 Task: Find connections with filter location Villa Canales with filter topic #Mentoringwith filter profile language Spanish with filter current company HCLTech with filter school LDRP Institute of Technology & Research, Gujarat Technological University with filter industry Digital Accessibility Services with filter service category Ghostwriting with filter keywords title Communications Director
Action: Mouse moved to (631, 104)
Screenshot: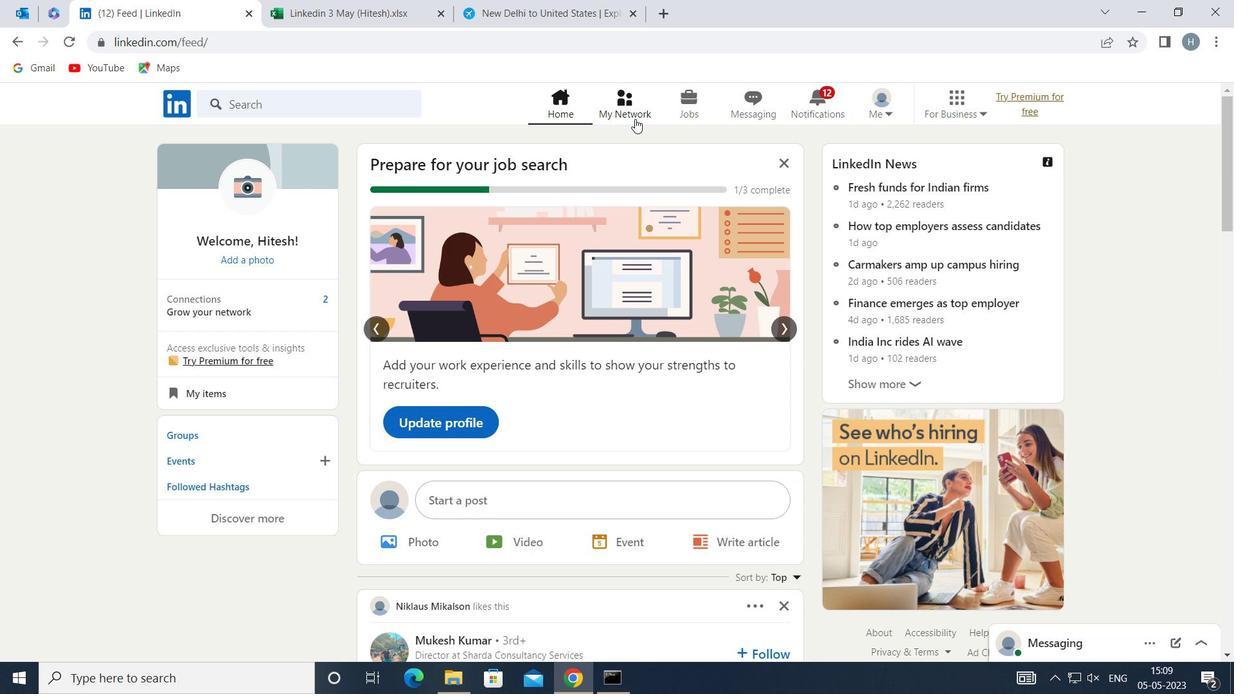 
Action: Mouse pressed left at (631, 104)
Screenshot: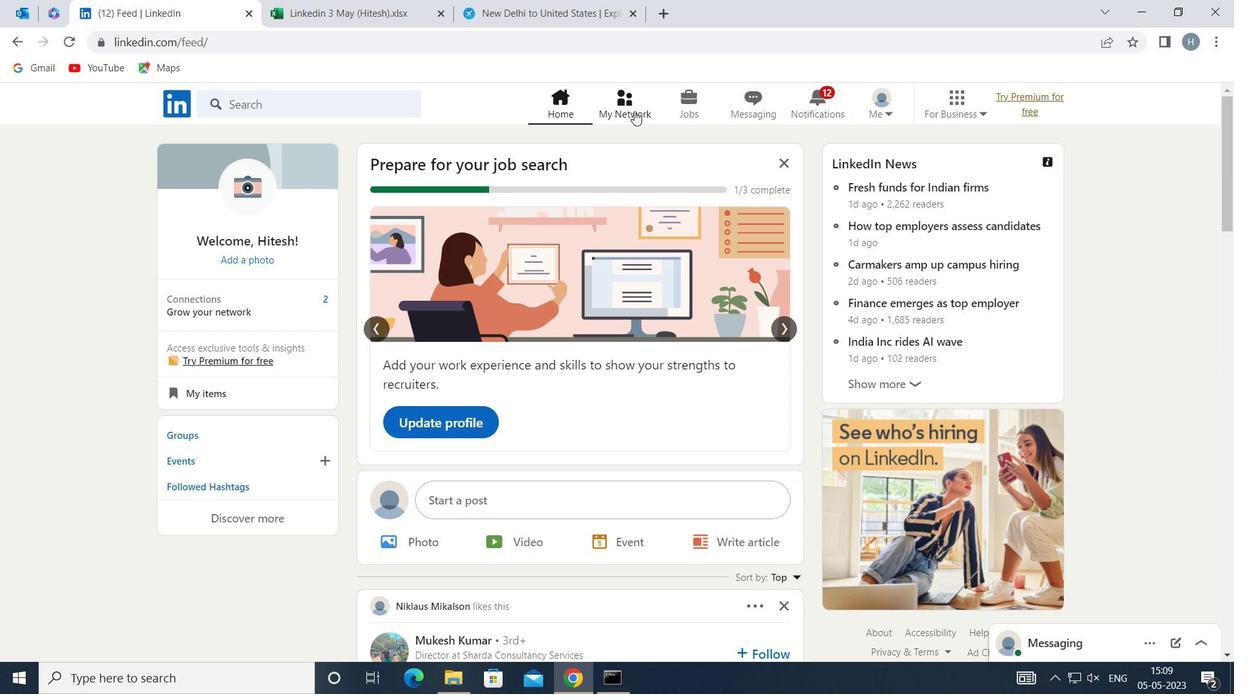 
Action: Mouse moved to (374, 187)
Screenshot: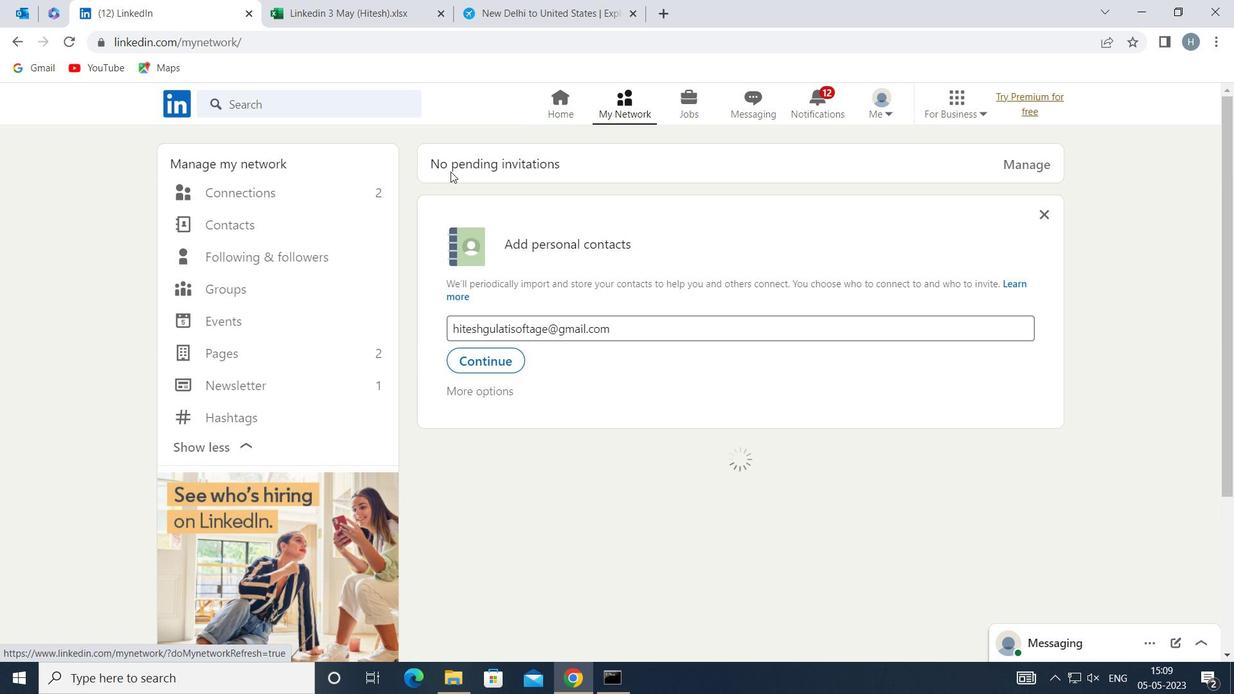 
Action: Mouse pressed left at (374, 187)
Screenshot: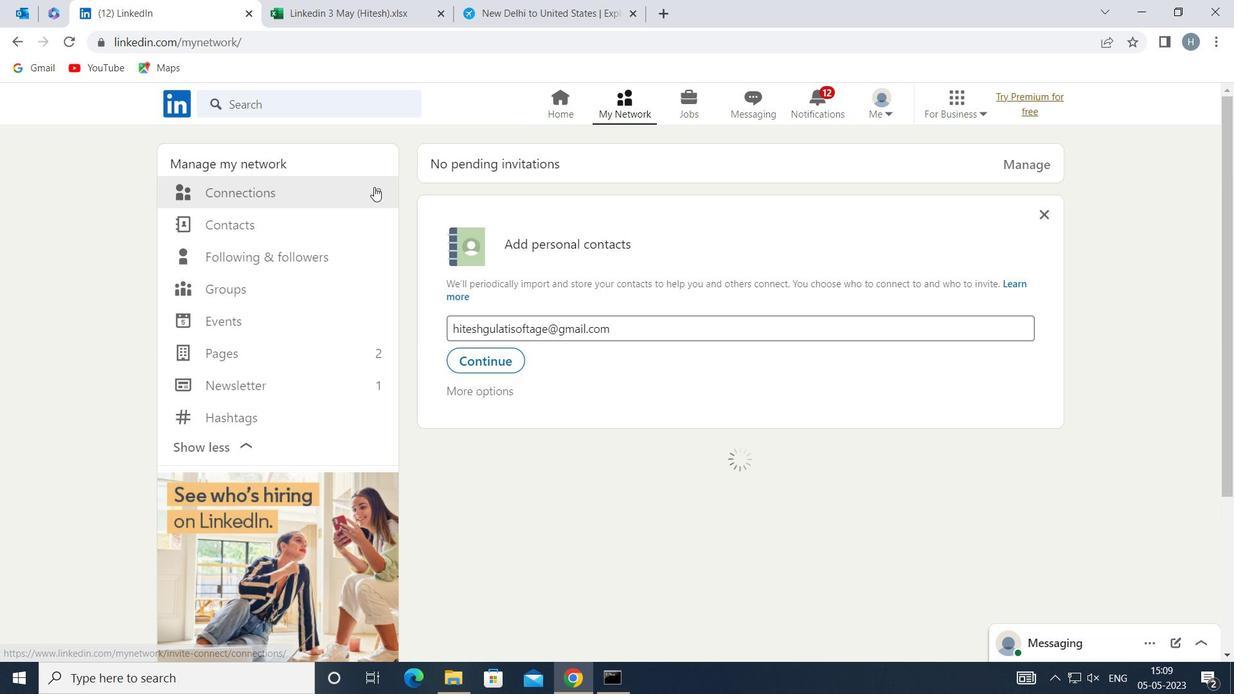 
Action: Mouse moved to (721, 193)
Screenshot: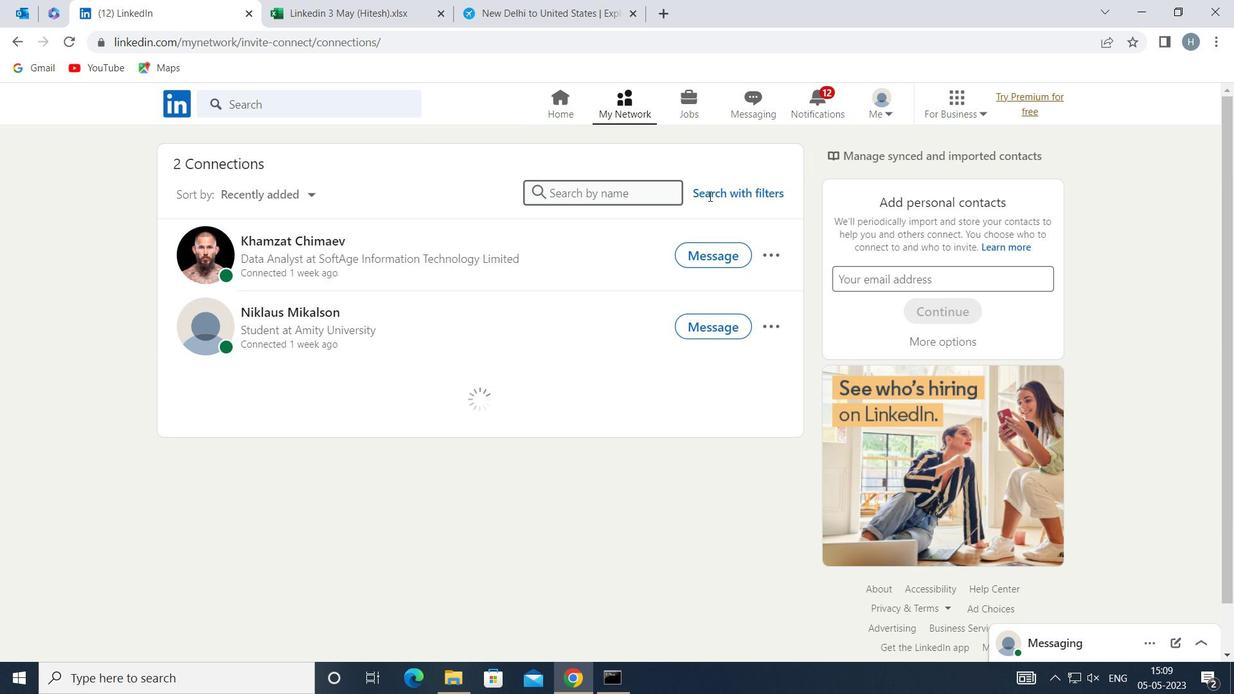 
Action: Mouse pressed left at (721, 193)
Screenshot: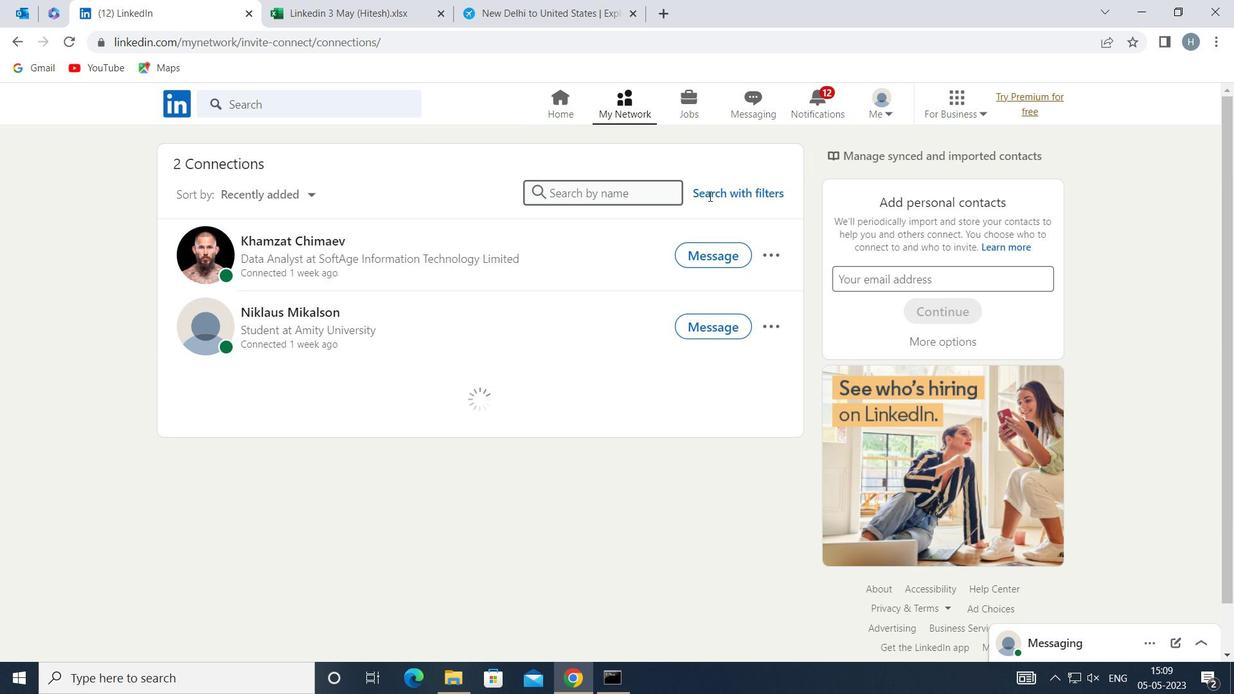 
Action: Mouse moved to (669, 151)
Screenshot: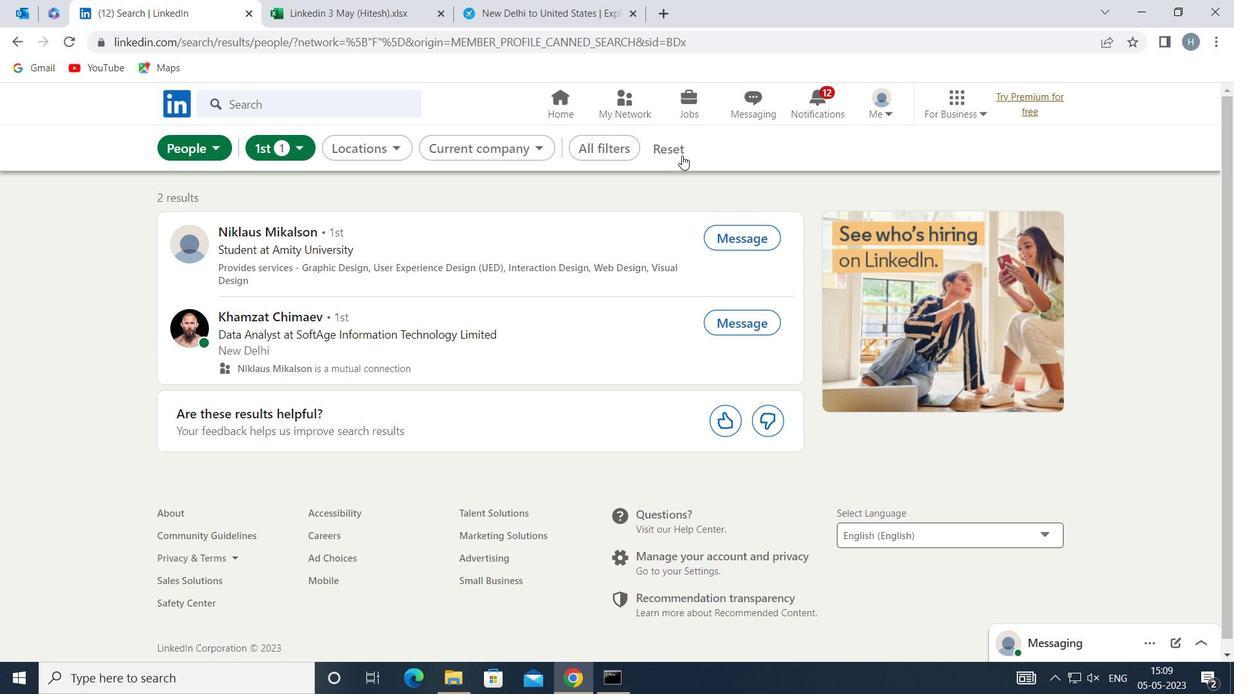 
Action: Mouse pressed left at (669, 151)
Screenshot: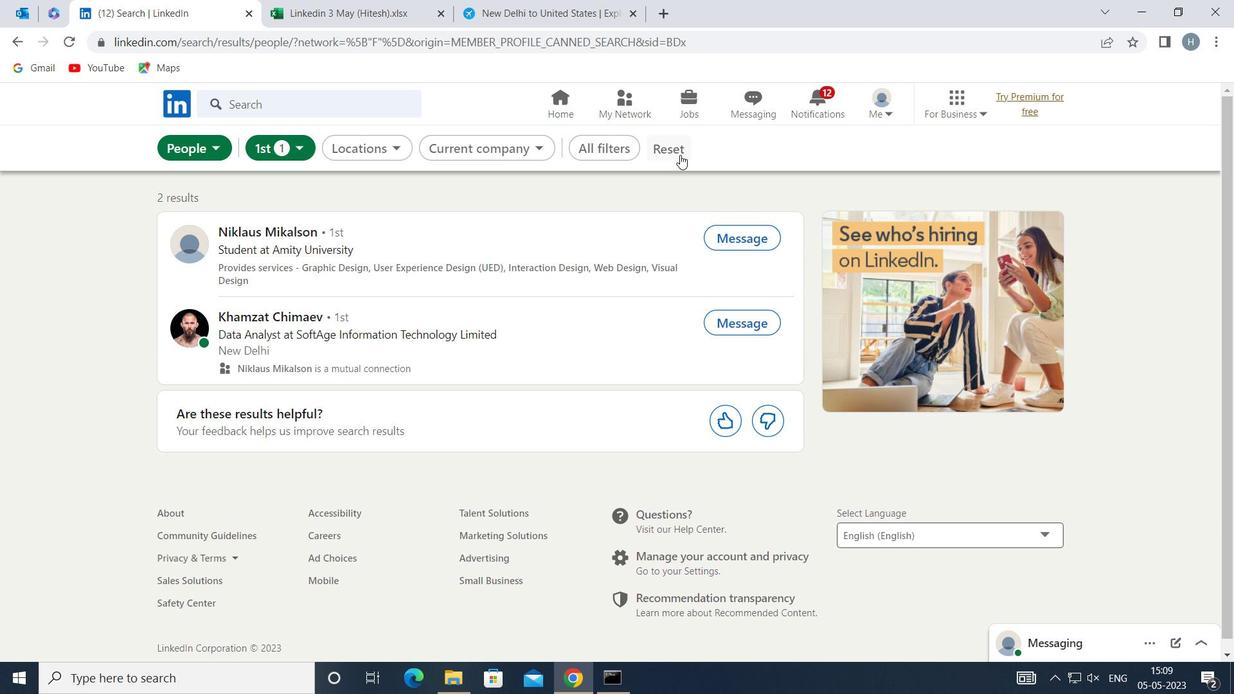 
Action: Mouse moved to (656, 151)
Screenshot: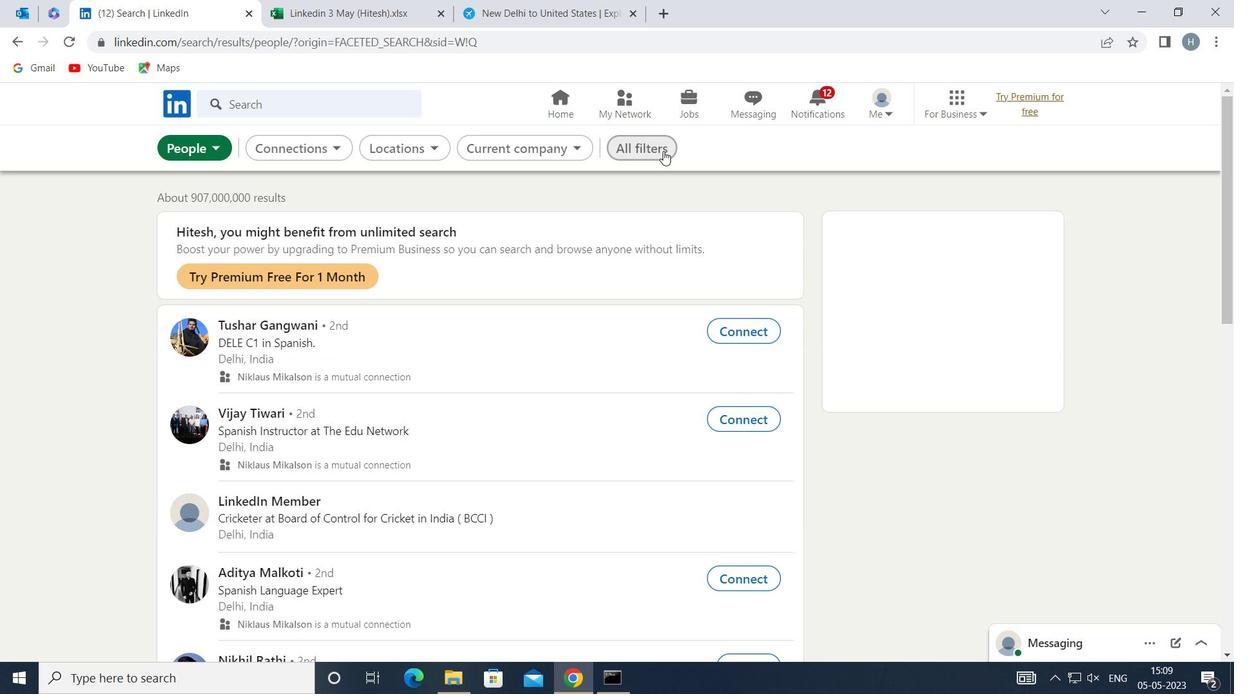 
Action: Mouse pressed left at (656, 151)
Screenshot: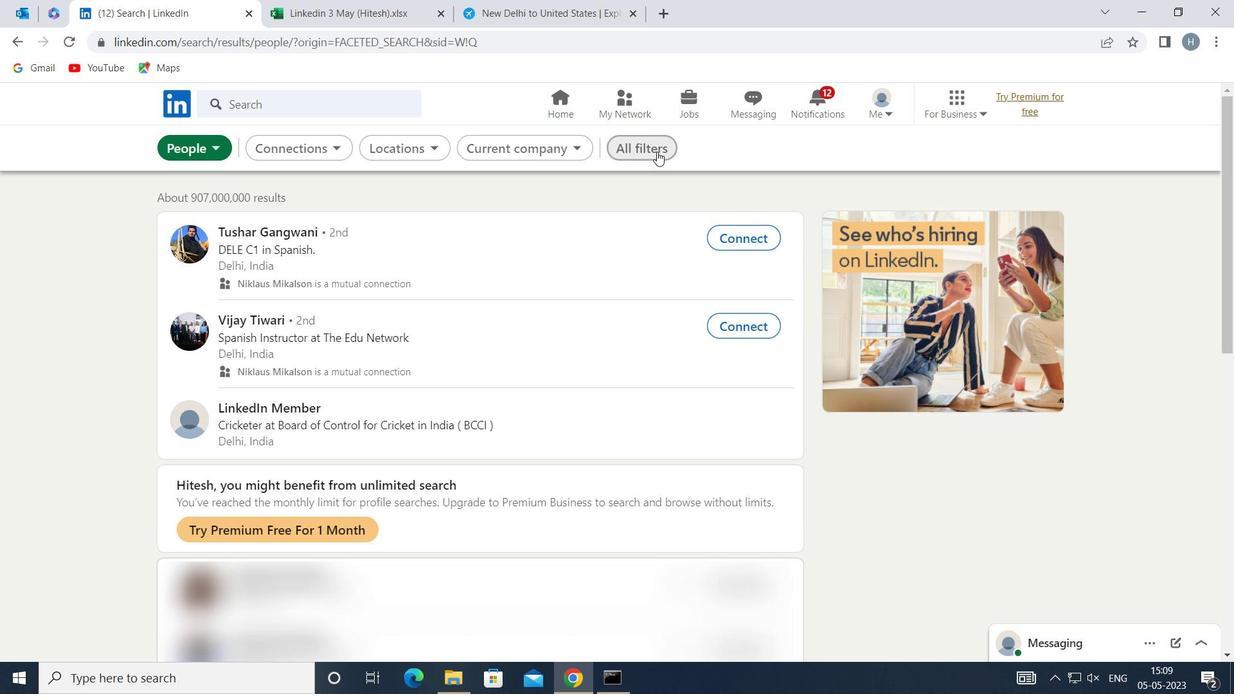 
Action: Mouse moved to (1002, 535)
Screenshot: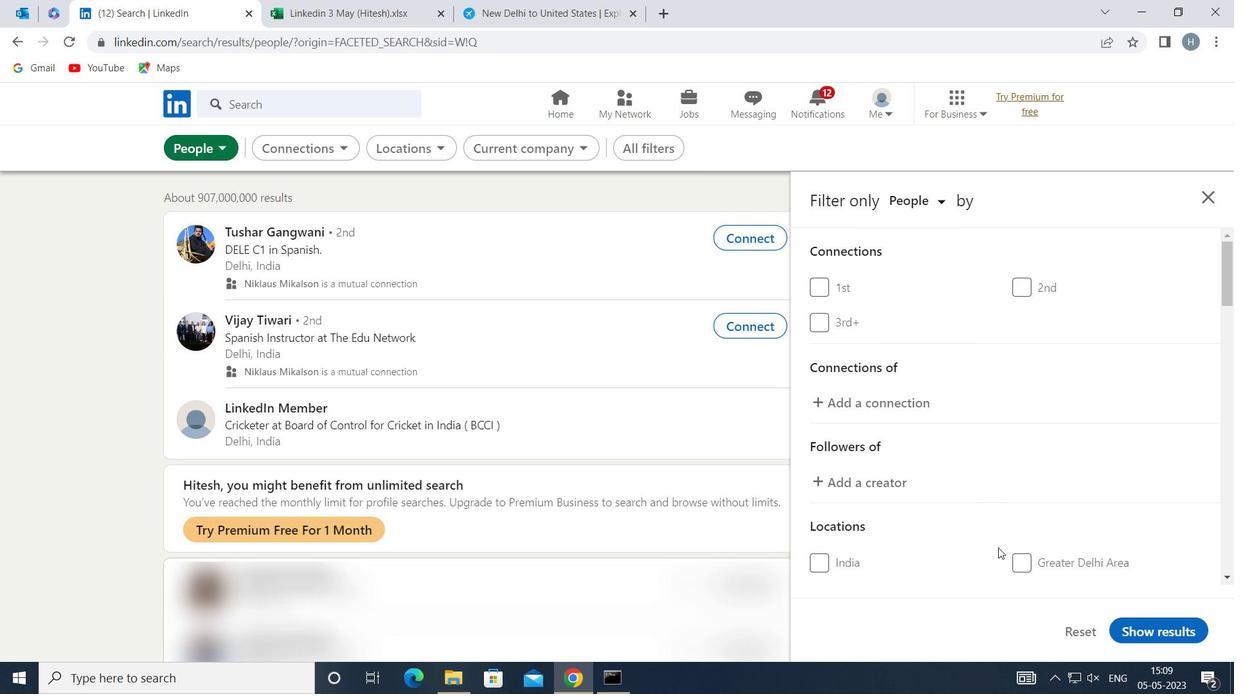 
Action: Mouse scrolled (1002, 534) with delta (0, 0)
Screenshot: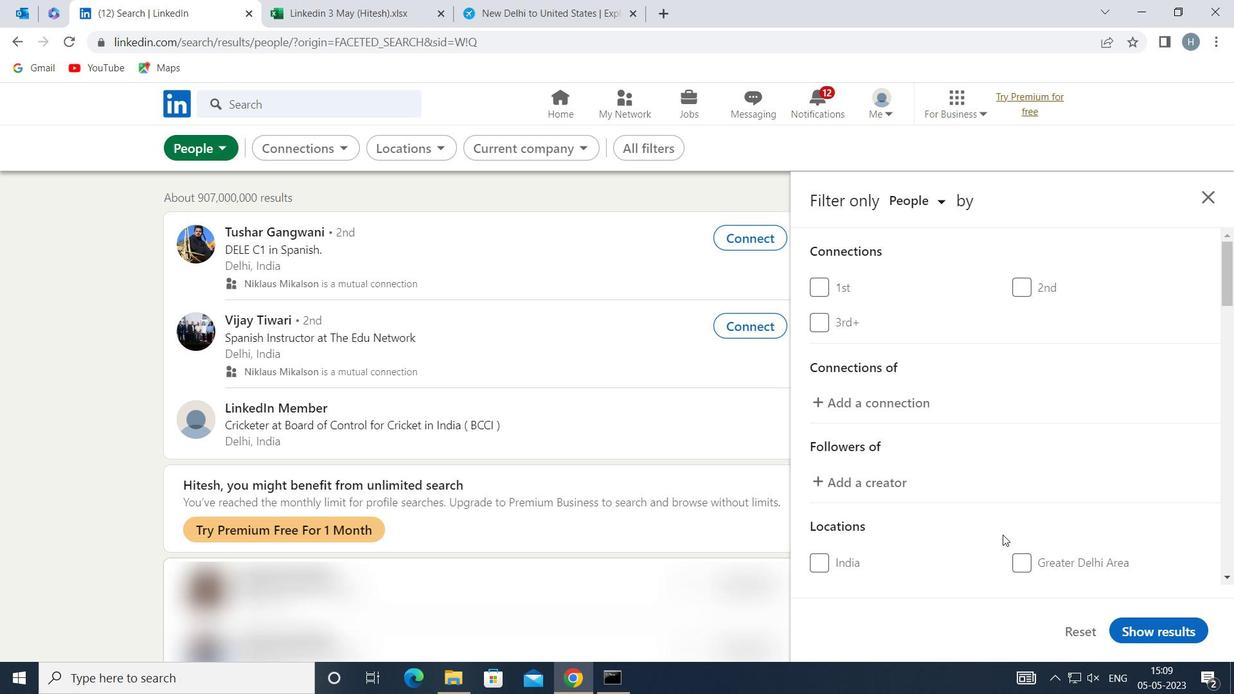 
Action: Mouse moved to (996, 492)
Screenshot: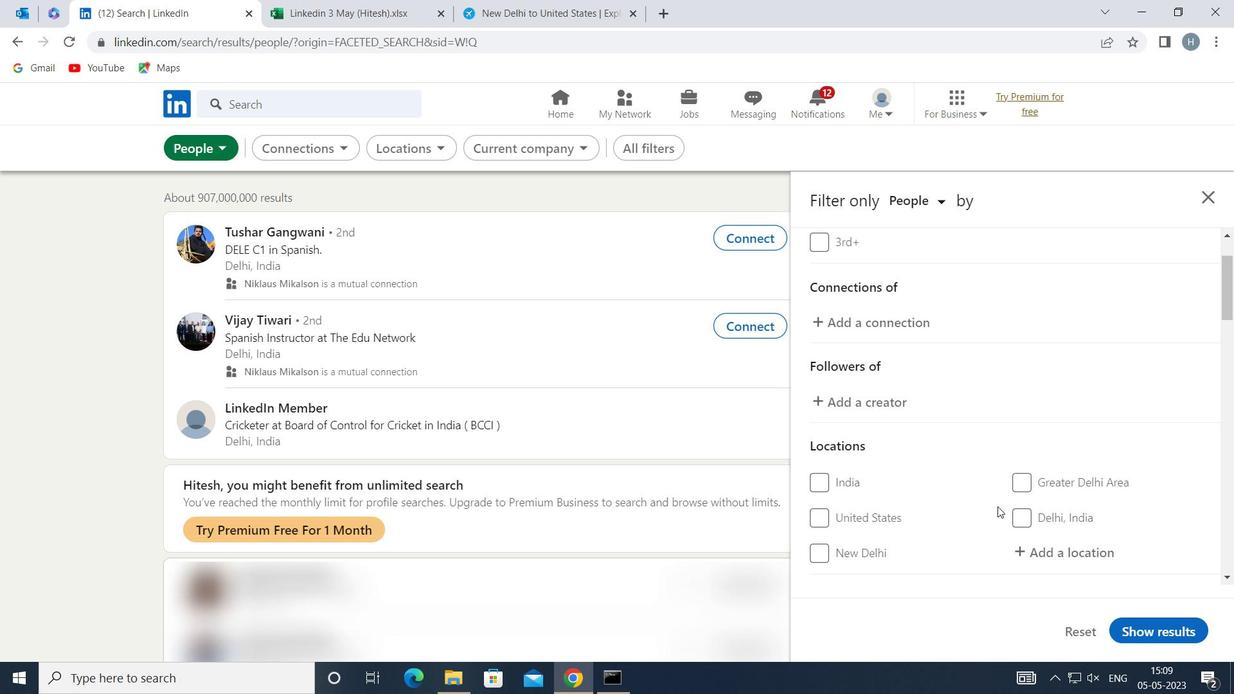 
Action: Mouse scrolled (996, 491) with delta (0, 0)
Screenshot: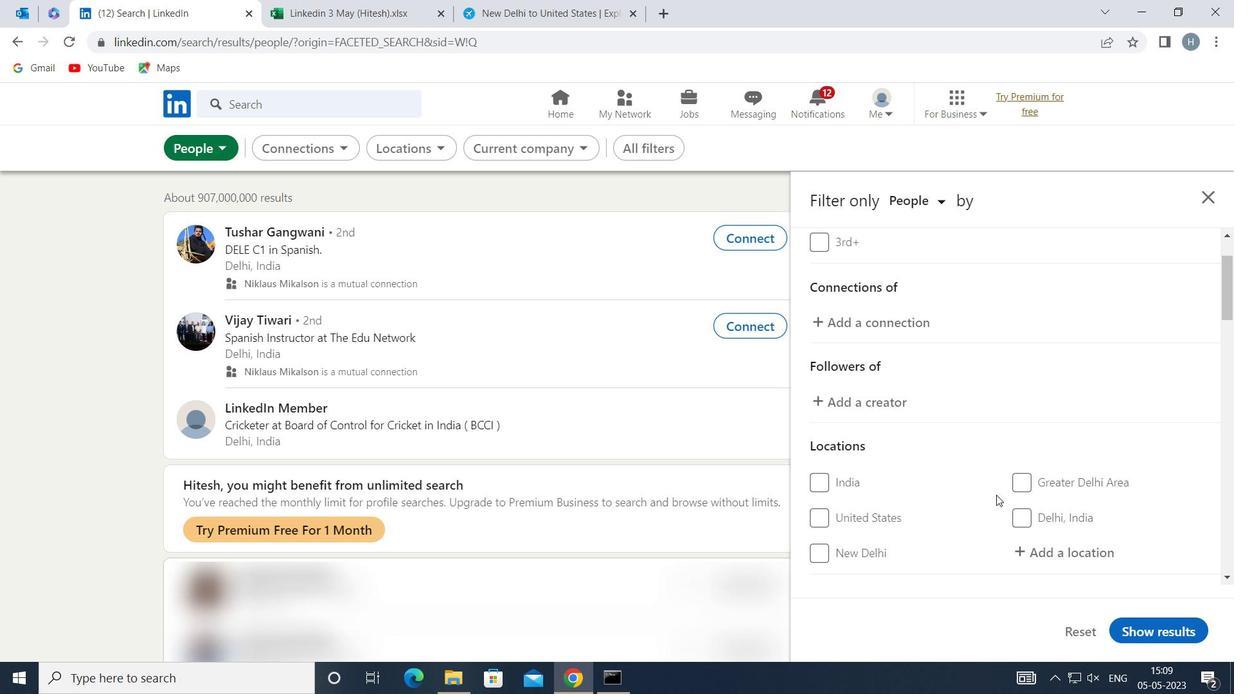 
Action: Mouse moved to (1065, 473)
Screenshot: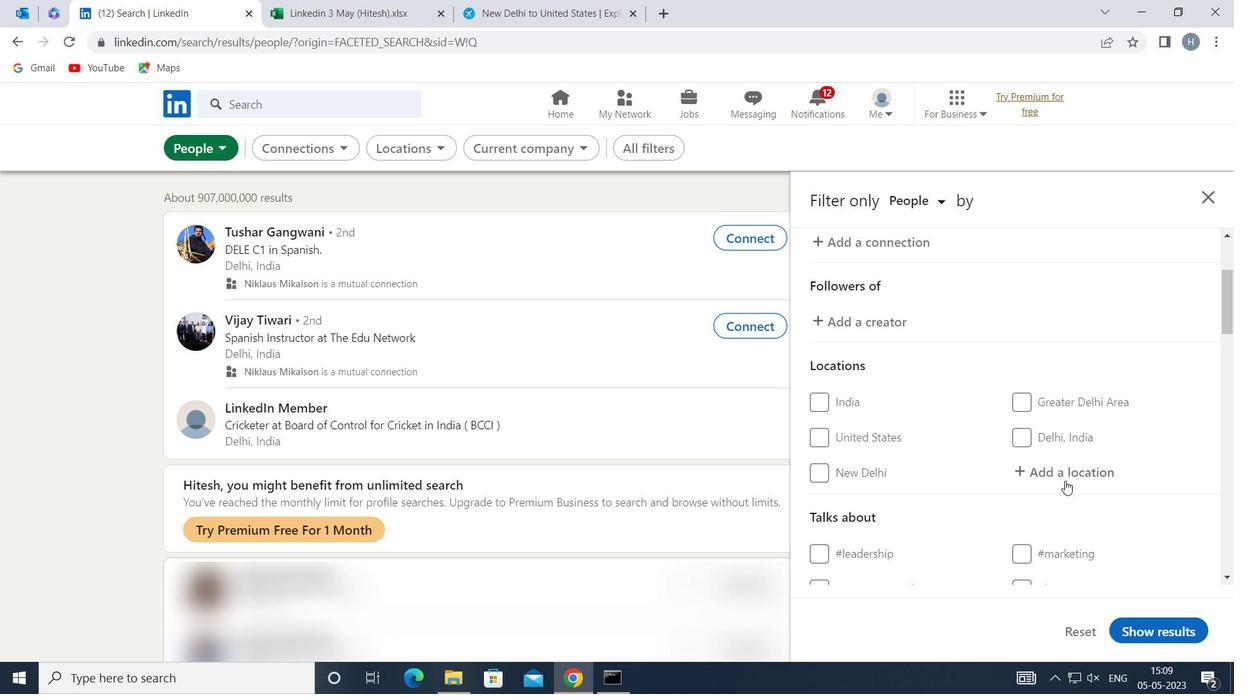 
Action: Mouse pressed left at (1065, 473)
Screenshot: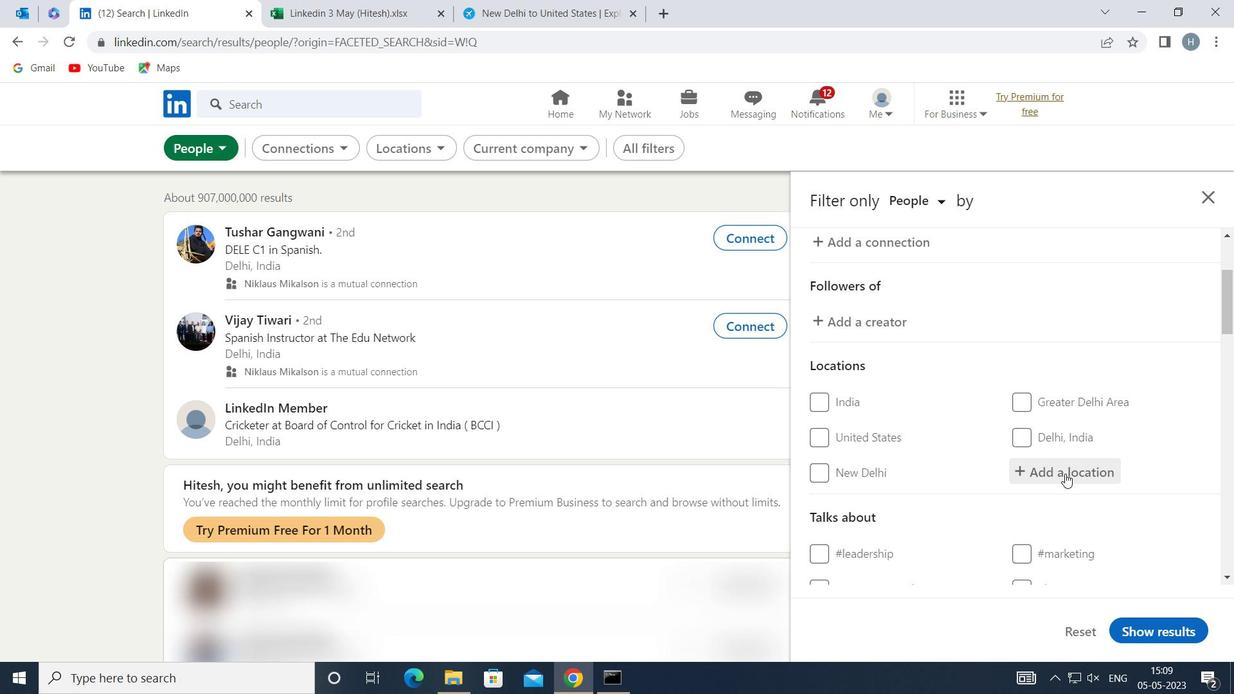 
Action: Key pressed <Key.shift>VILLA<Key.space><Key.shift>C
Screenshot: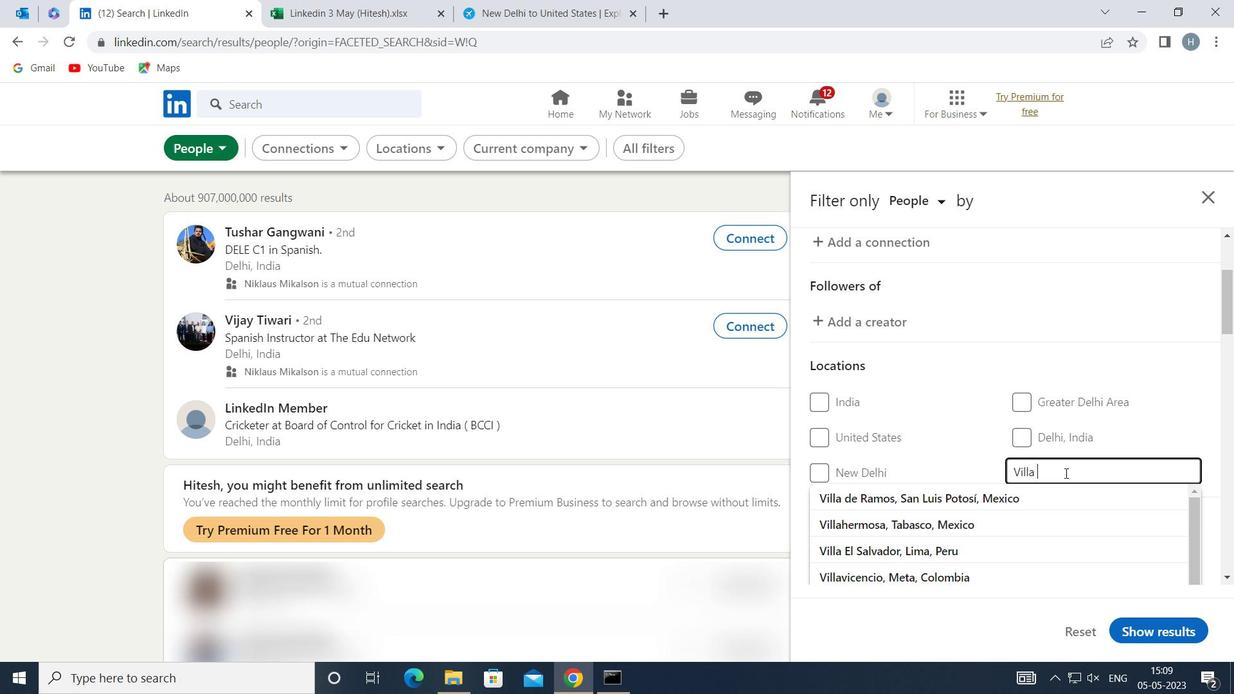 
Action: Mouse moved to (1066, 495)
Screenshot: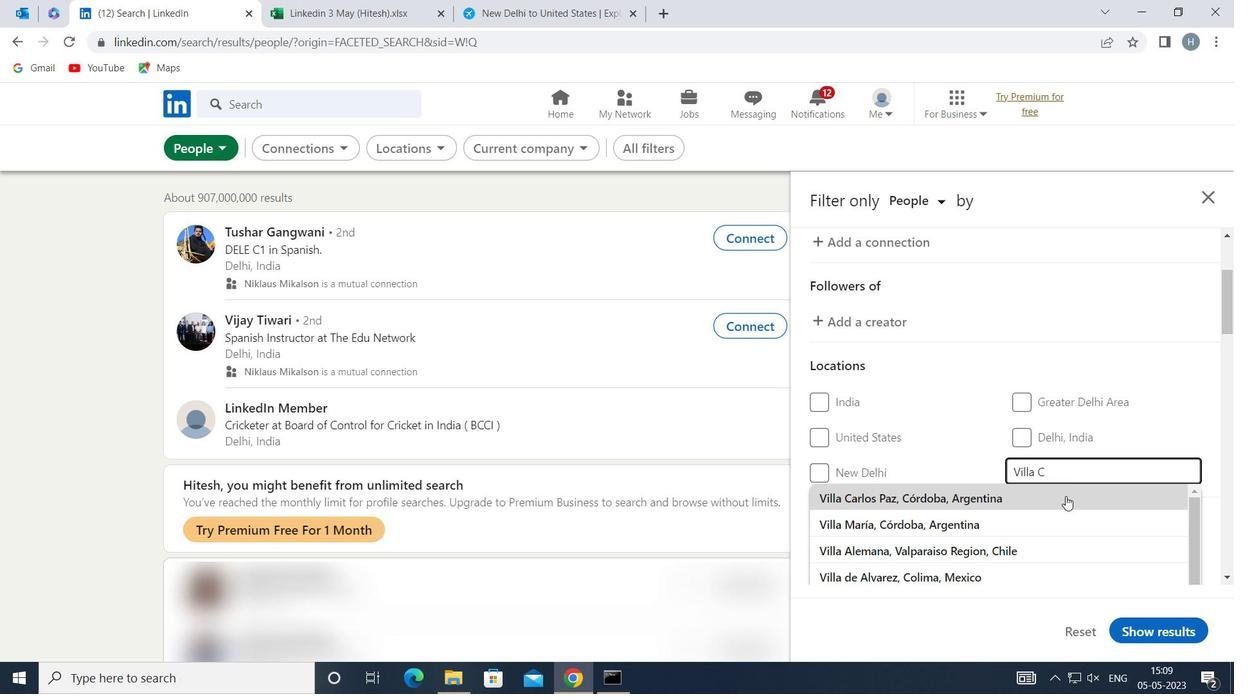 
Action: Key pressed A
Screenshot: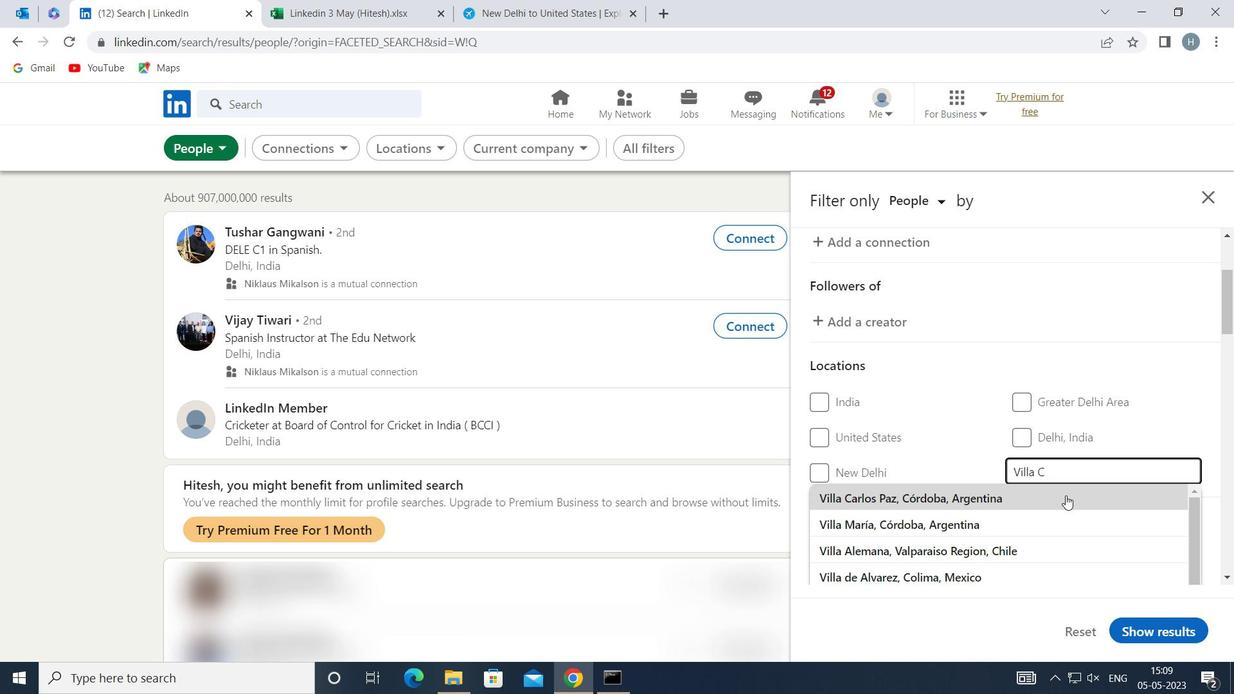 
Action: Mouse moved to (1067, 490)
Screenshot: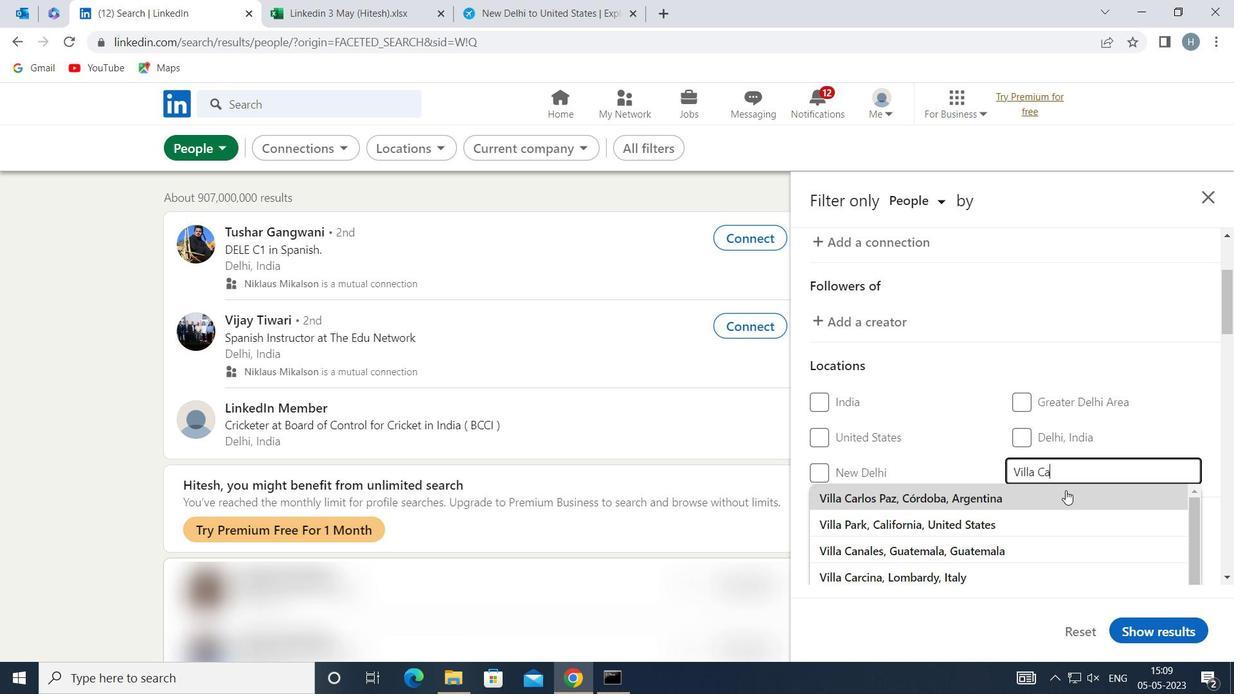 
Action: Key pressed N
Screenshot: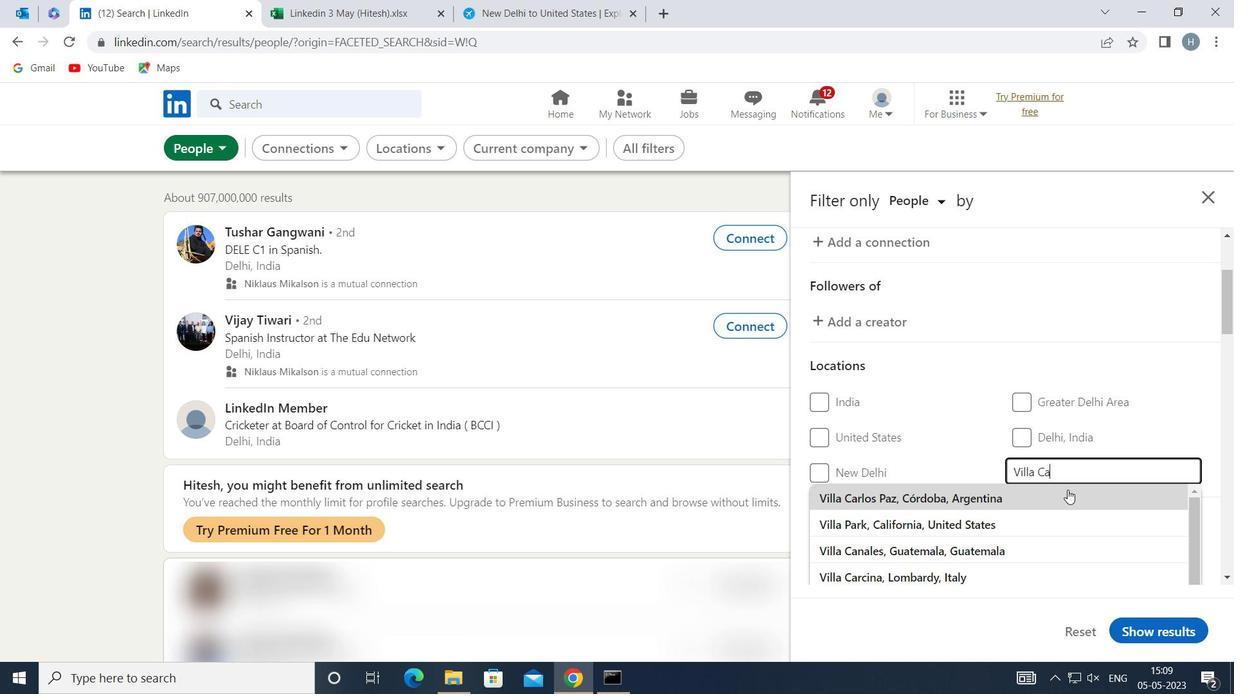 
Action: Mouse moved to (1034, 494)
Screenshot: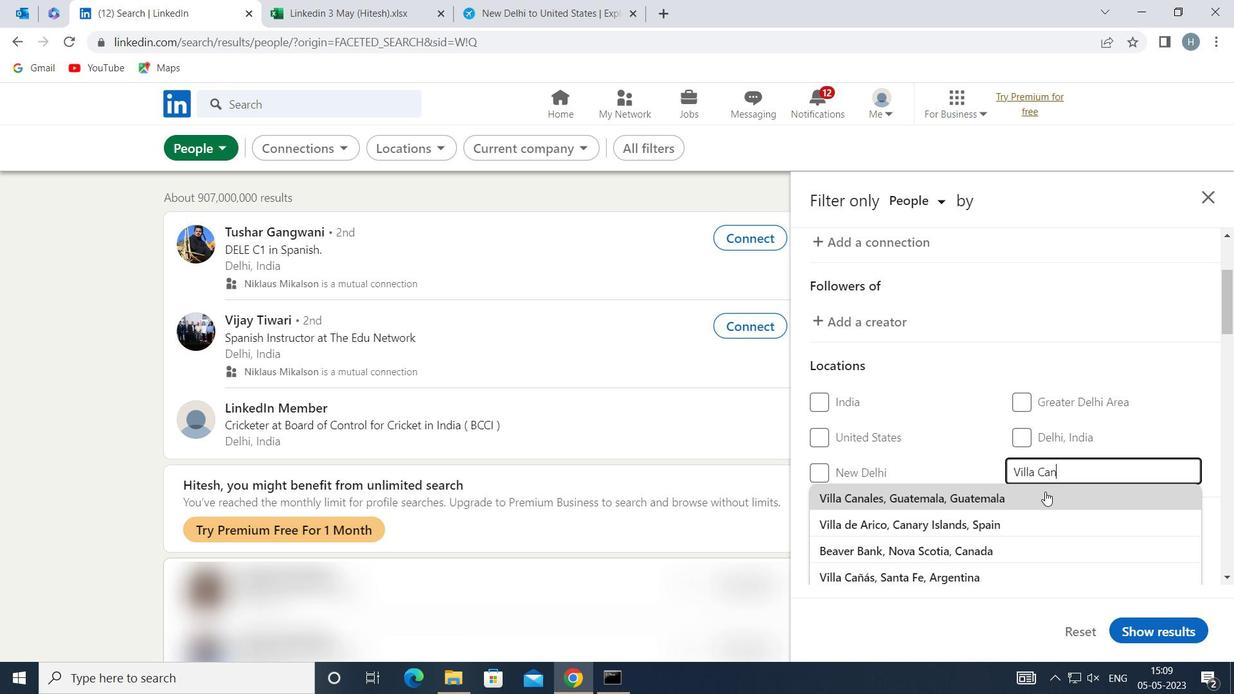 
Action: Mouse pressed left at (1034, 494)
Screenshot: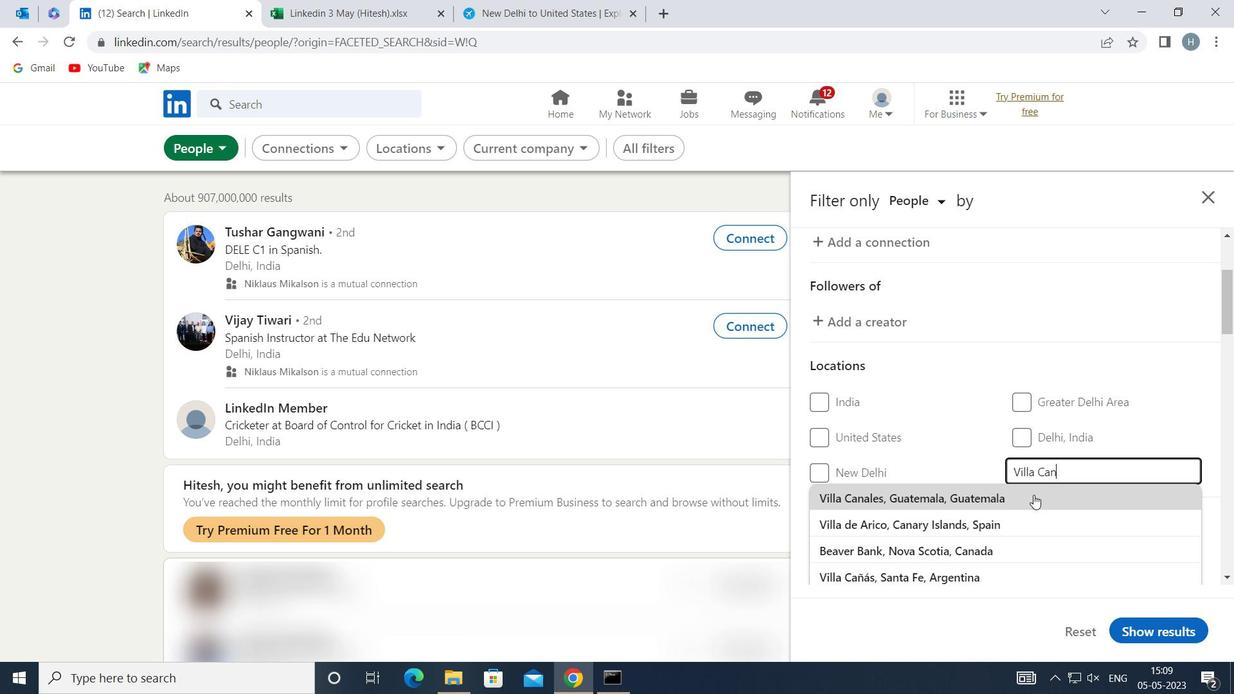 
Action: Mouse moved to (967, 481)
Screenshot: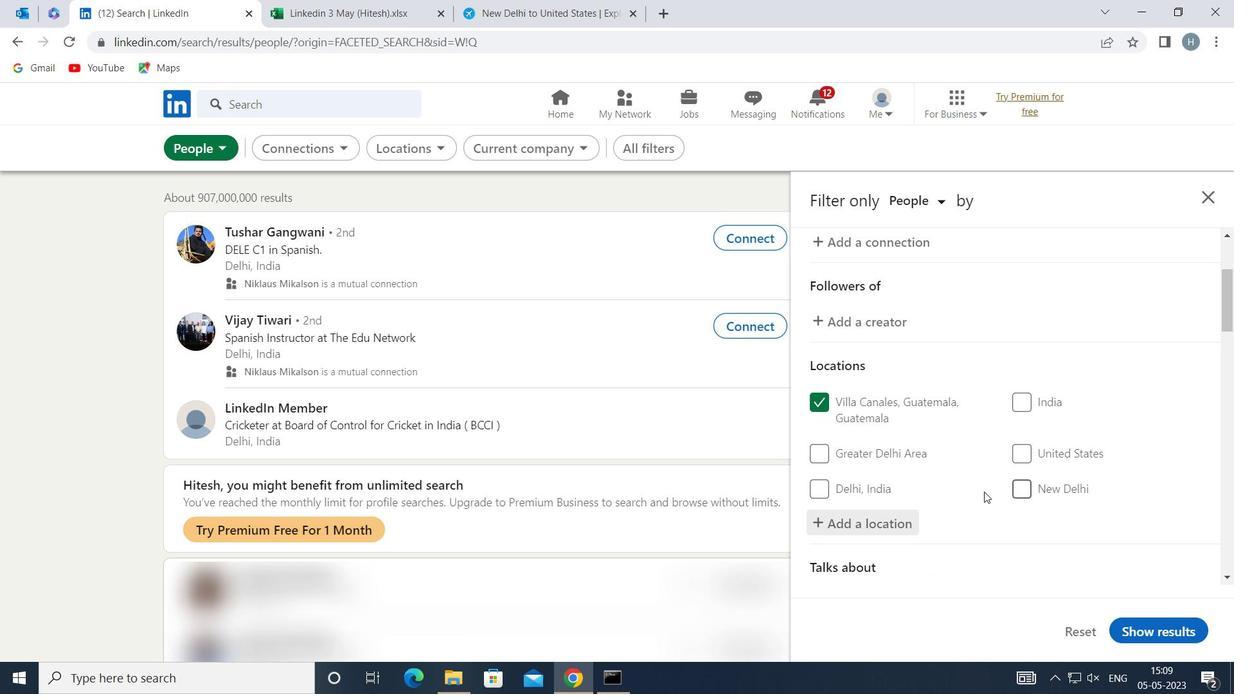 
Action: Mouse scrolled (967, 480) with delta (0, 0)
Screenshot: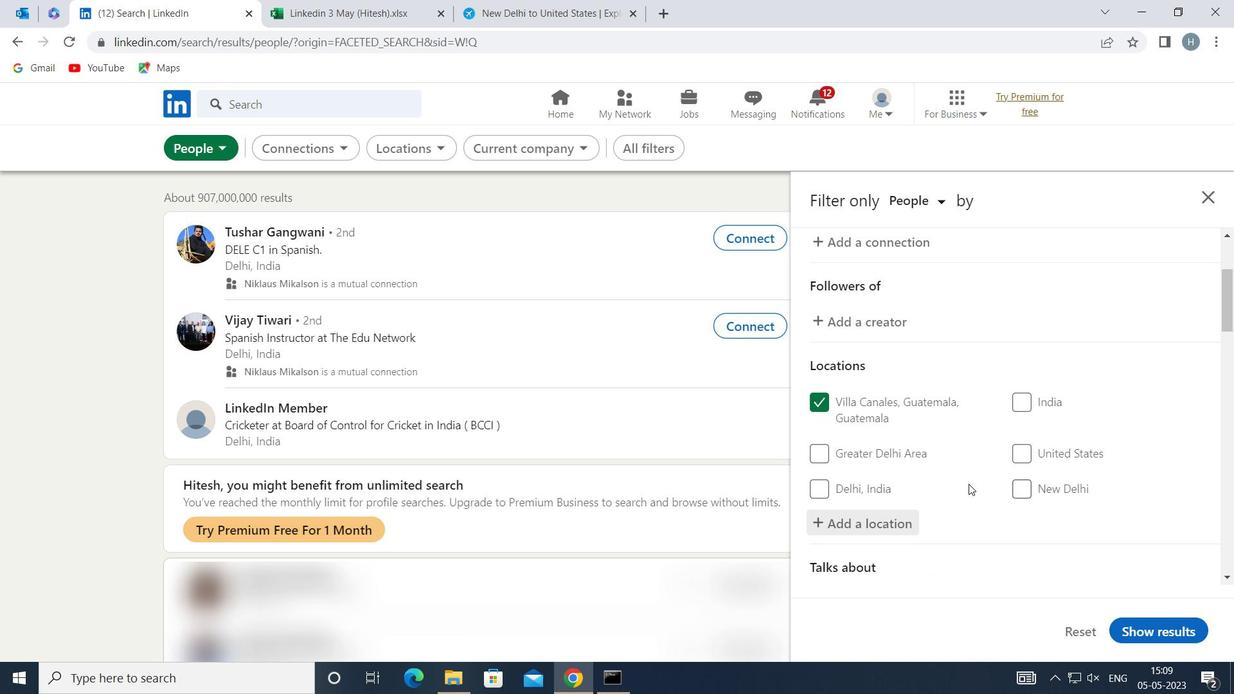 
Action: Mouse scrolled (967, 480) with delta (0, 0)
Screenshot: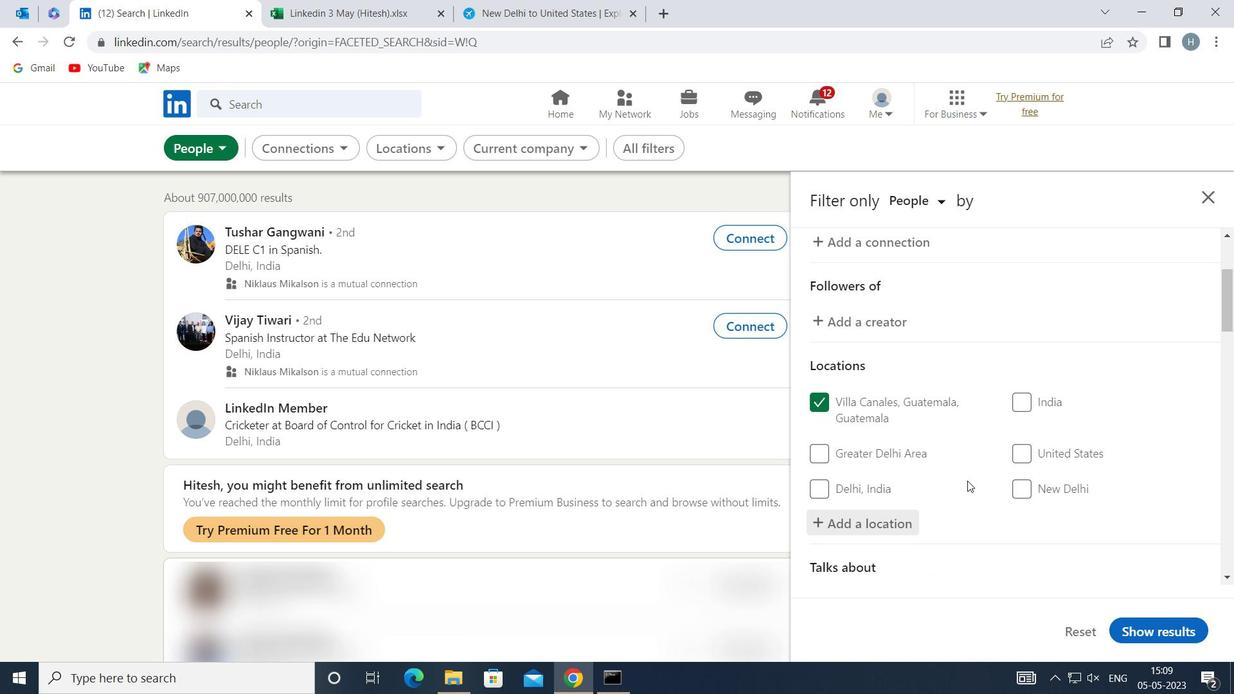 
Action: Mouse scrolled (967, 480) with delta (0, 0)
Screenshot: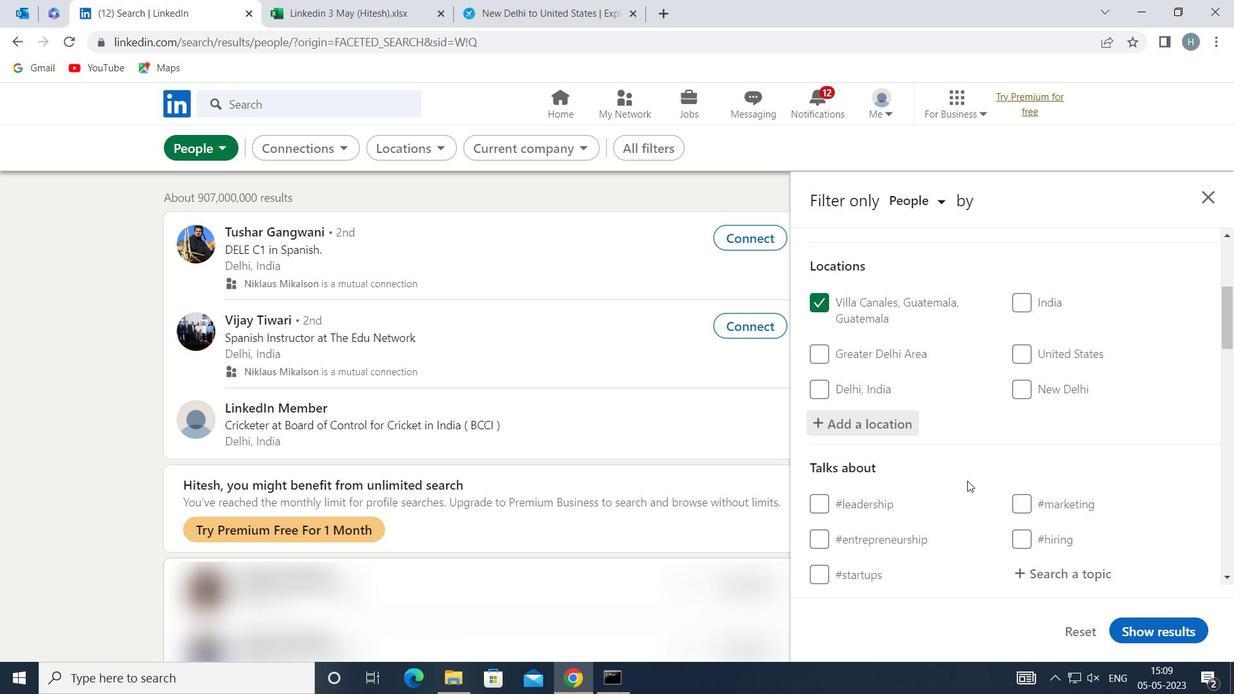 
Action: Mouse moved to (1071, 435)
Screenshot: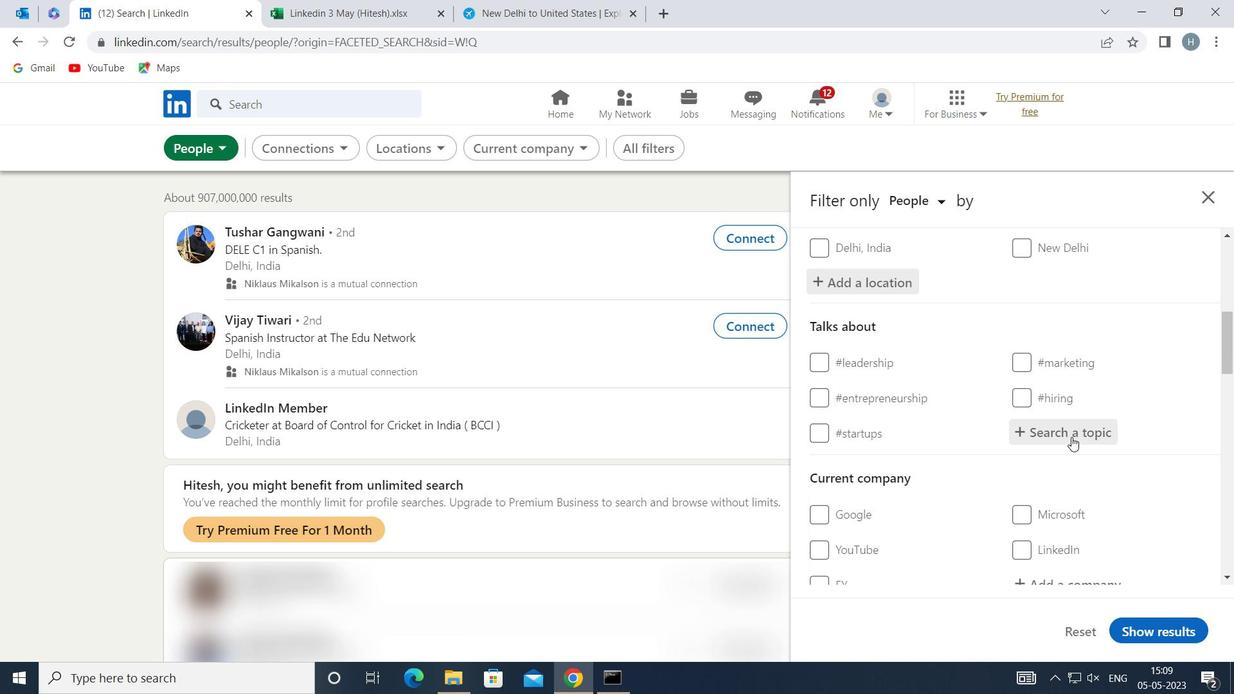 
Action: Mouse pressed left at (1071, 435)
Screenshot: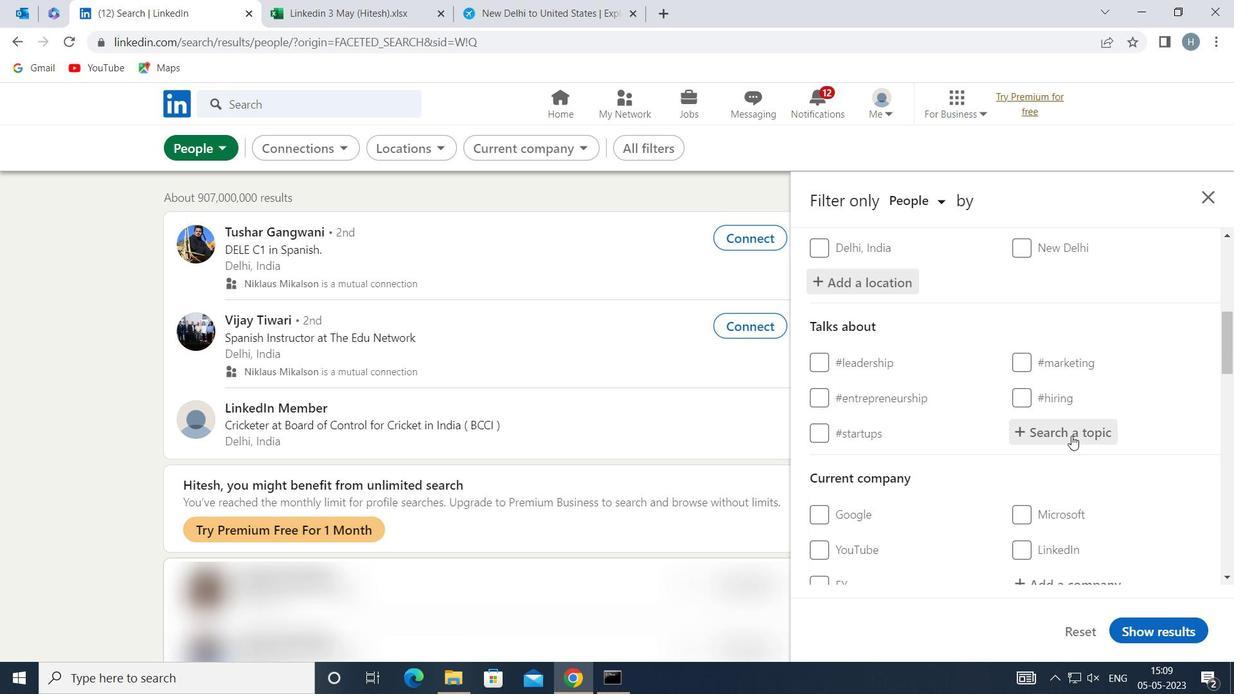 
Action: Key pressed <Key.shift>MENTORING
Screenshot: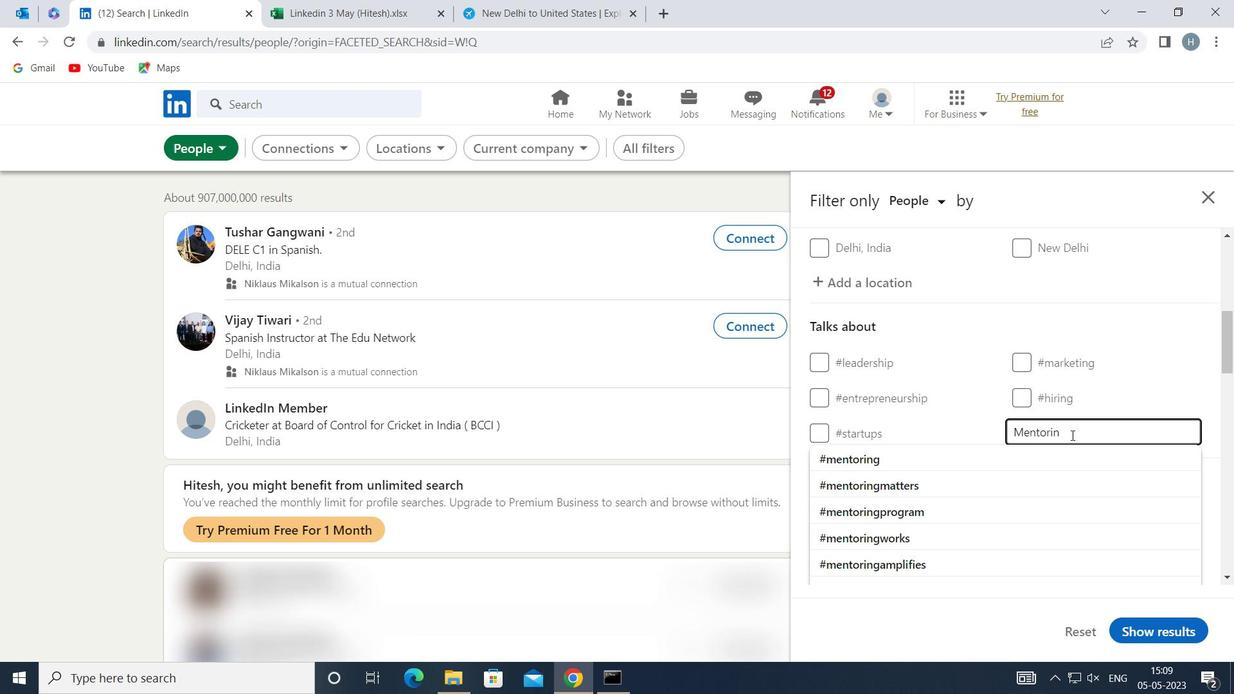 
Action: Mouse moved to (1009, 458)
Screenshot: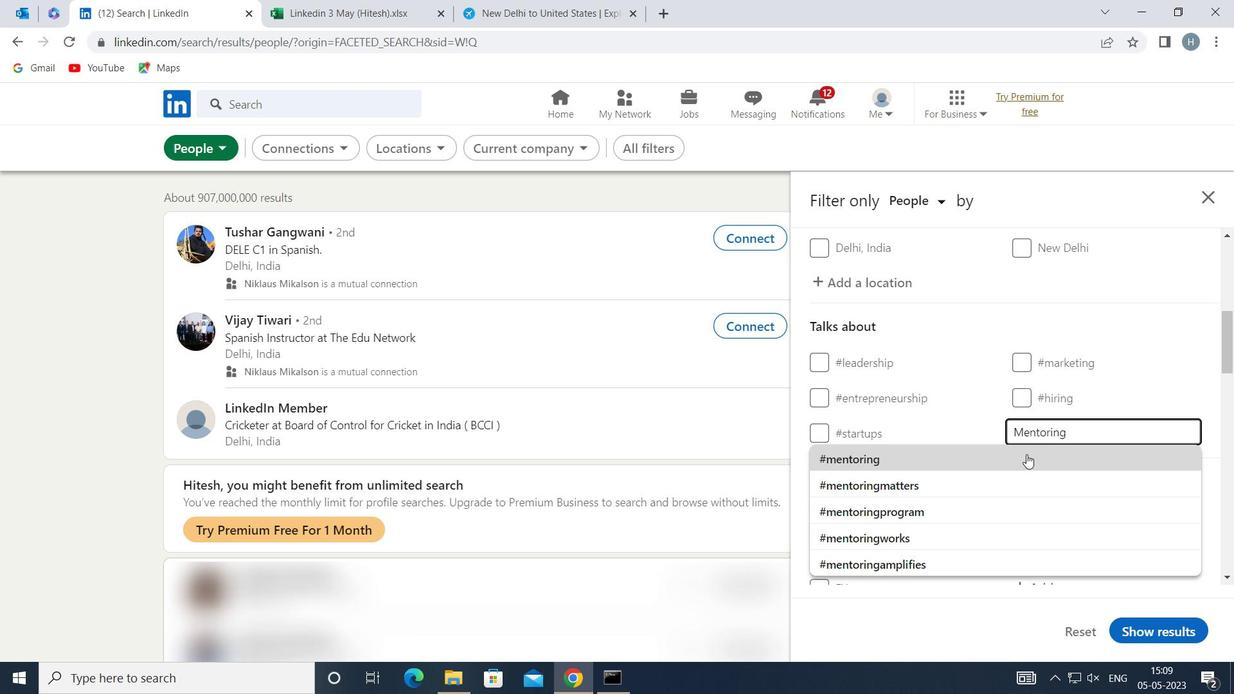 
Action: Mouse pressed left at (1009, 458)
Screenshot: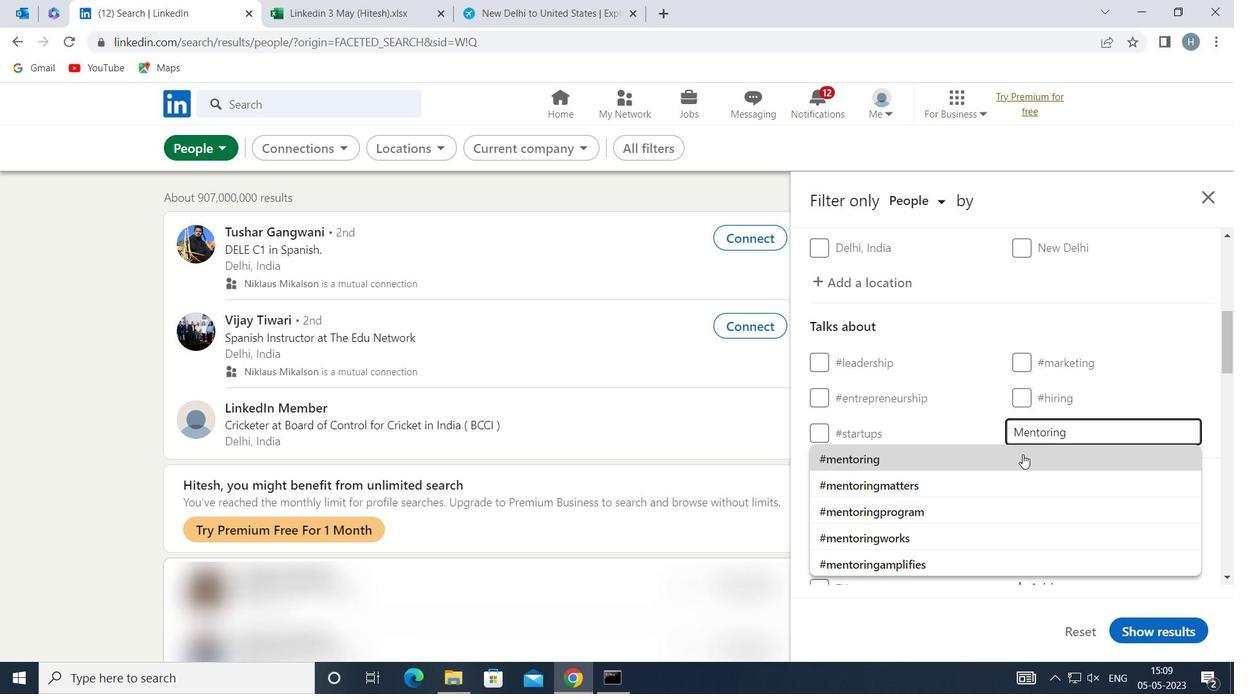 
Action: Mouse moved to (991, 441)
Screenshot: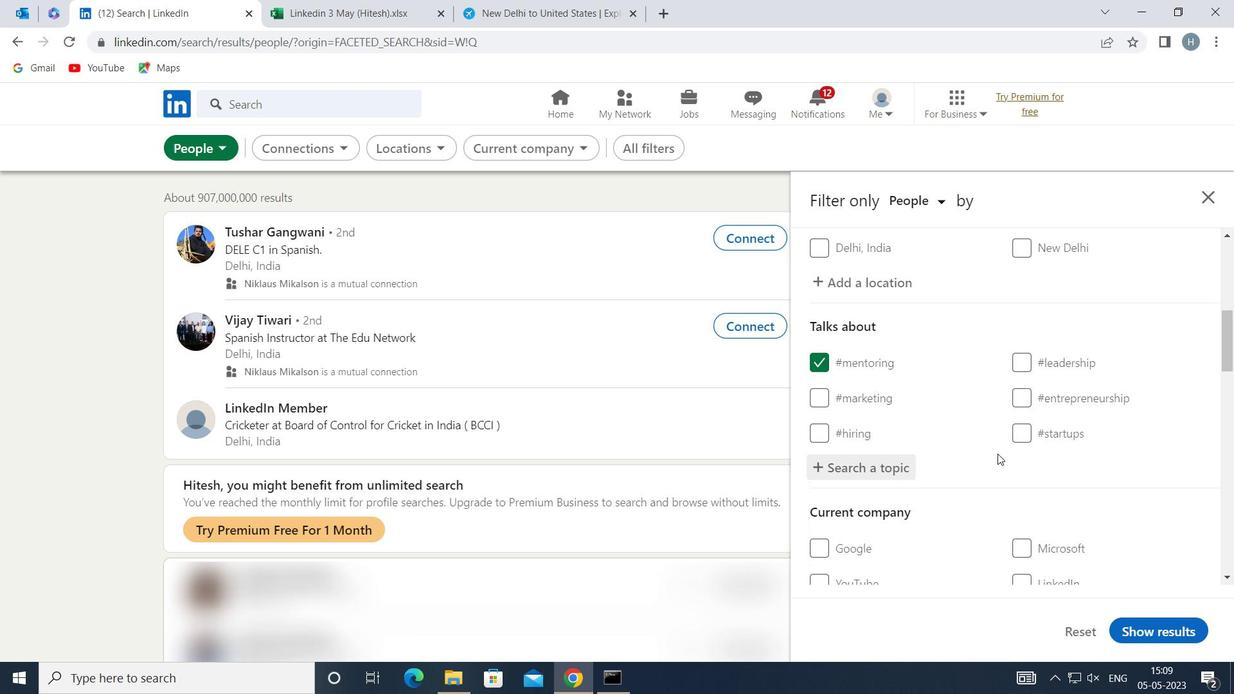 
Action: Mouse scrolled (991, 440) with delta (0, 0)
Screenshot: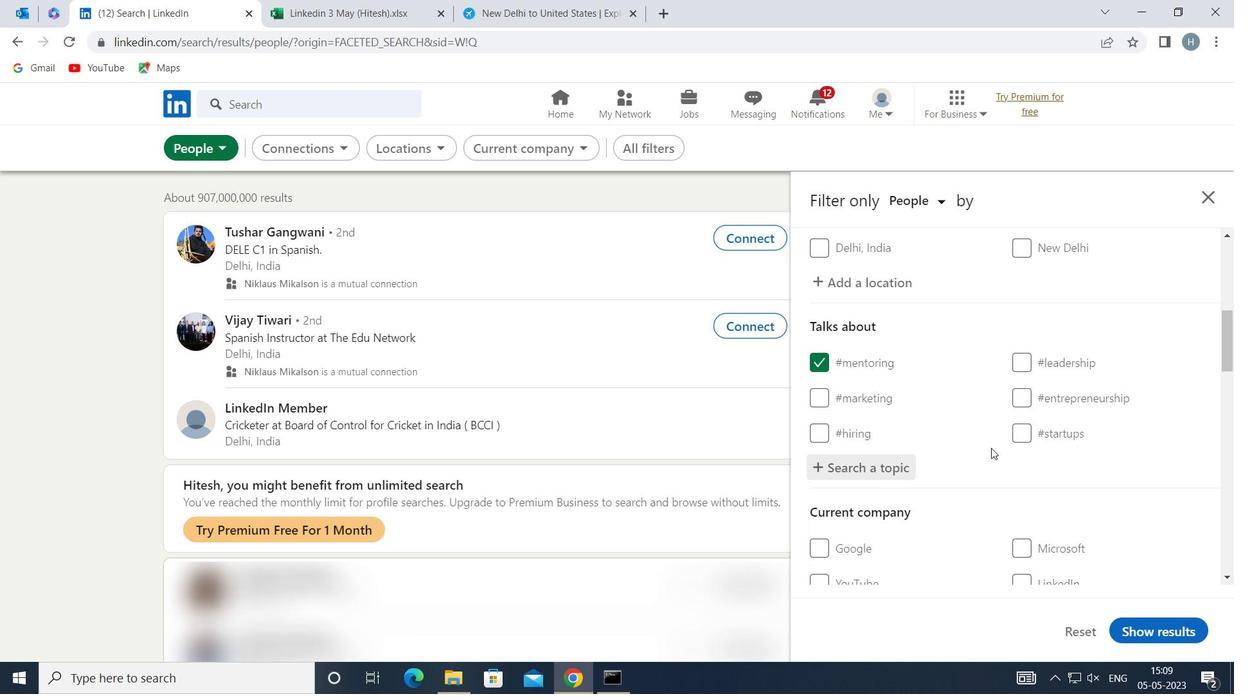 
Action: Mouse scrolled (991, 440) with delta (0, 0)
Screenshot: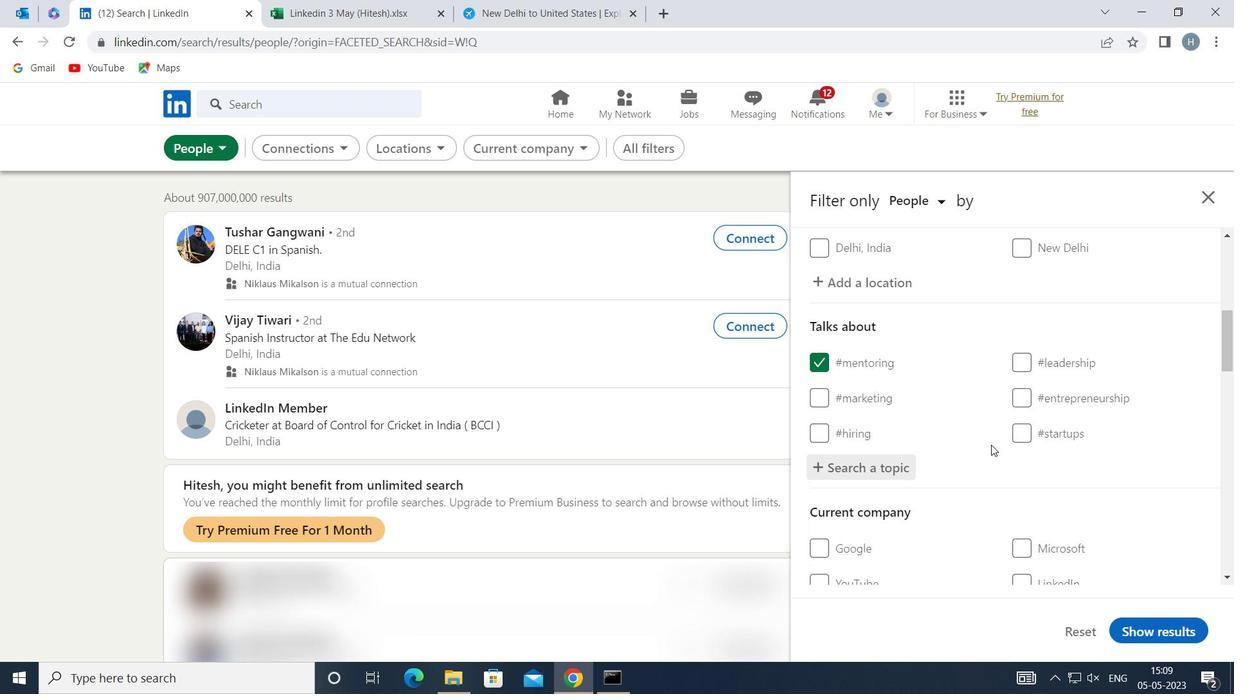
Action: Mouse moved to (993, 437)
Screenshot: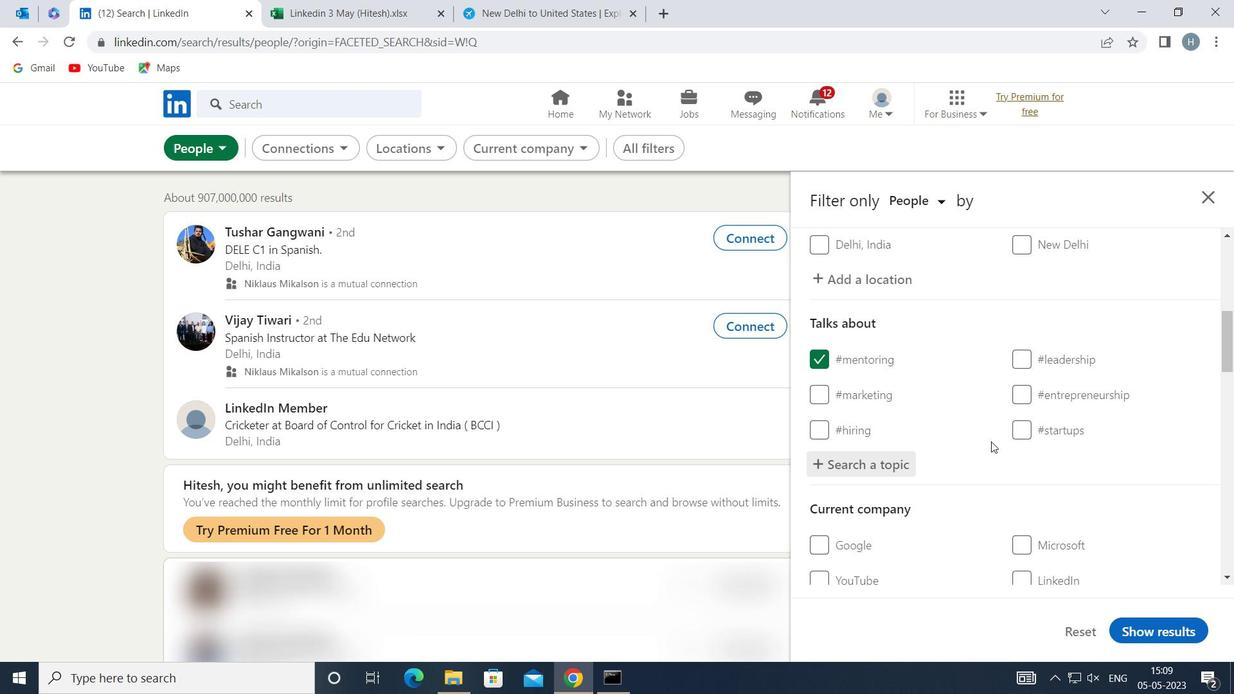 
Action: Mouse scrolled (993, 437) with delta (0, 0)
Screenshot: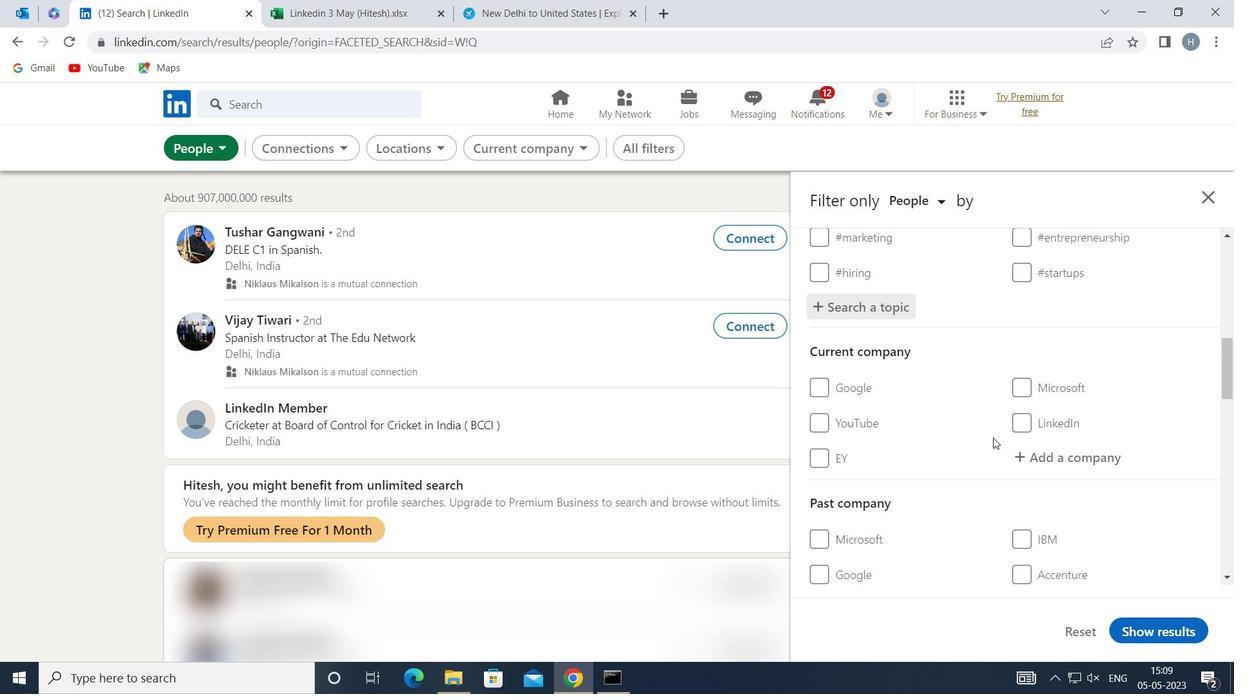 
Action: Mouse scrolled (993, 437) with delta (0, 0)
Screenshot: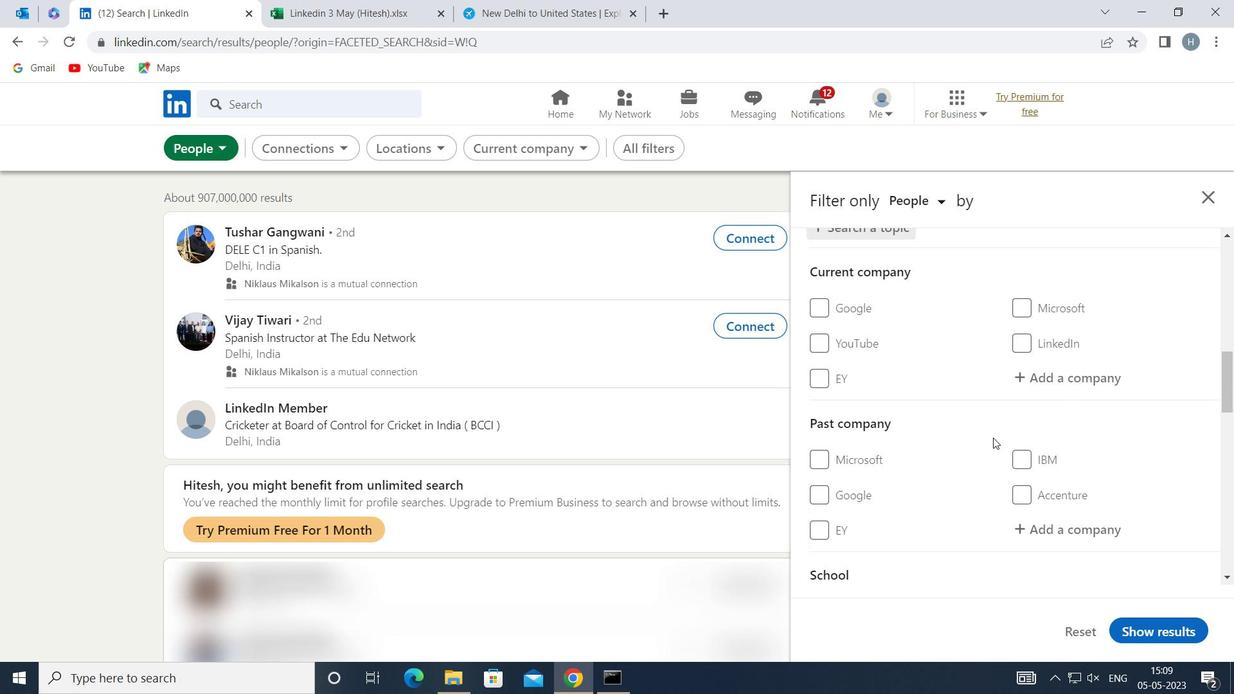 
Action: Mouse scrolled (993, 437) with delta (0, 0)
Screenshot: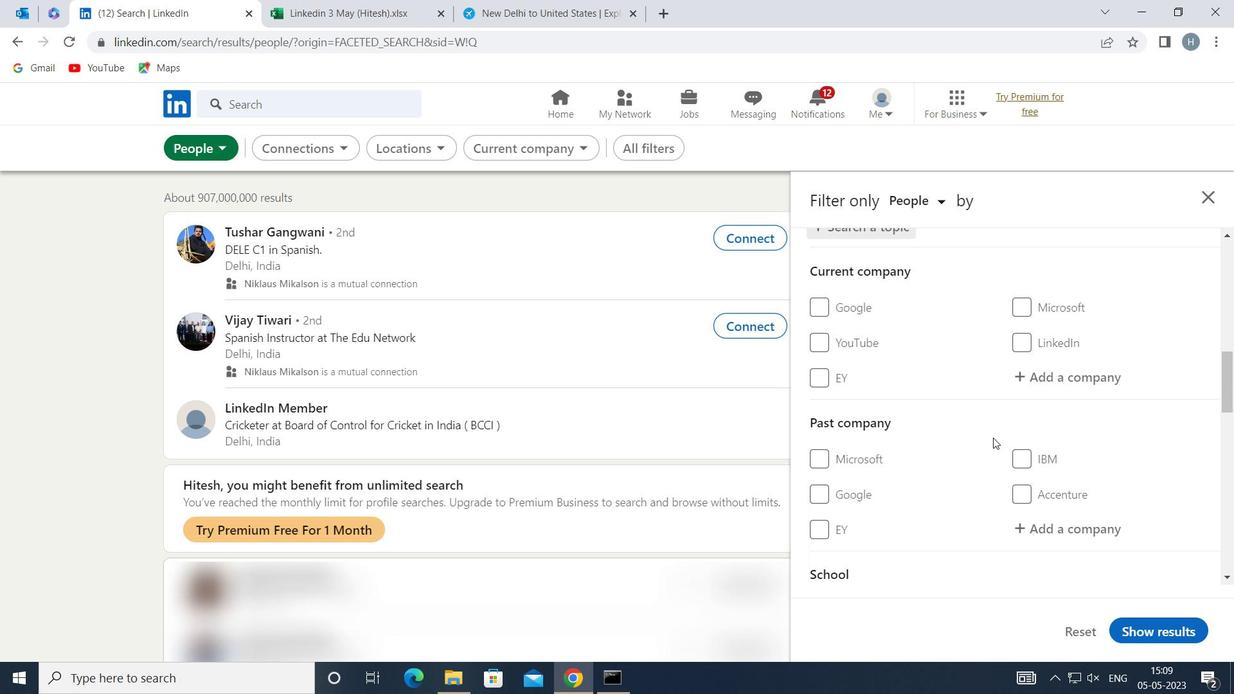 
Action: Mouse moved to (986, 437)
Screenshot: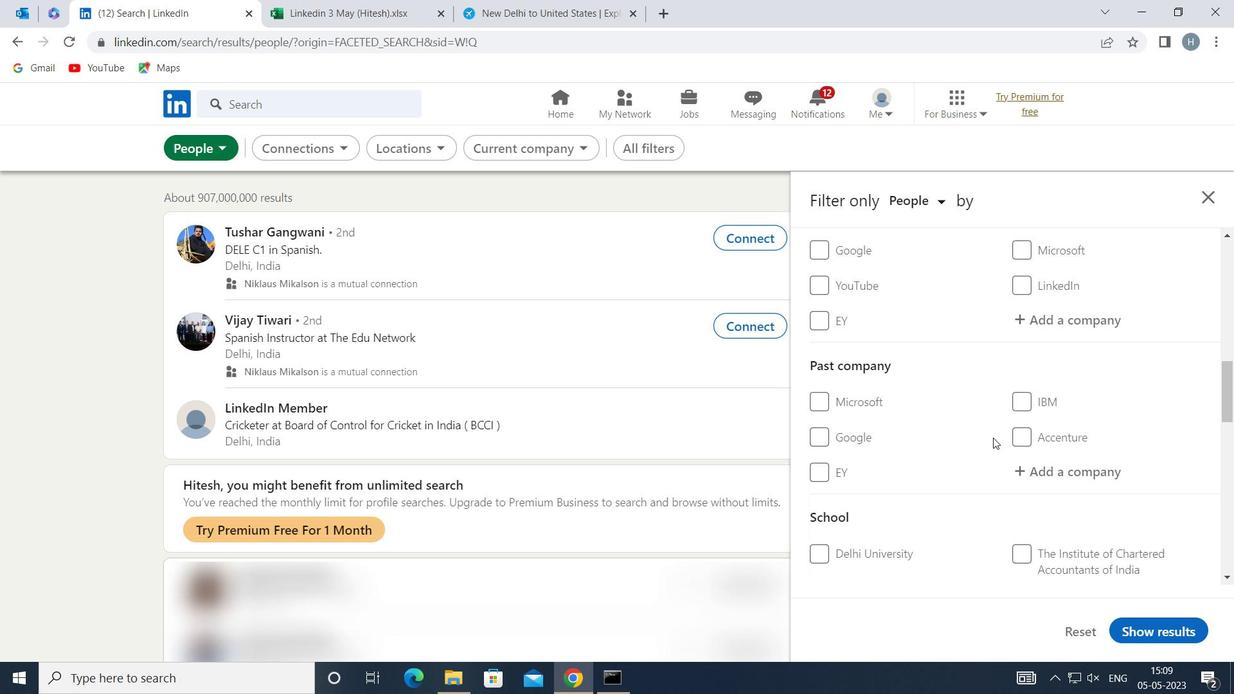 
Action: Mouse scrolled (986, 436) with delta (0, 0)
Screenshot: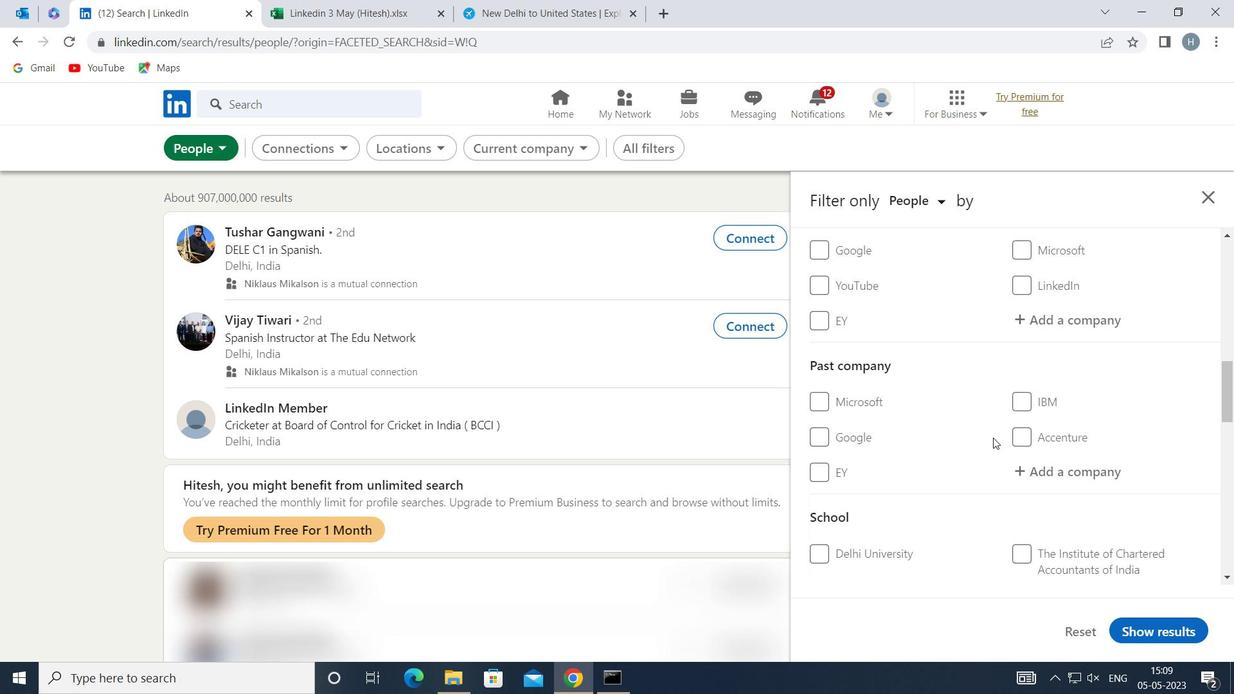 
Action: Mouse scrolled (986, 436) with delta (0, 0)
Screenshot: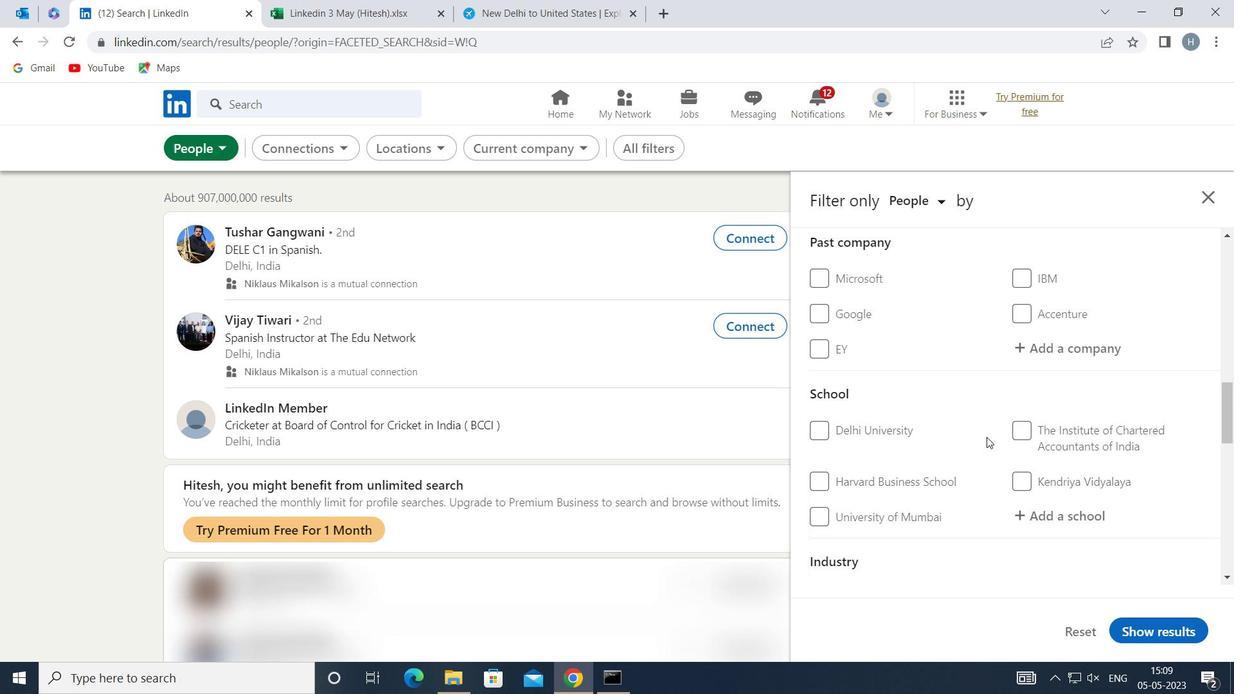 
Action: Mouse scrolled (986, 436) with delta (0, 0)
Screenshot: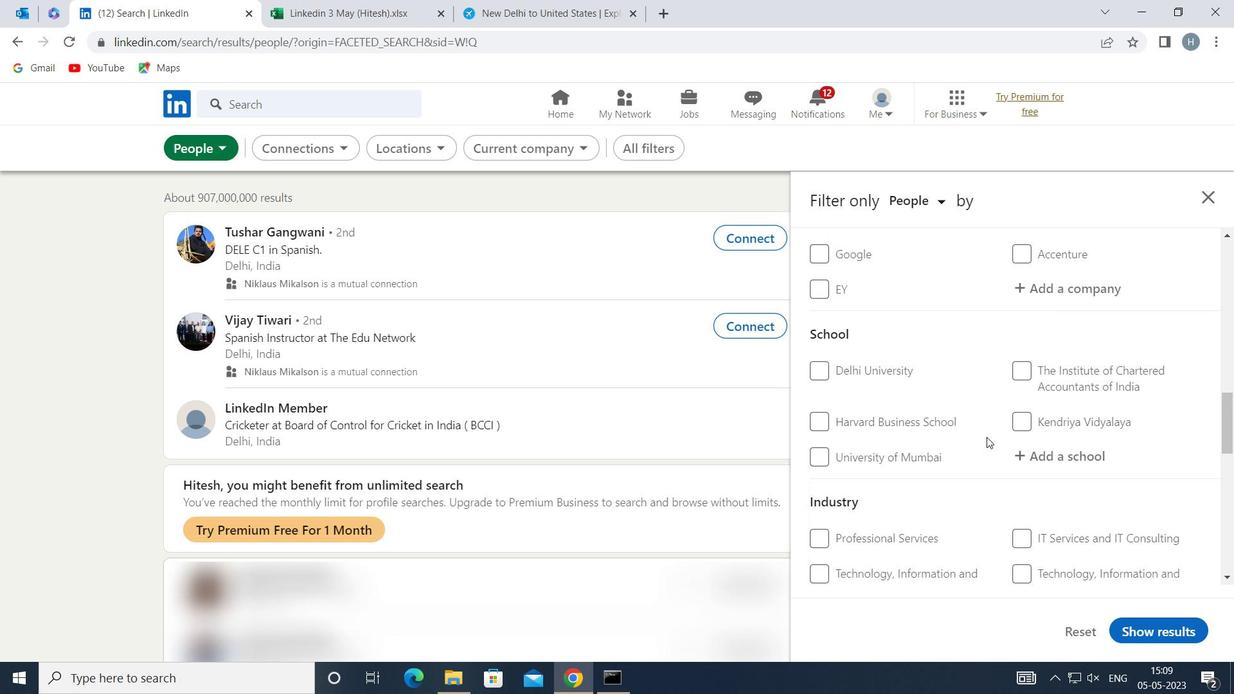 
Action: Mouse scrolled (986, 436) with delta (0, 0)
Screenshot: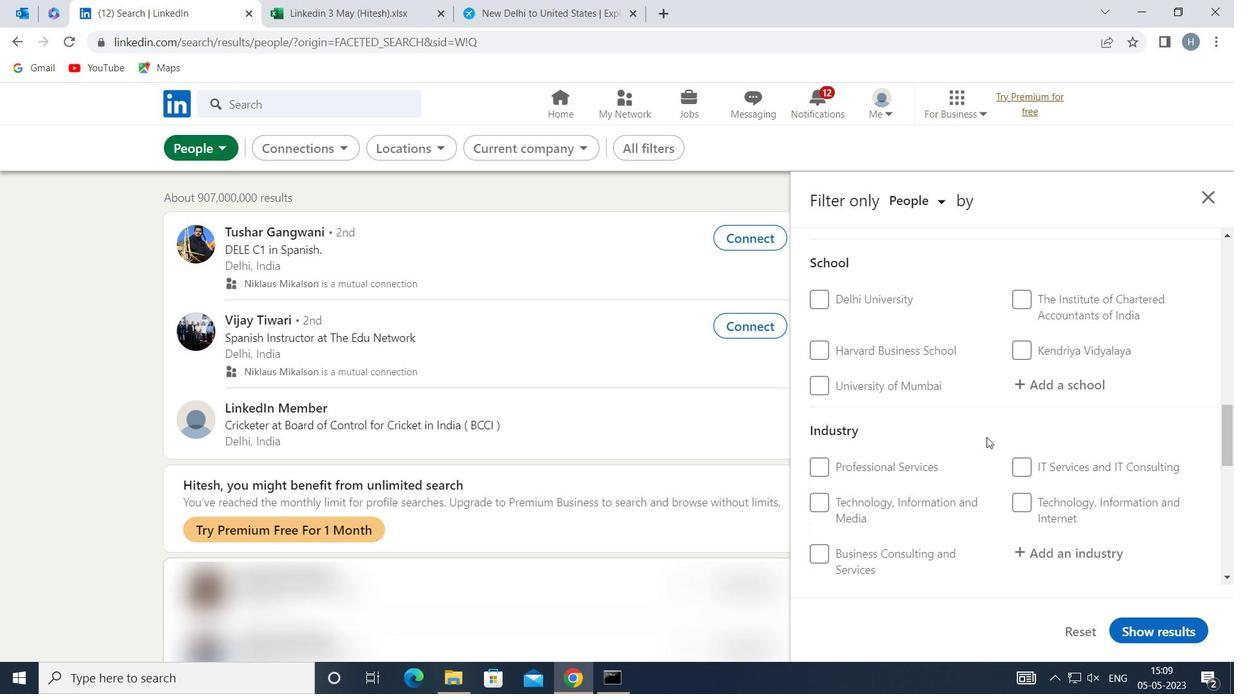 
Action: Mouse moved to (834, 511)
Screenshot: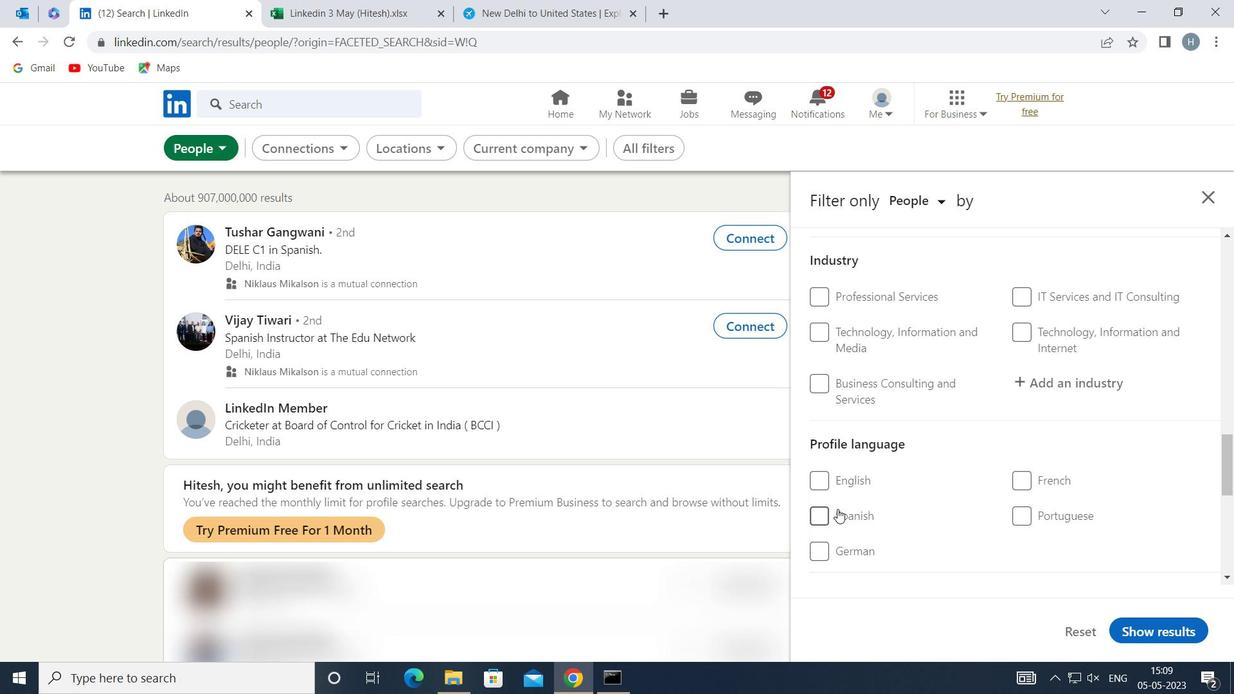 
Action: Mouse pressed left at (834, 511)
Screenshot: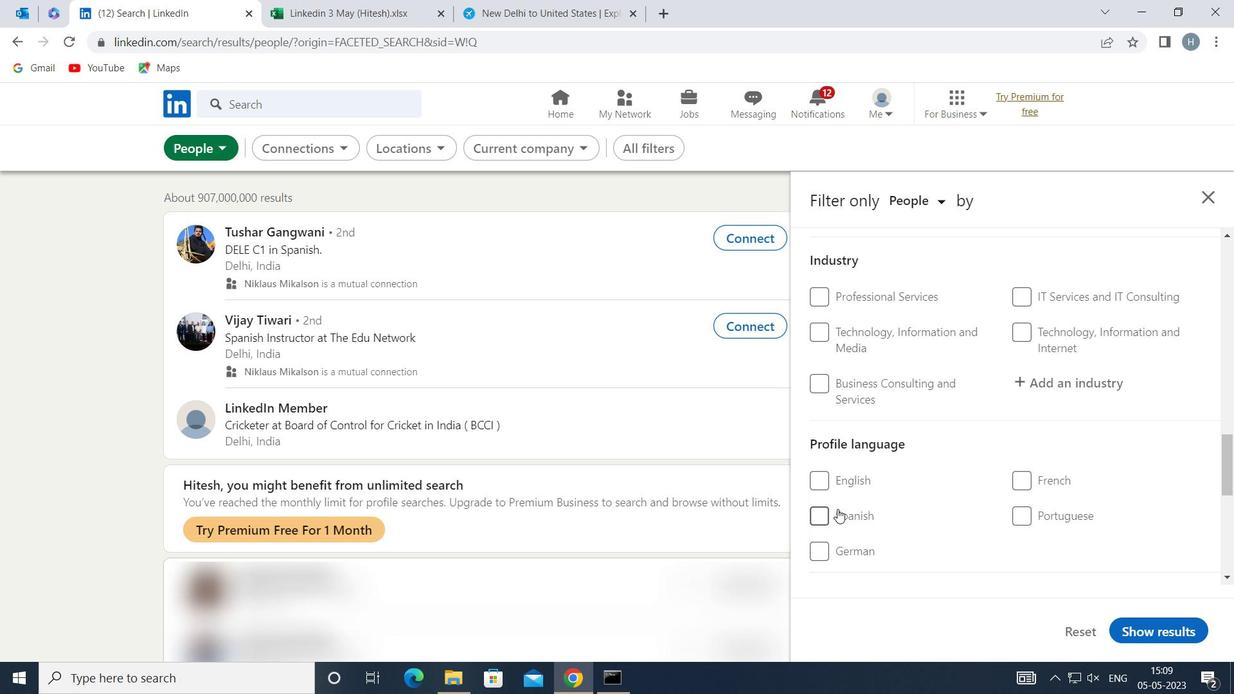 
Action: Mouse moved to (987, 517)
Screenshot: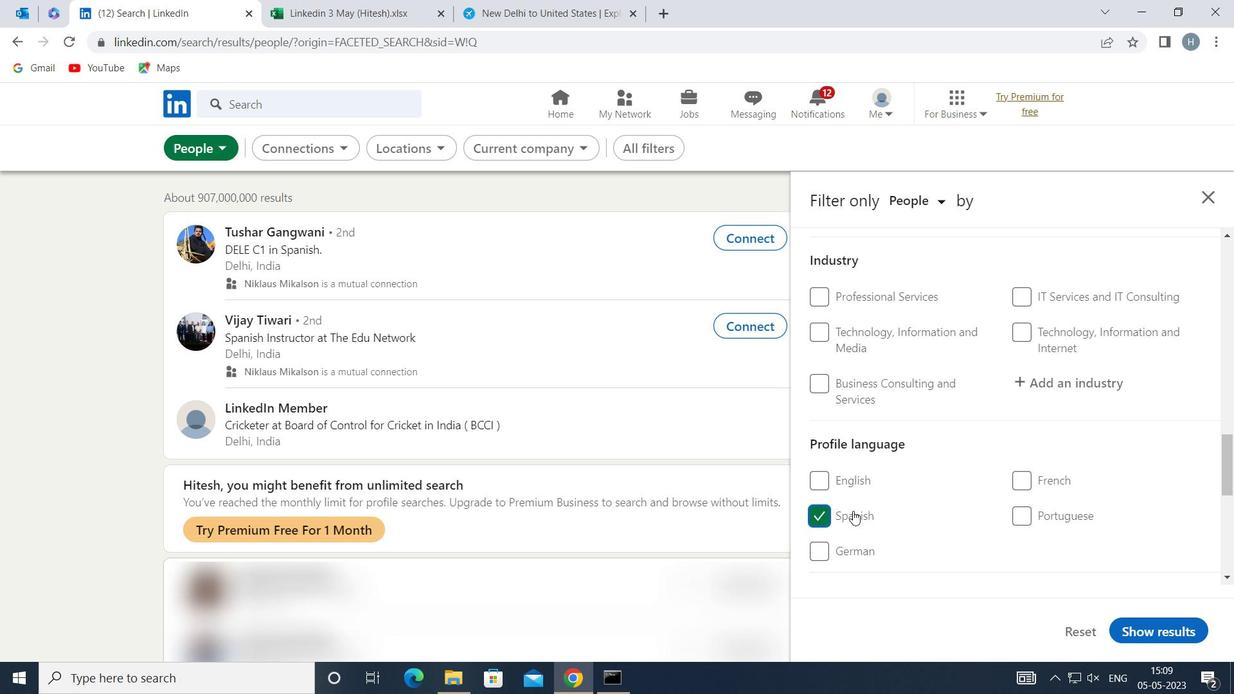 
Action: Mouse scrolled (987, 518) with delta (0, 0)
Screenshot: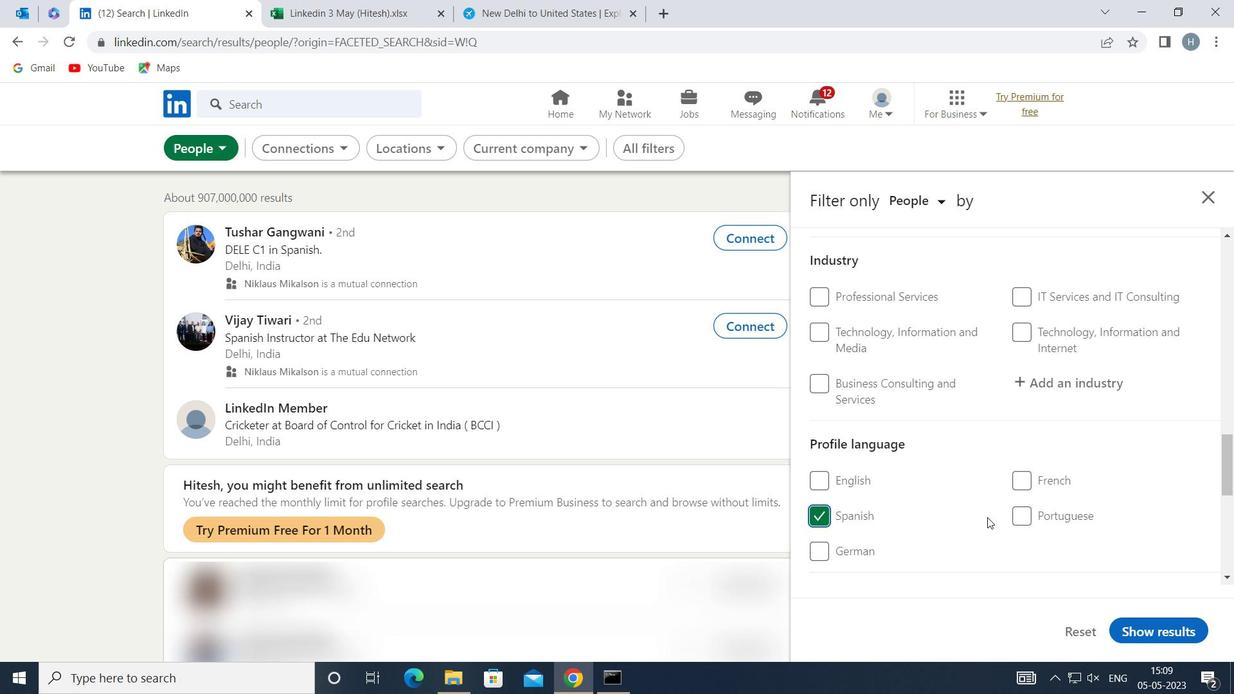 
Action: Mouse moved to (985, 512)
Screenshot: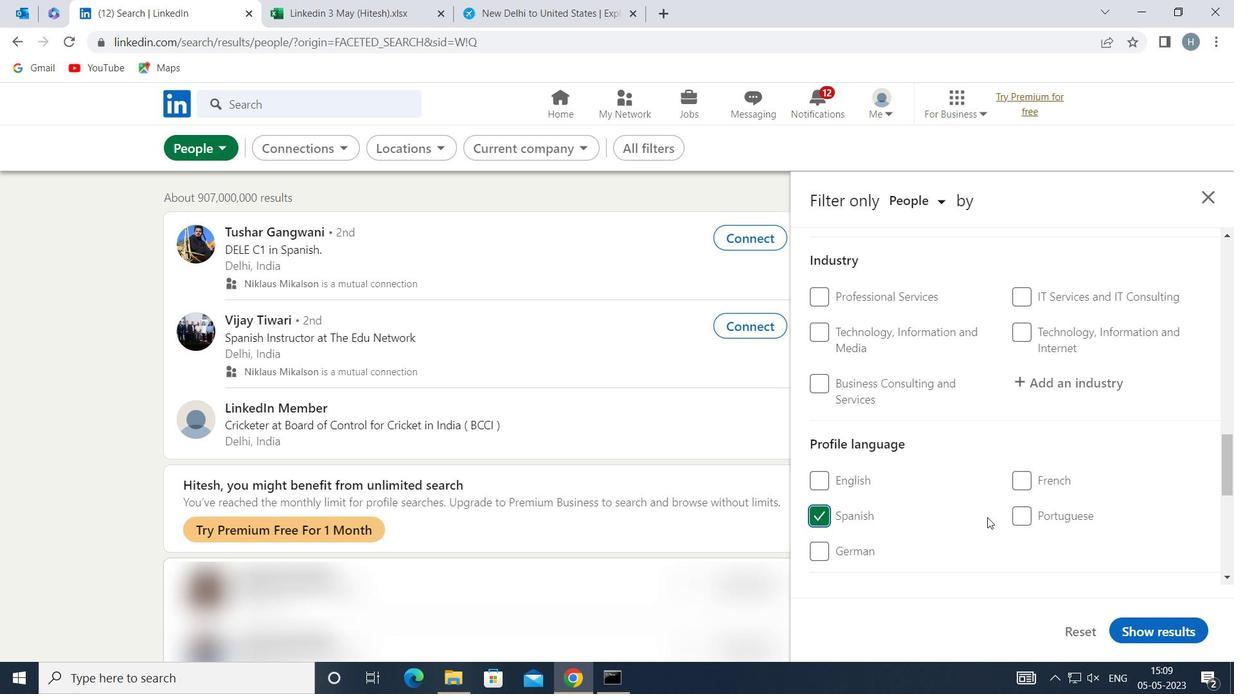 
Action: Mouse scrolled (985, 512) with delta (0, 0)
Screenshot: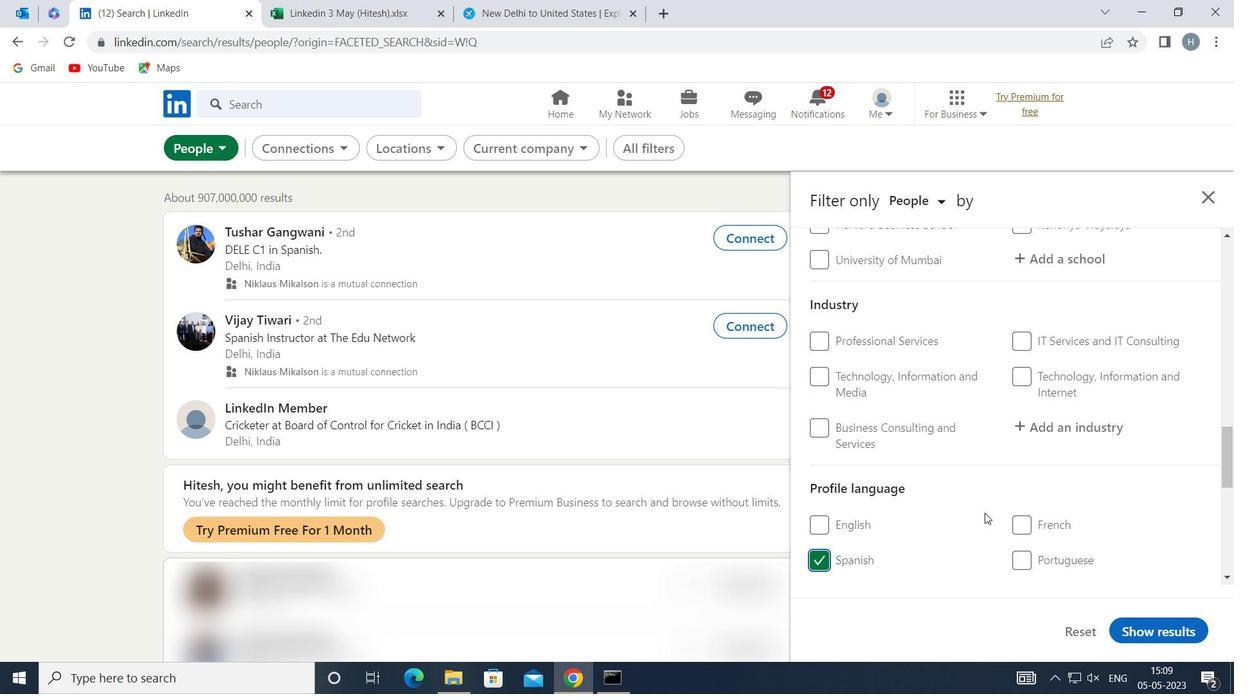 
Action: Mouse moved to (984, 511)
Screenshot: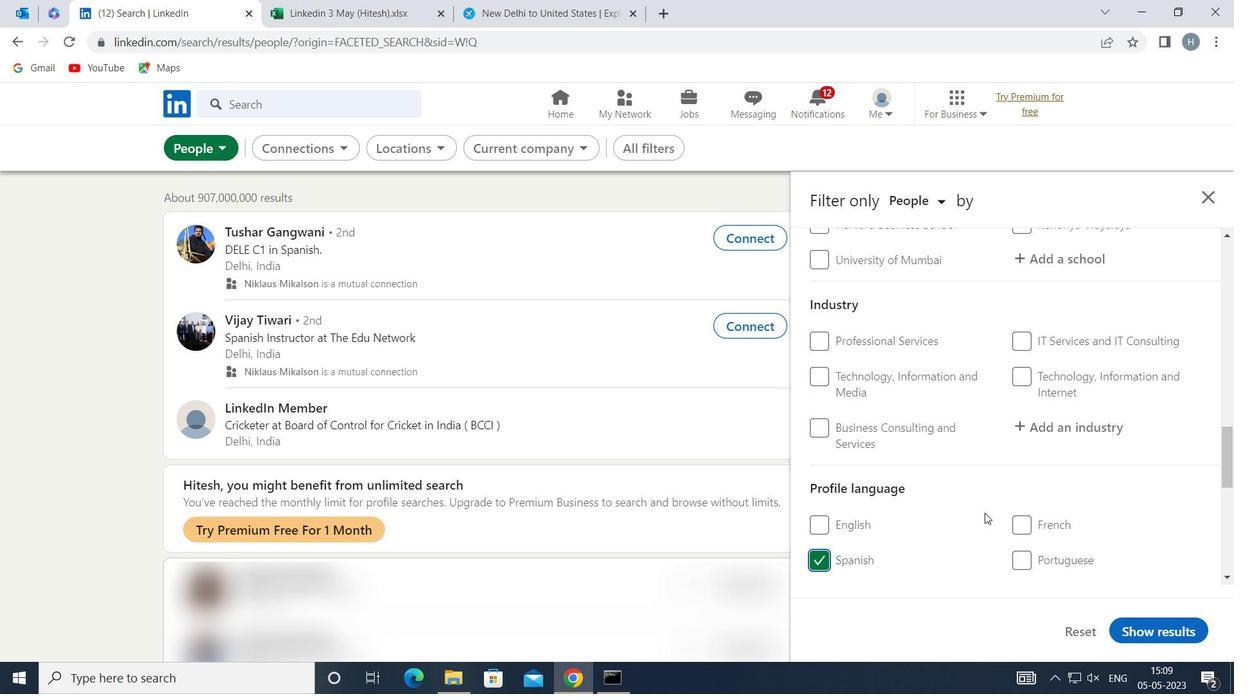 
Action: Mouse scrolled (984, 512) with delta (0, 0)
Screenshot: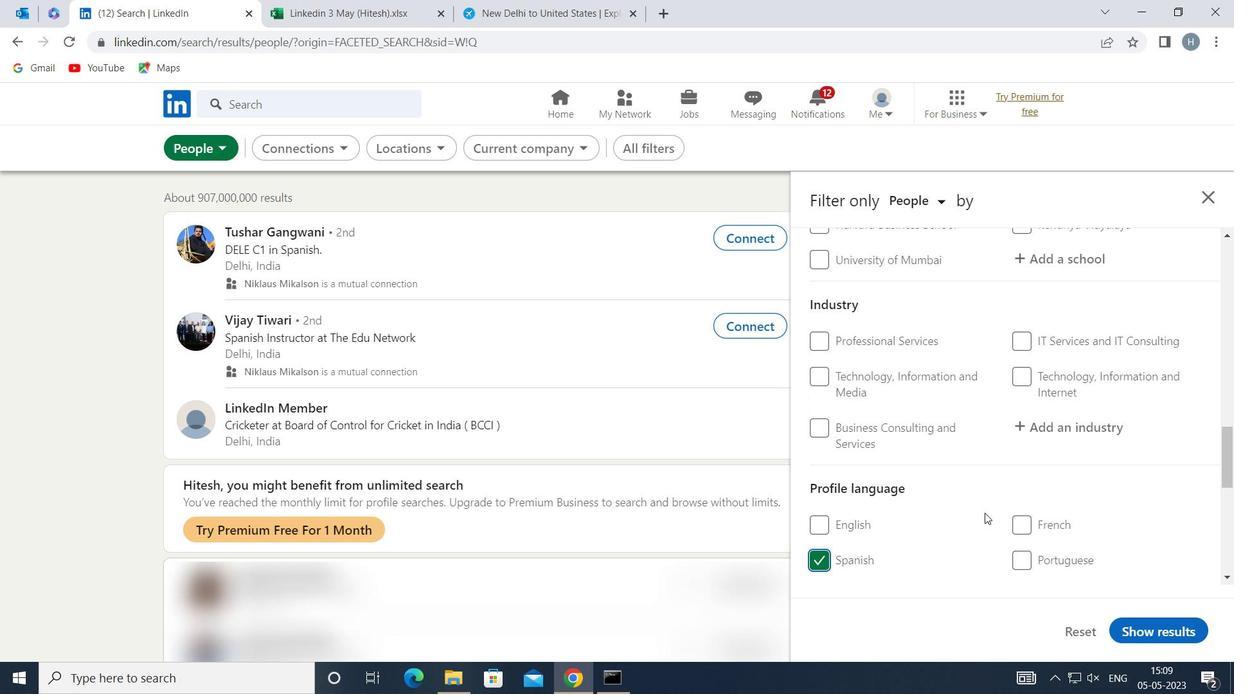 
Action: Mouse scrolled (984, 512) with delta (0, 0)
Screenshot: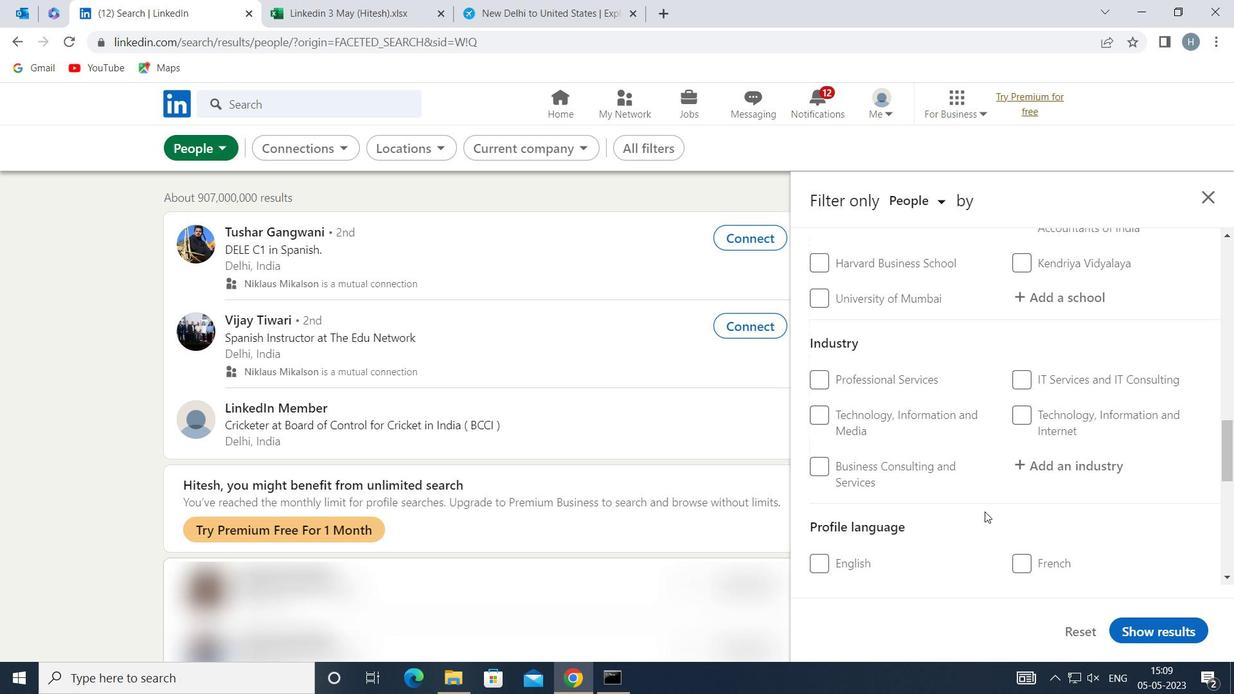 
Action: Mouse scrolled (984, 512) with delta (0, 0)
Screenshot: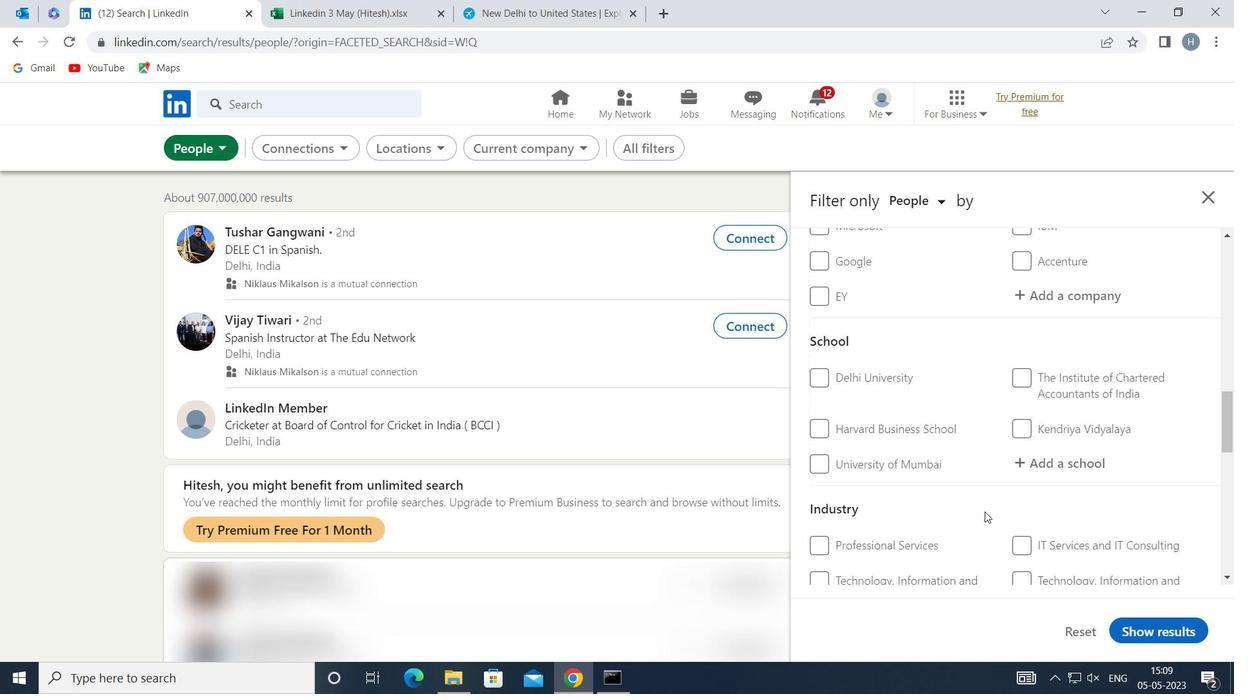 
Action: Mouse scrolled (984, 512) with delta (0, 0)
Screenshot: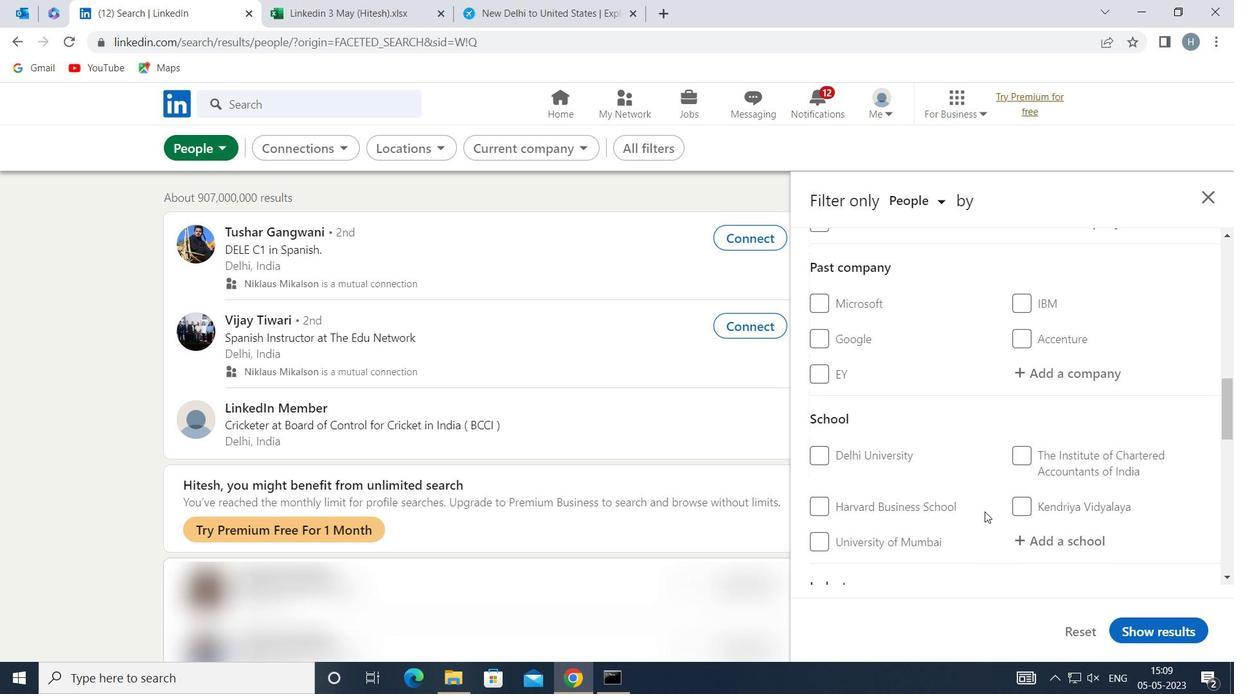 
Action: Mouse scrolled (984, 512) with delta (0, 0)
Screenshot: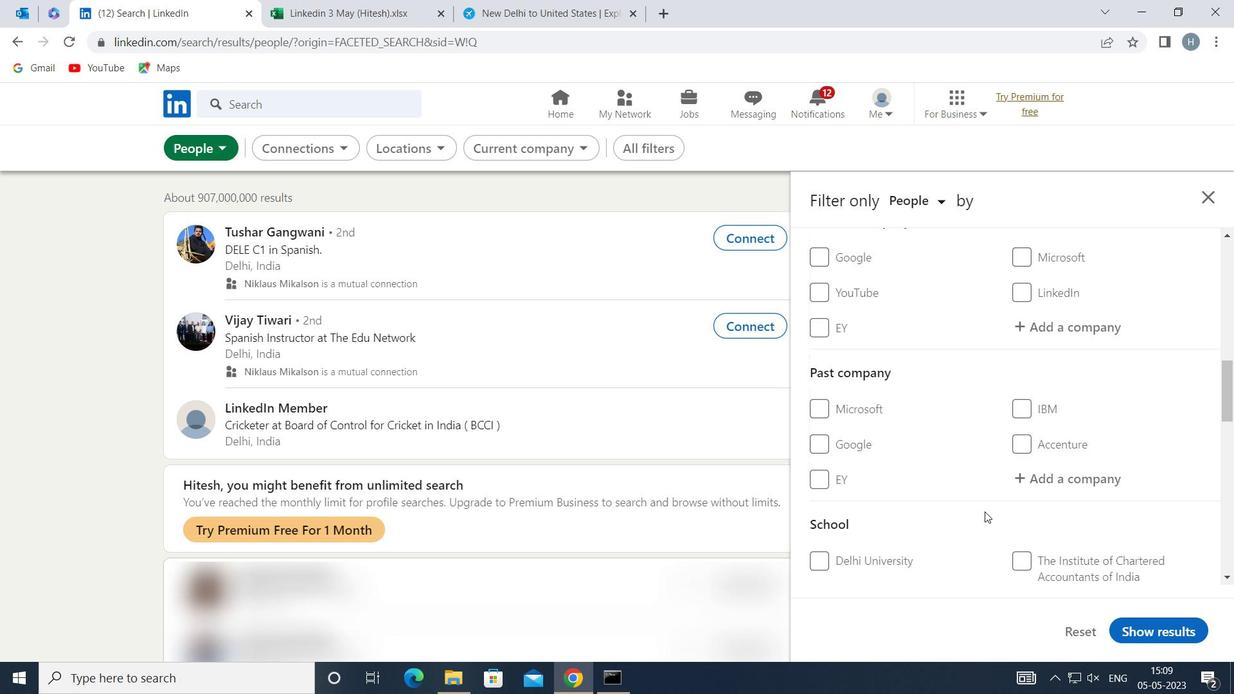 
Action: Mouse moved to (1068, 459)
Screenshot: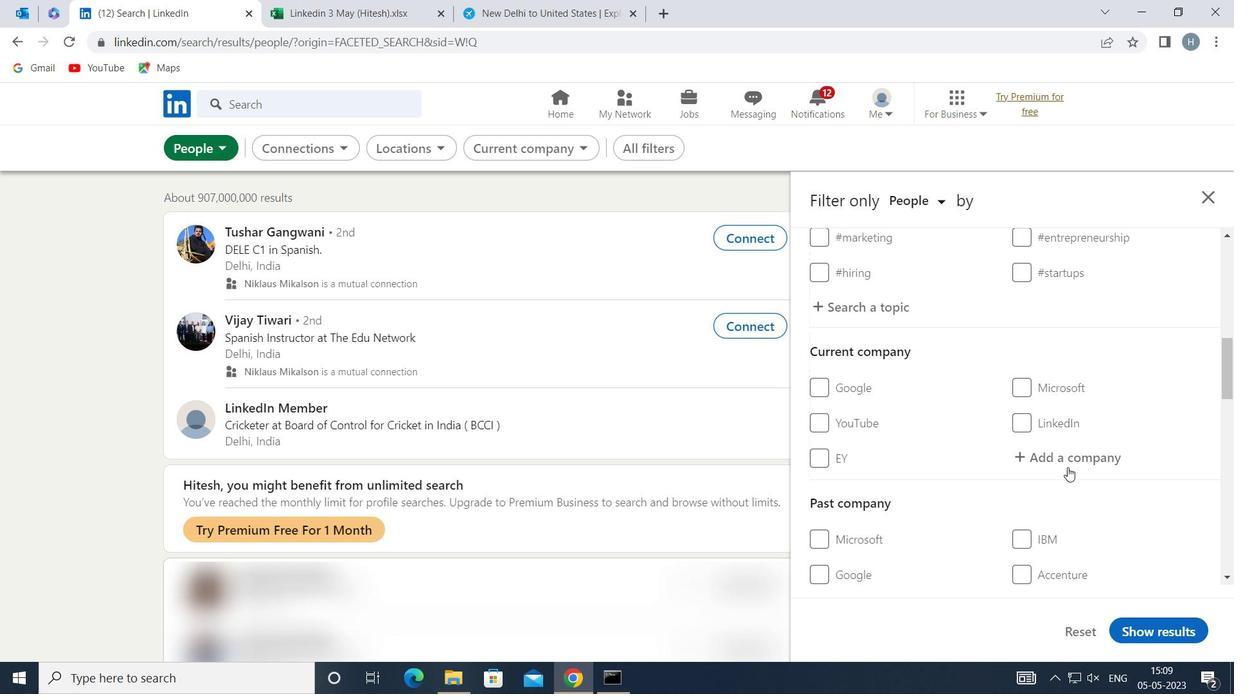 
Action: Mouse pressed left at (1068, 459)
Screenshot: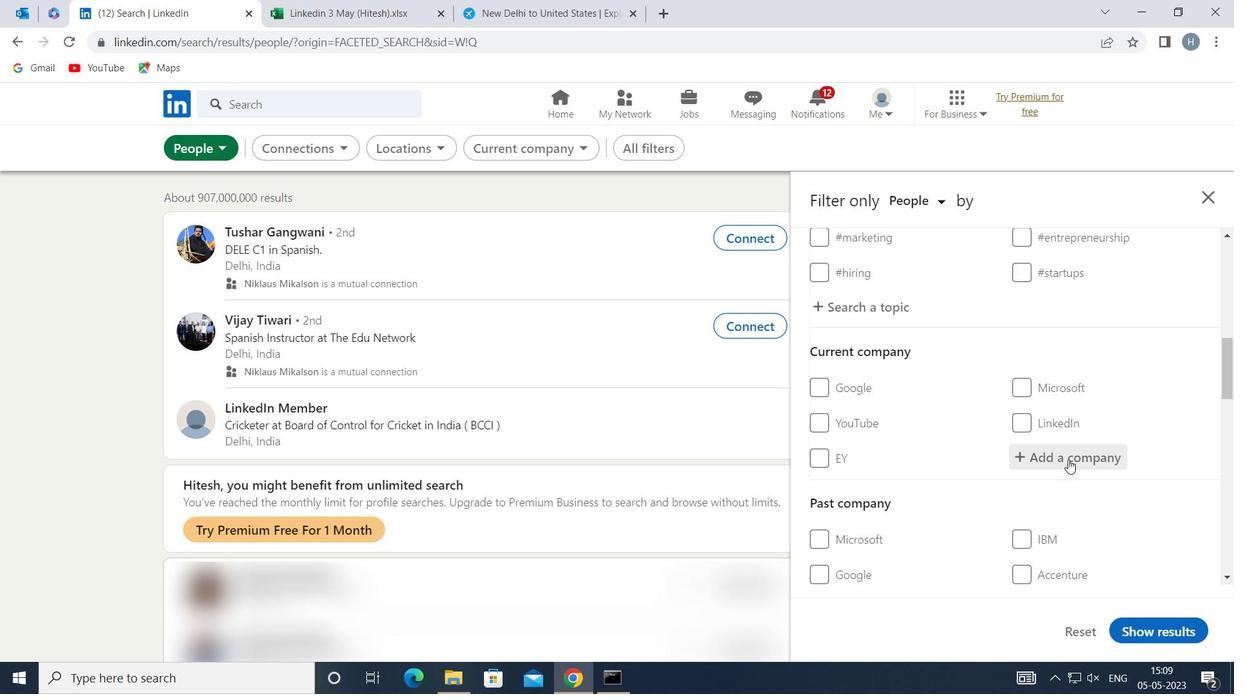
Action: Mouse moved to (1068, 458)
Screenshot: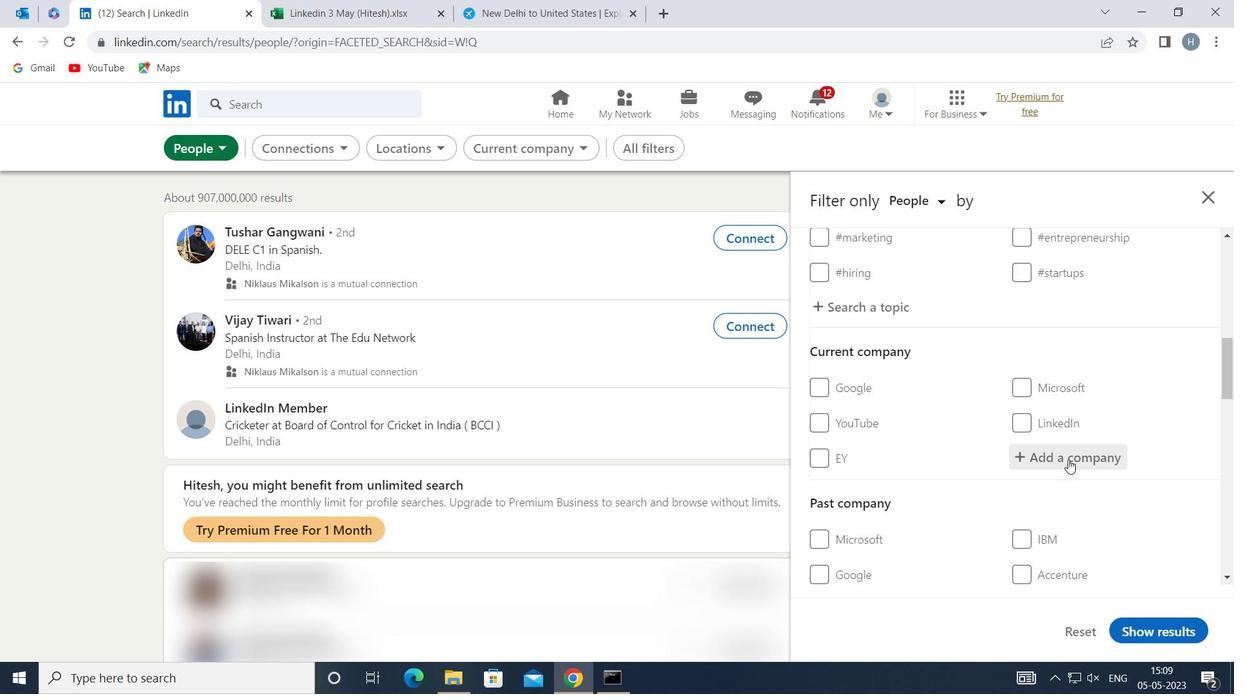 
Action: Key pressed <Key.shift>HCL<Key.space>TECH
Screenshot: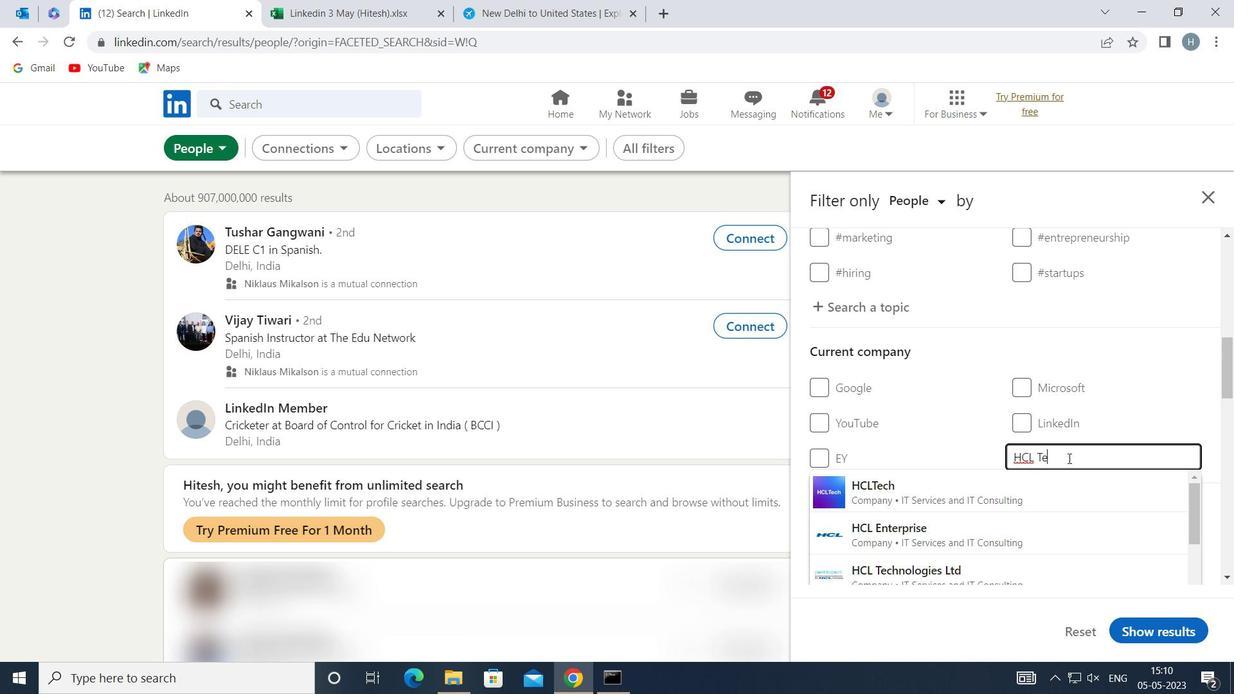 
Action: Mouse moved to (959, 485)
Screenshot: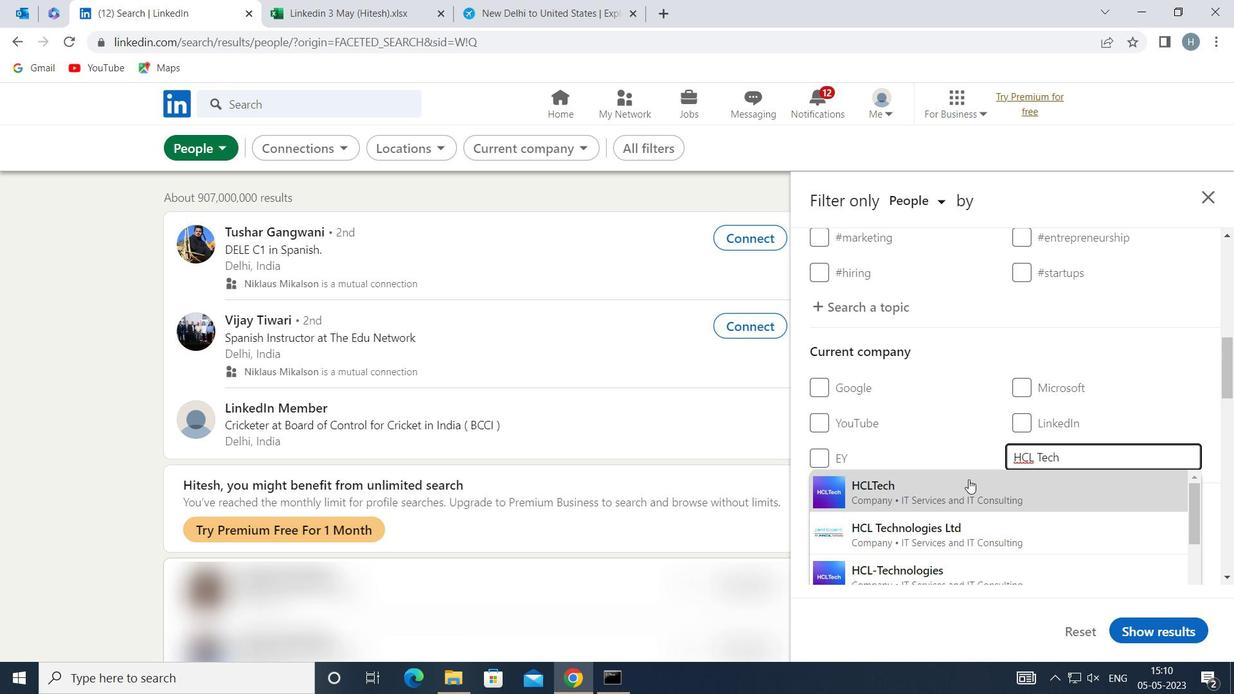 
Action: Mouse pressed left at (959, 485)
Screenshot: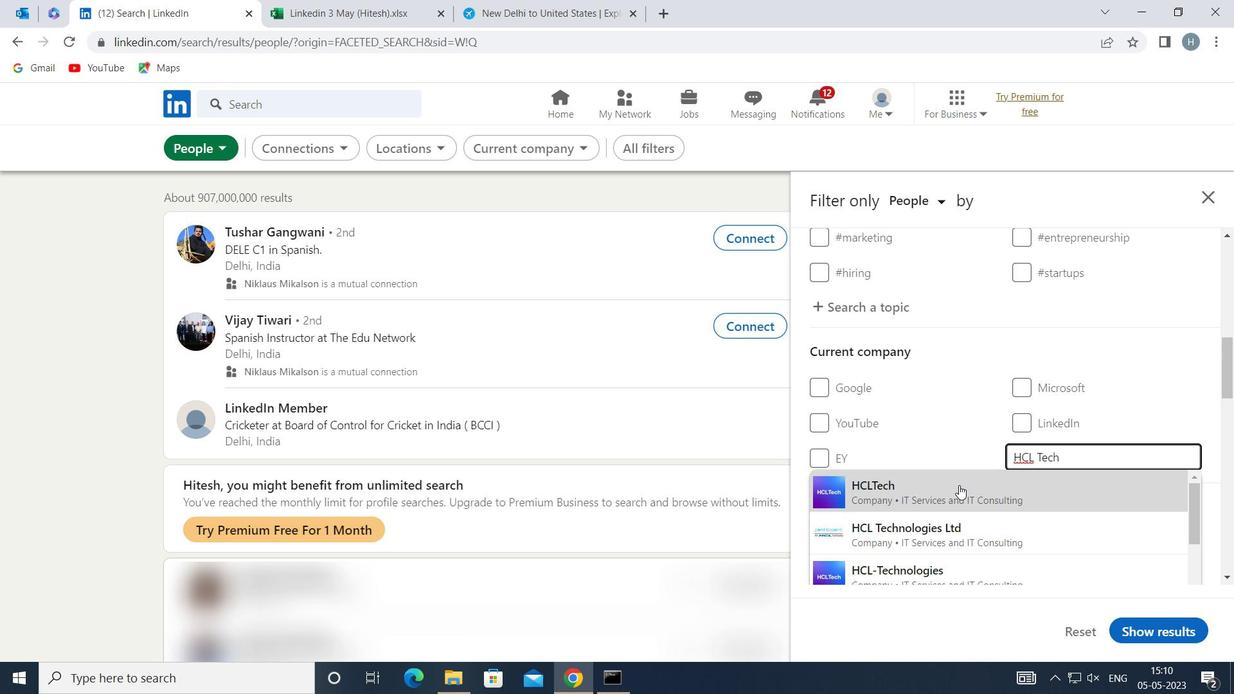 
Action: Mouse moved to (950, 430)
Screenshot: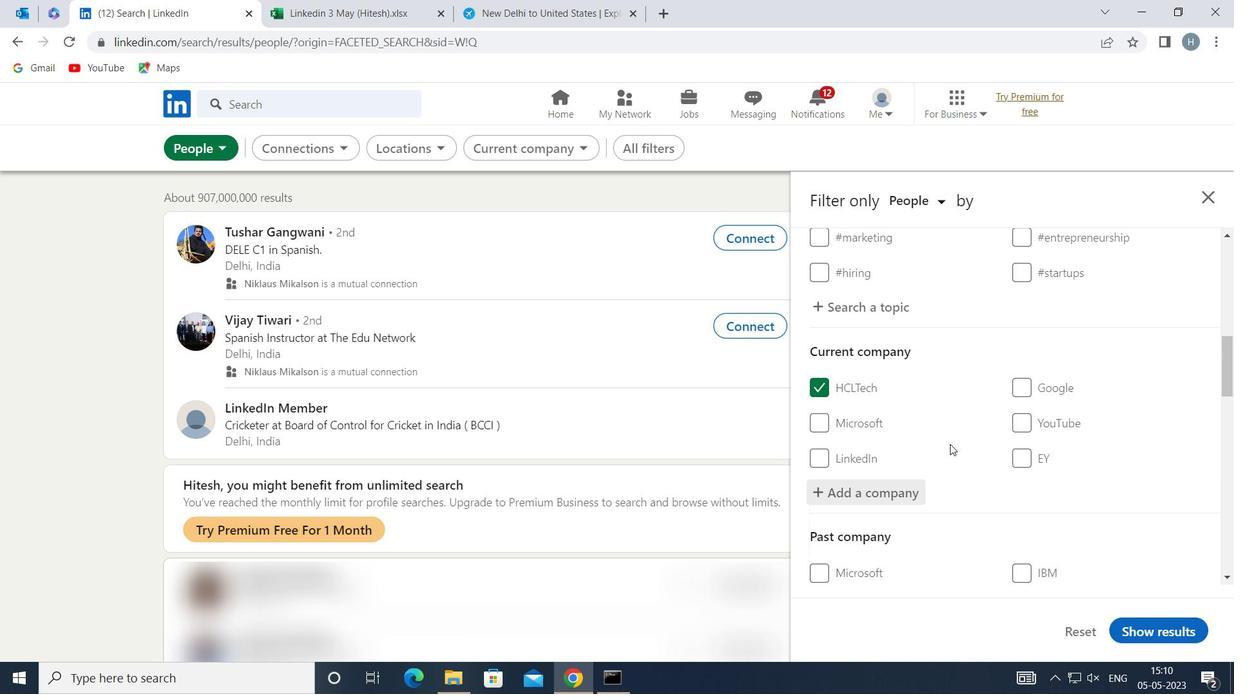 
Action: Mouse scrolled (950, 429) with delta (0, 0)
Screenshot: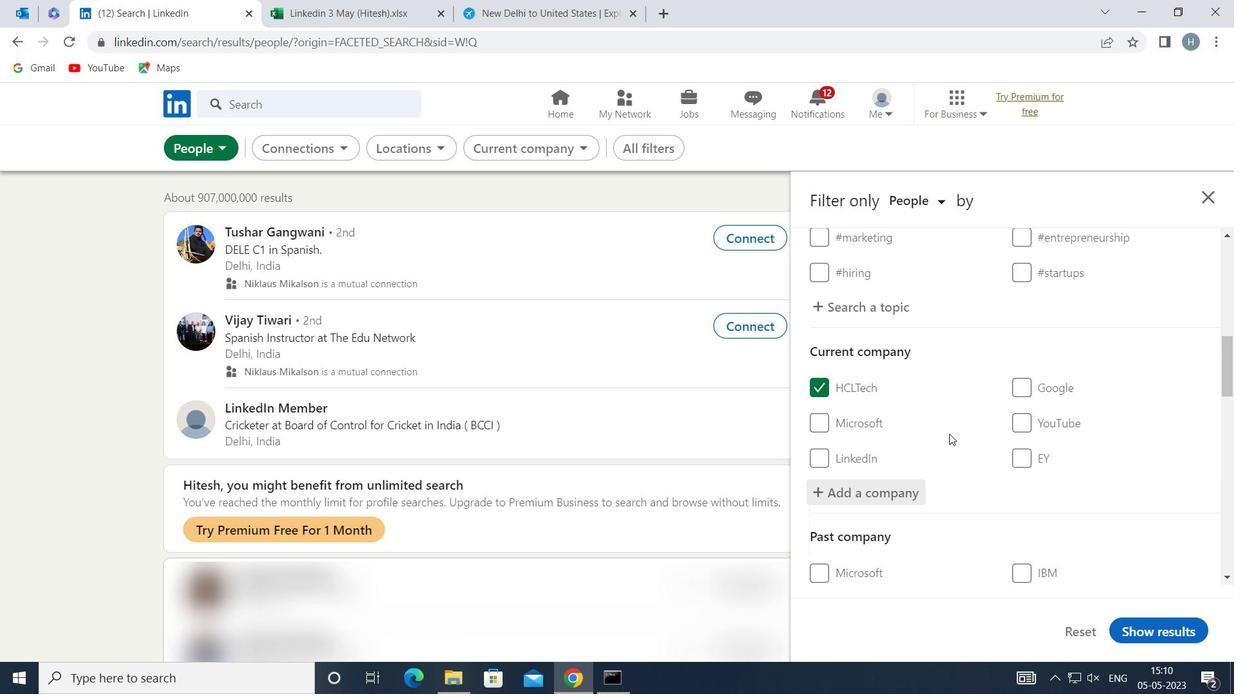 
Action: Mouse scrolled (950, 429) with delta (0, 0)
Screenshot: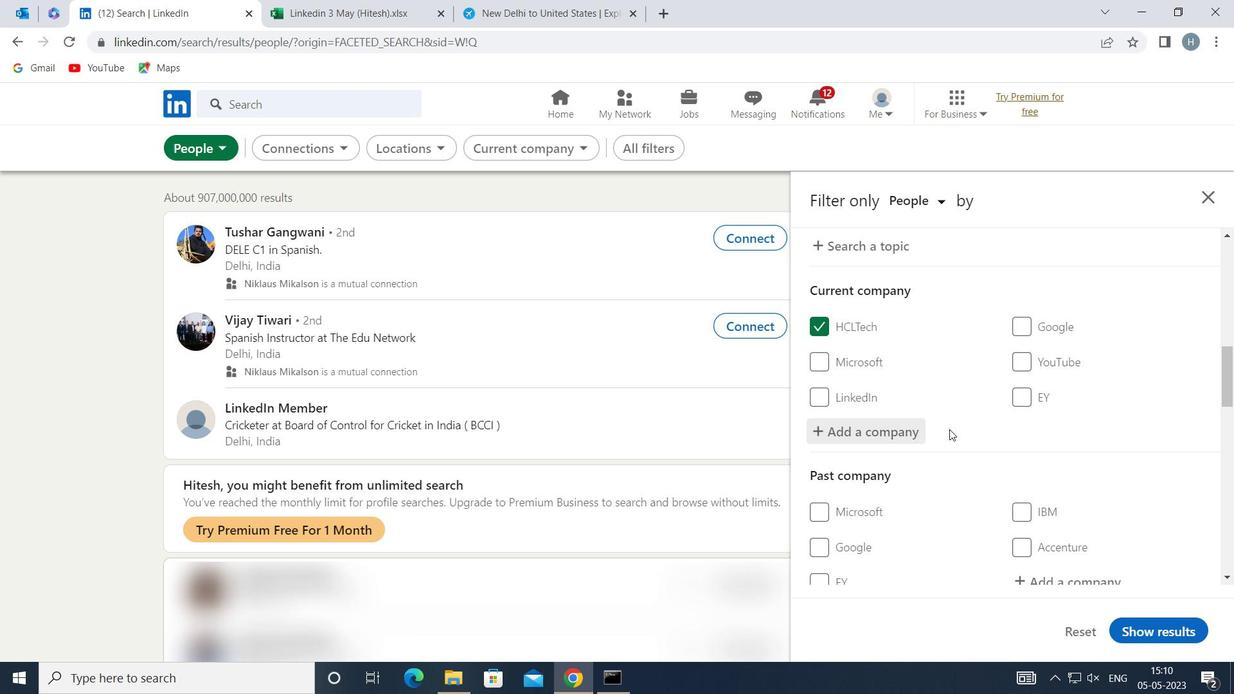 
Action: Mouse scrolled (950, 429) with delta (0, 0)
Screenshot: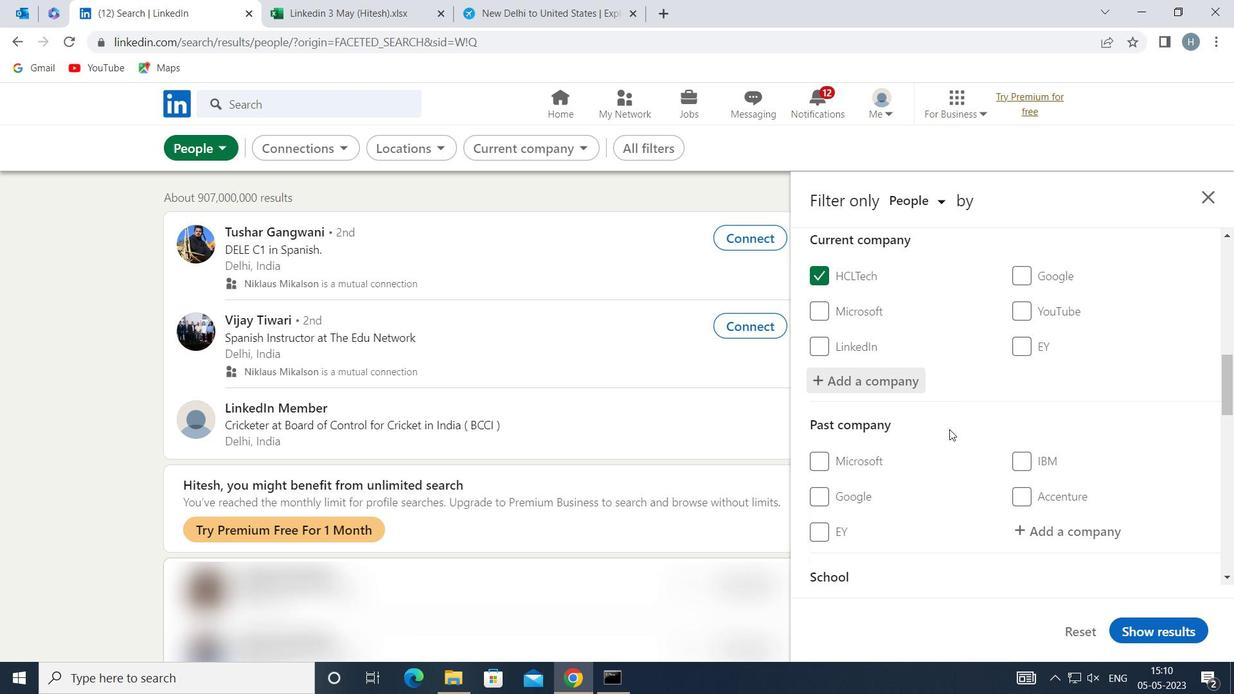 
Action: Mouse scrolled (950, 429) with delta (0, 0)
Screenshot: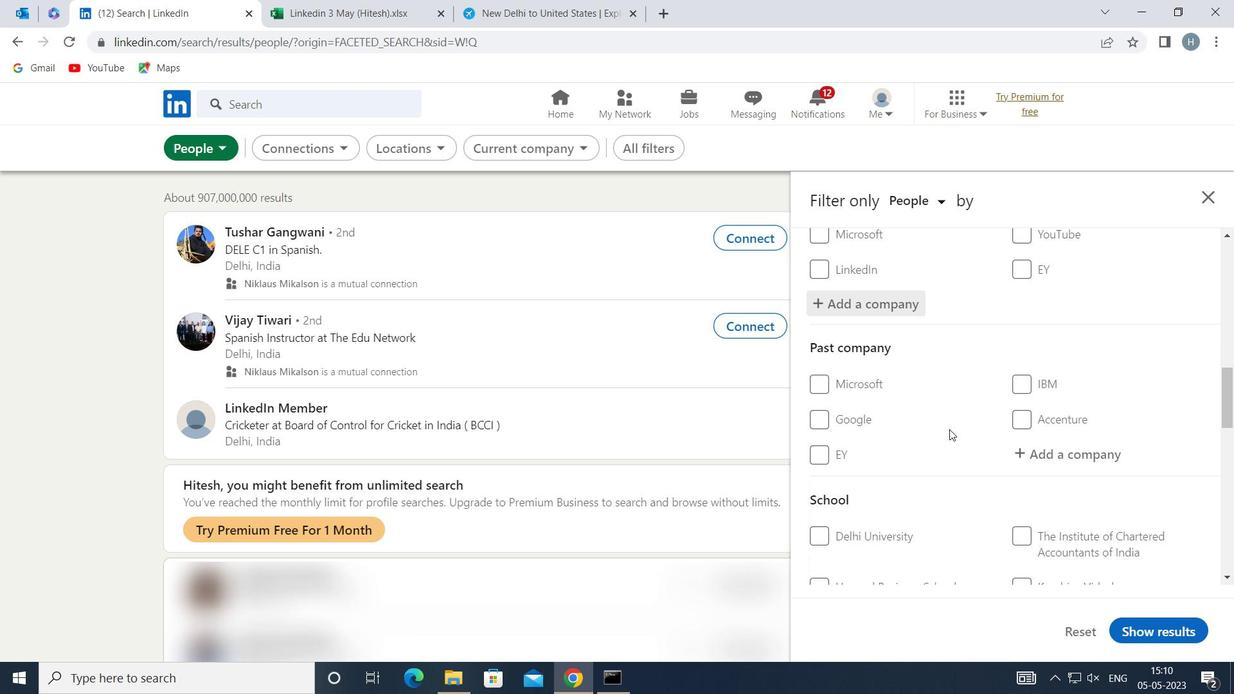 
Action: Mouse moved to (1045, 486)
Screenshot: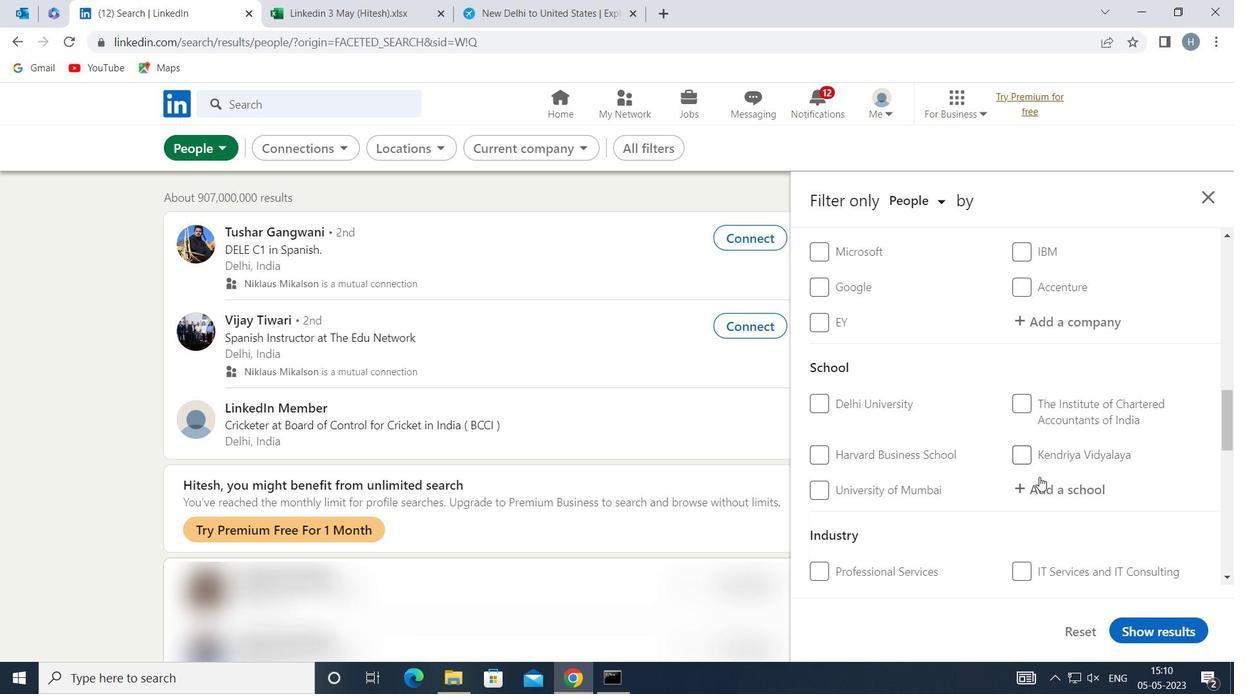 
Action: Mouse pressed left at (1045, 486)
Screenshot: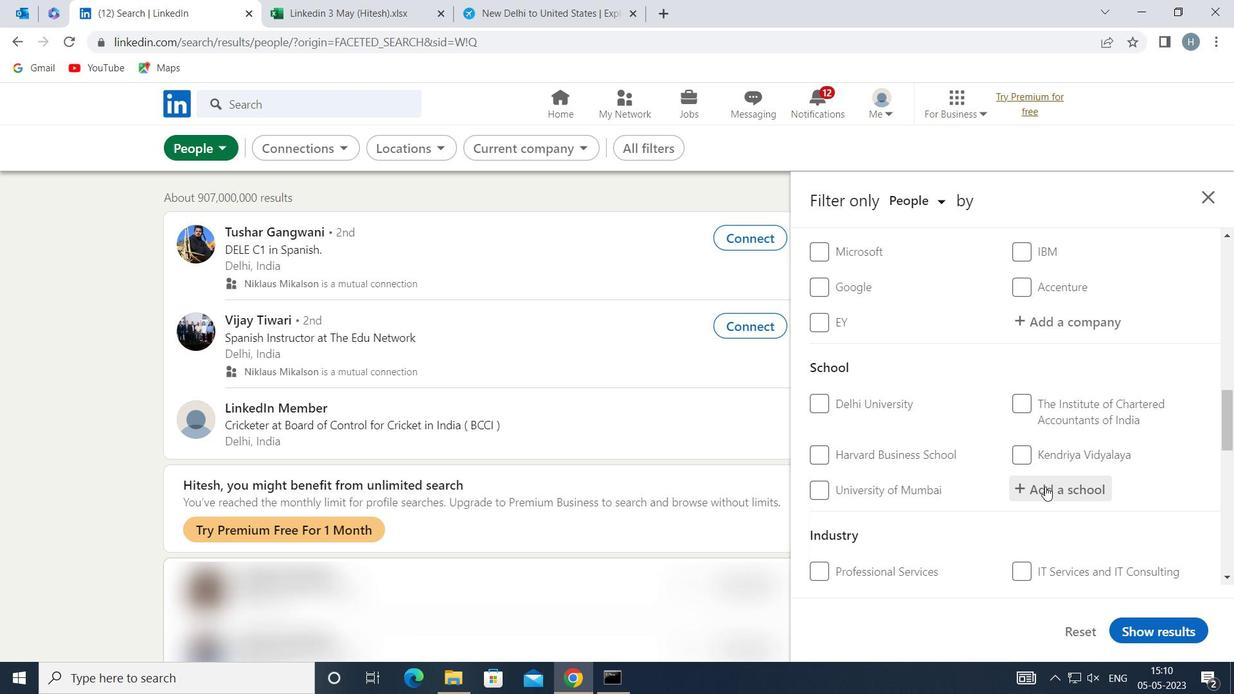 
Action: Mouse moved to (1044, 484)
Screenshot: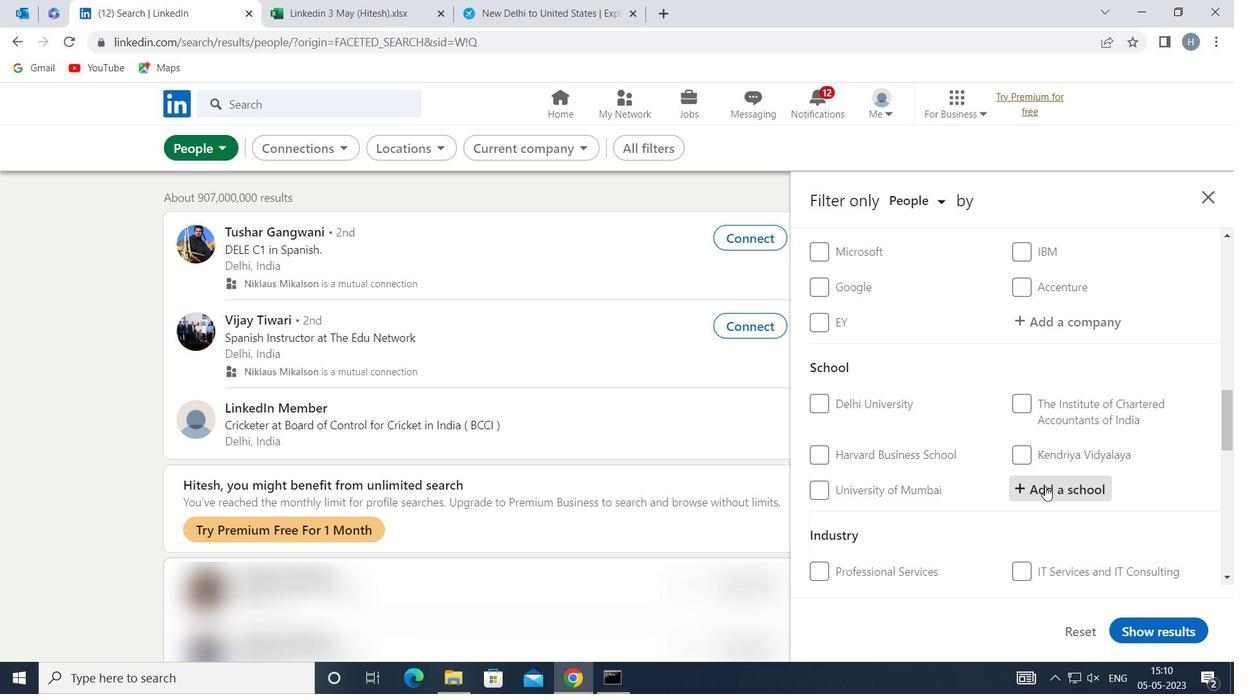 
Action: Key pressed <Key.shift>LDRP<Key.space><Key.shift>IN
Screenshot: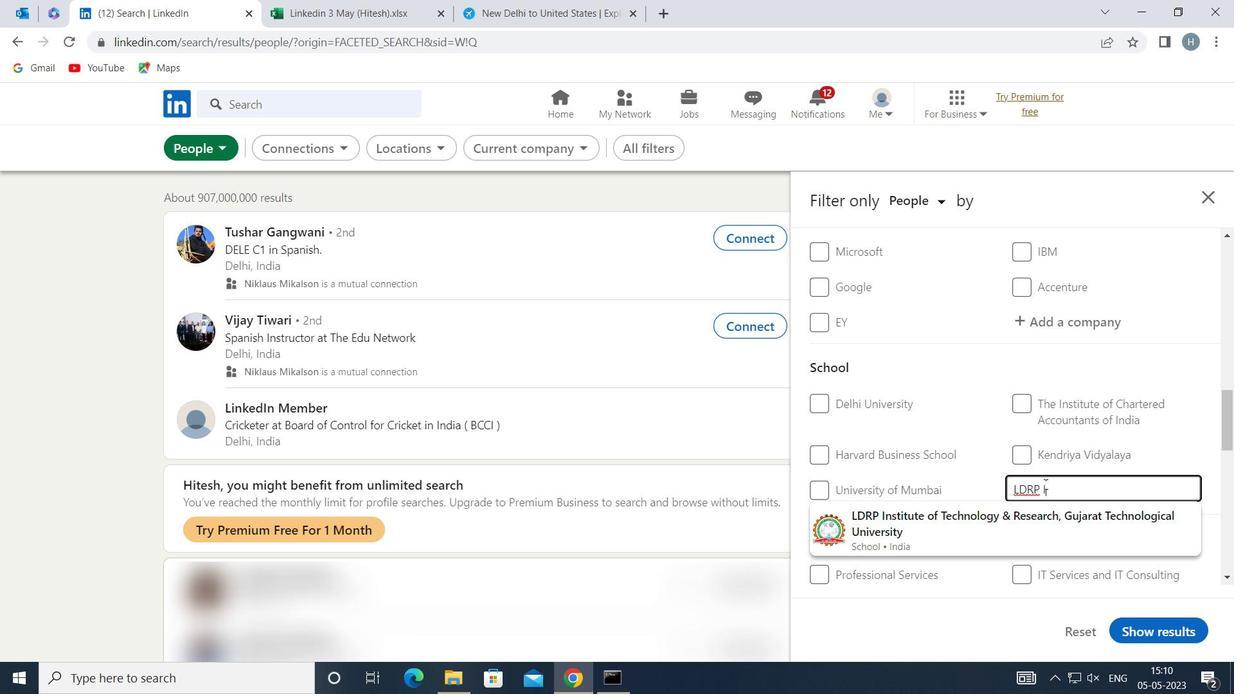 
Action: Mouse moved to (1042, 514)
Screenshot: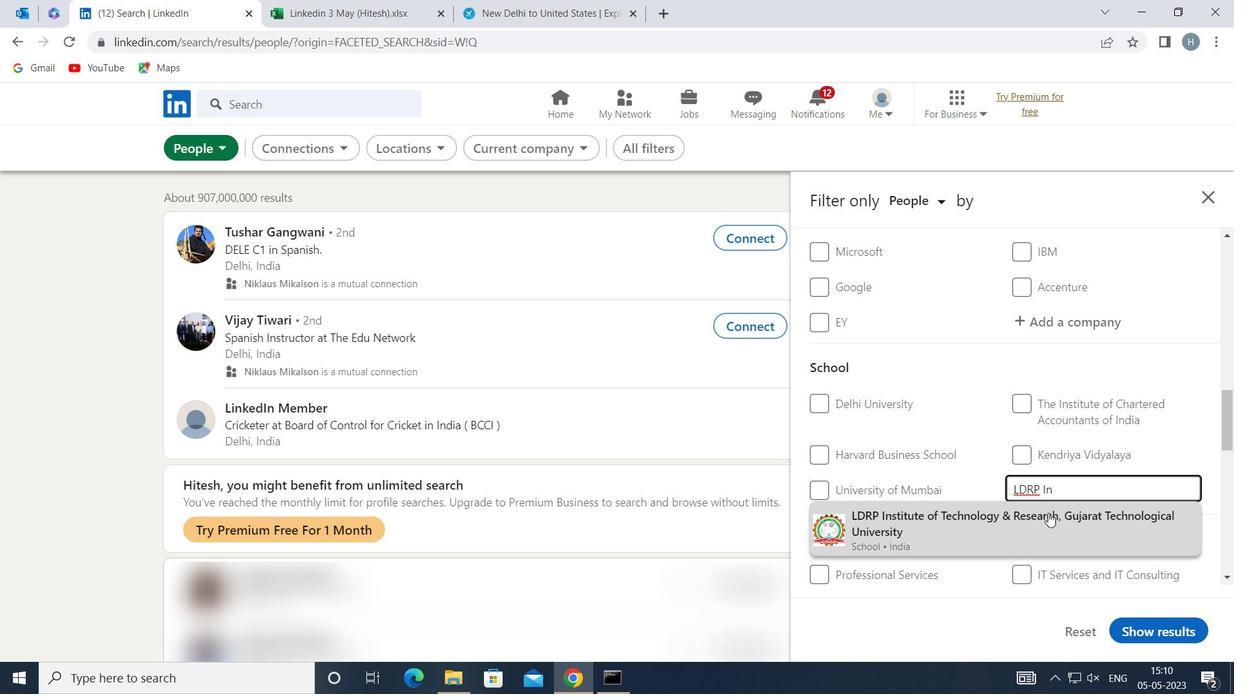 
Action: Mouse pressed left at (1042, 514)
Screenshot: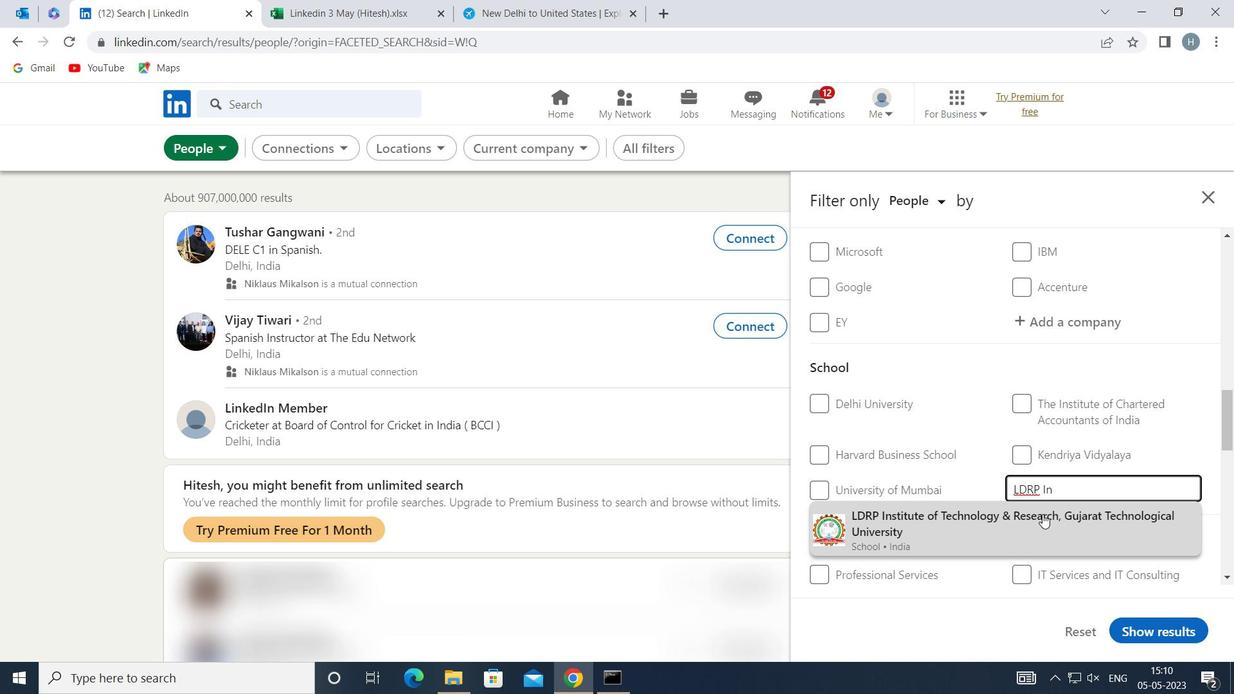 
Action: Mouse moved to (1011, 473)
Screenshot: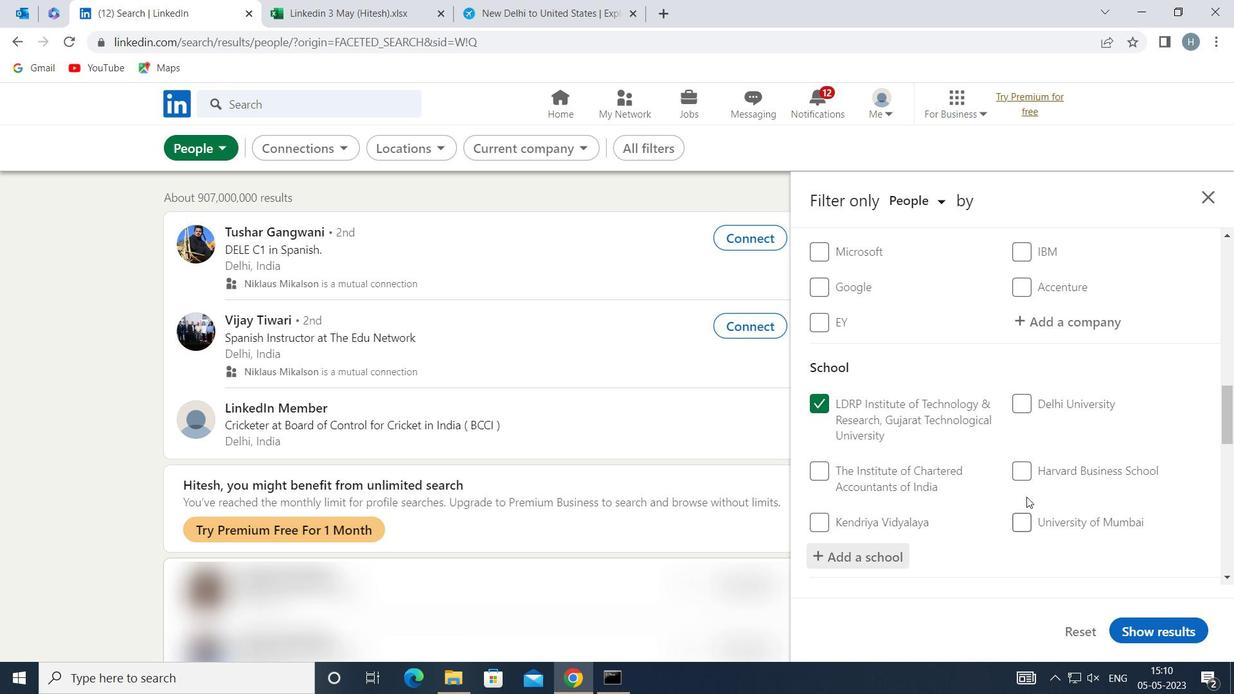 
Action: Mouse scrolled (1011, 473) with delta (0, 0)
Screenshot: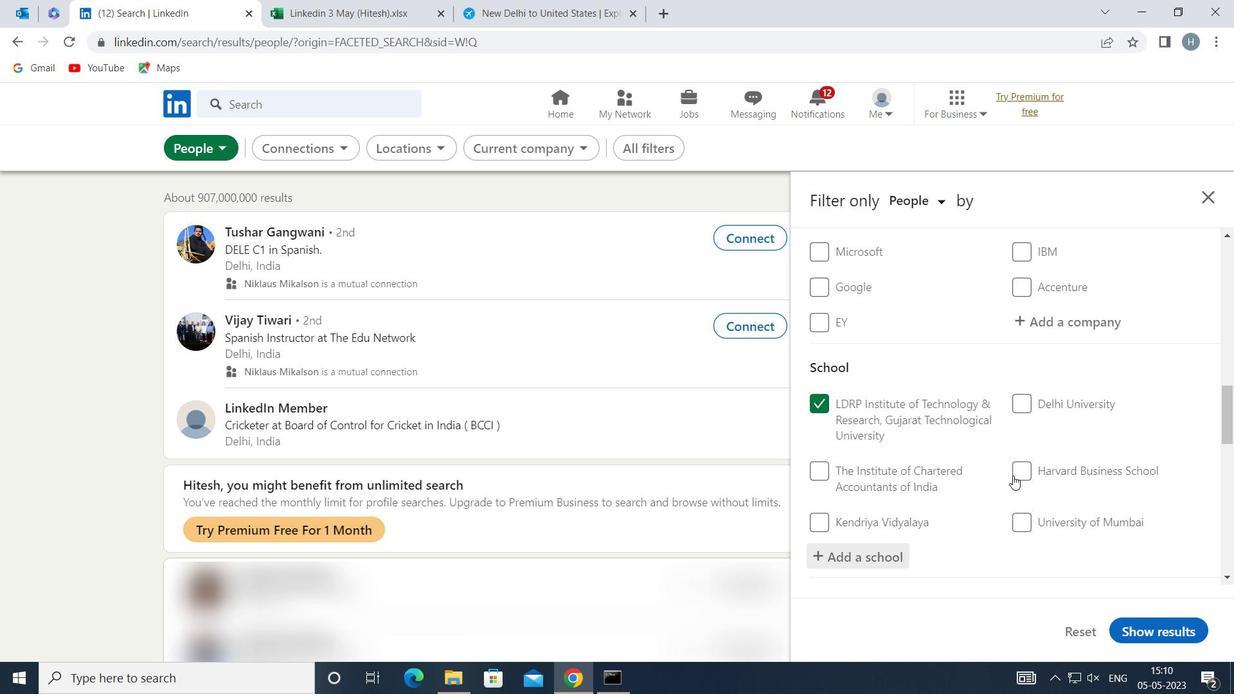 
Action: Mouse moved to (1009, 472)
Screenshot: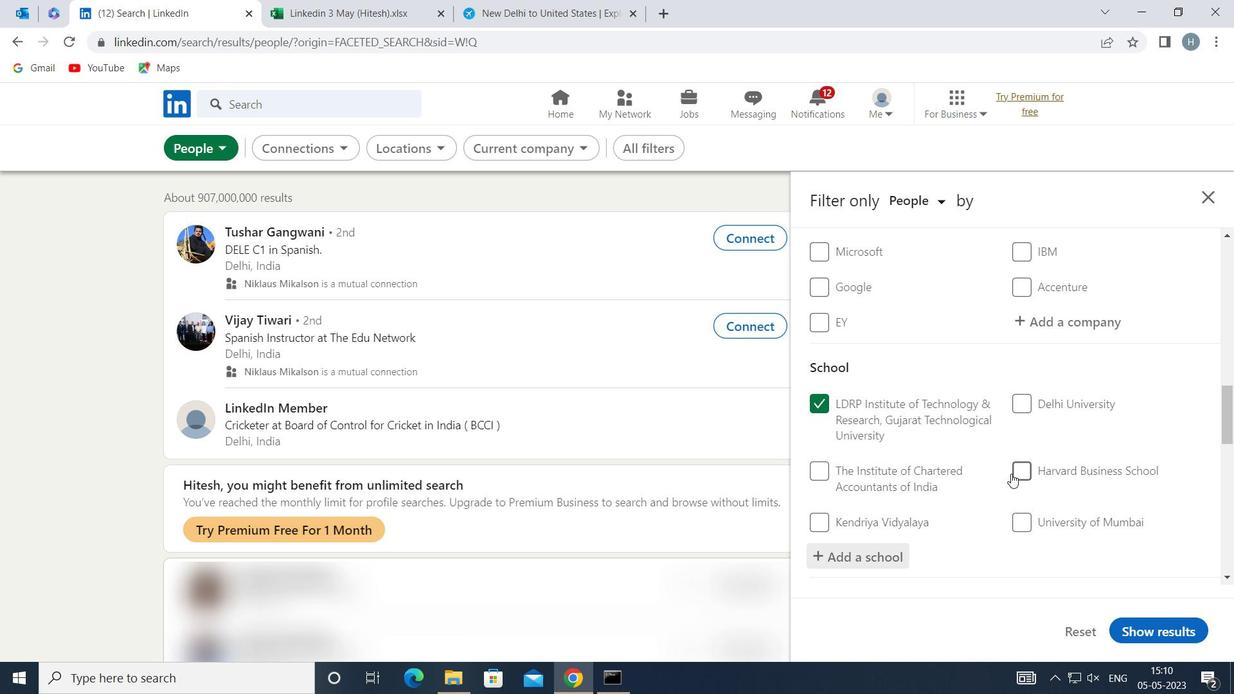 
Action: Mouse scrolled (1009, 471) with delta (0, 0)
Screenshot: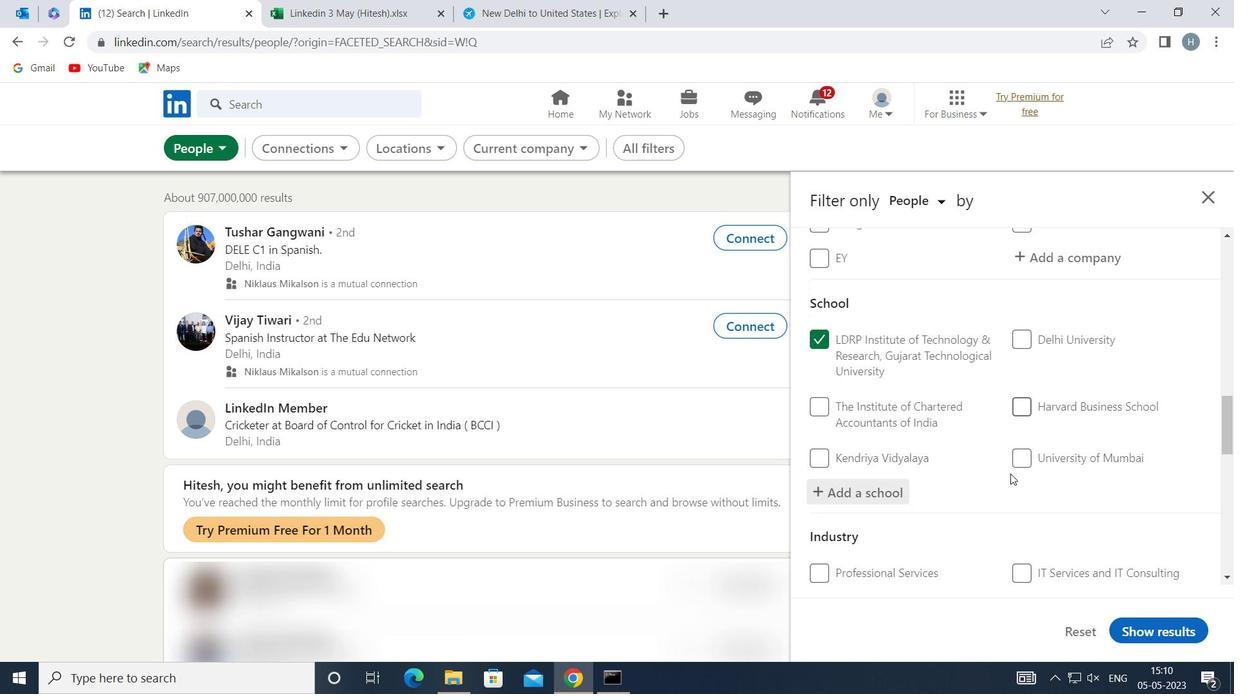 
Action: Mouse moved to (1009, 472)
Screenshot: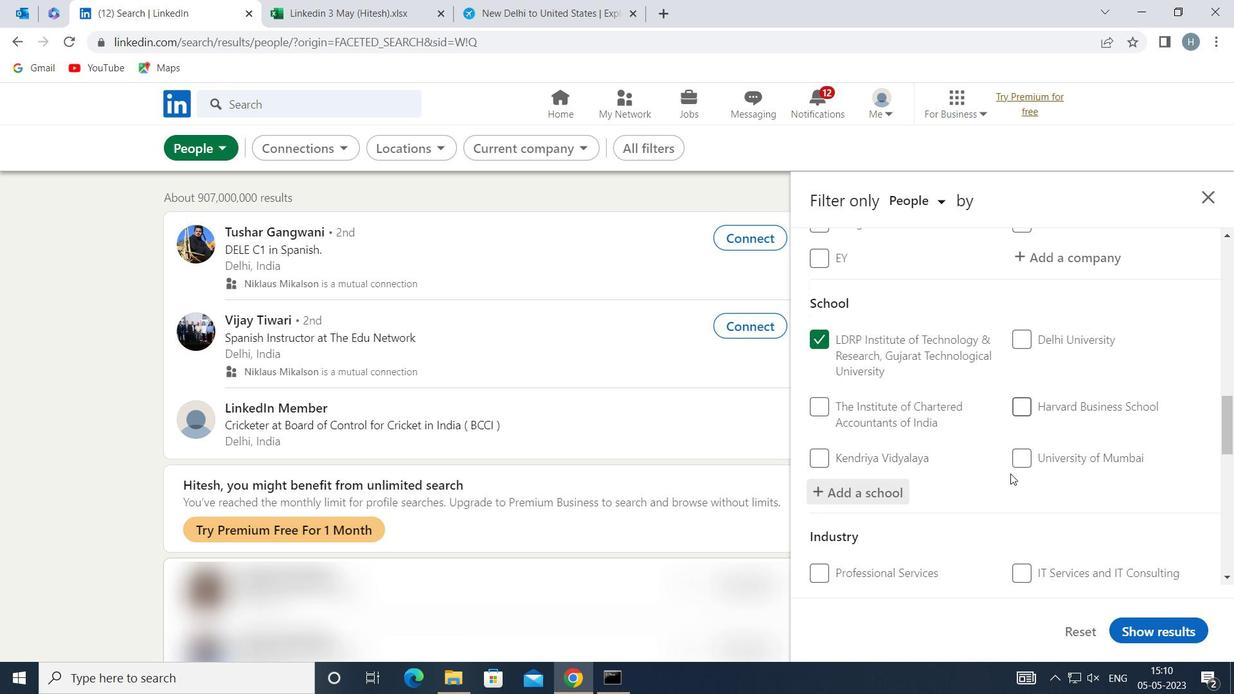 
Action: Mouse scrolled (1009, 471) with delta (0, 0)
Screenshot: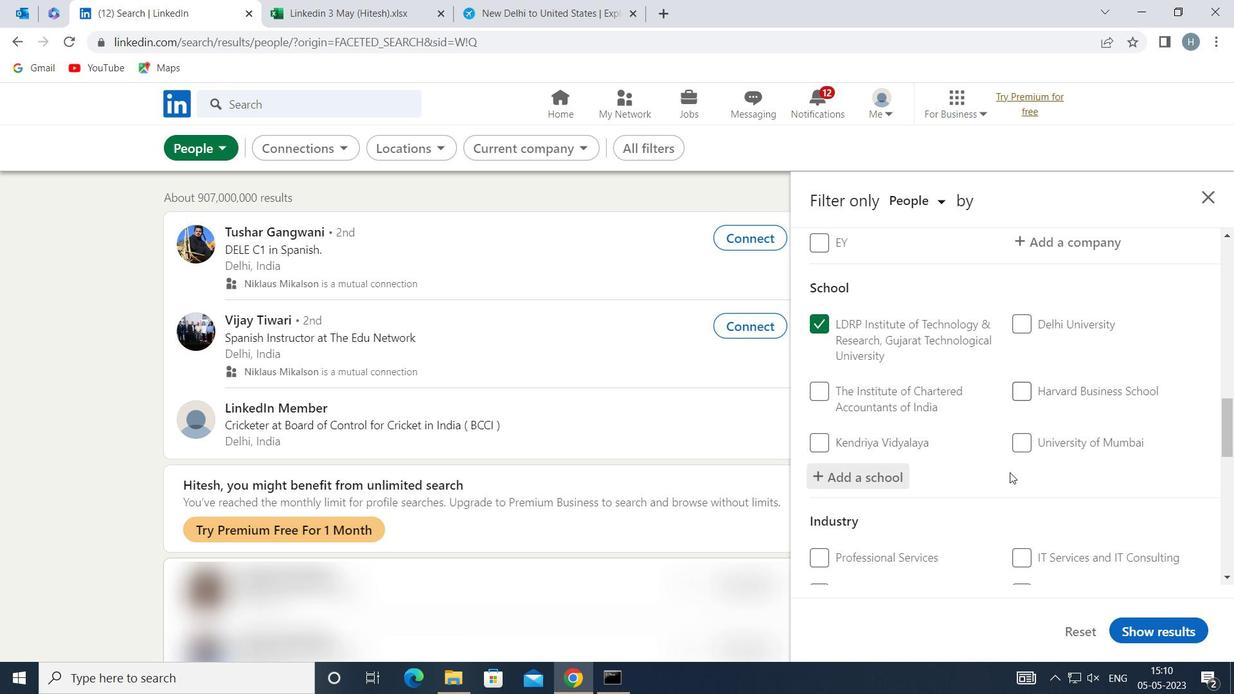 
Action: Mouse moved to (1007, 471)
Screenshot: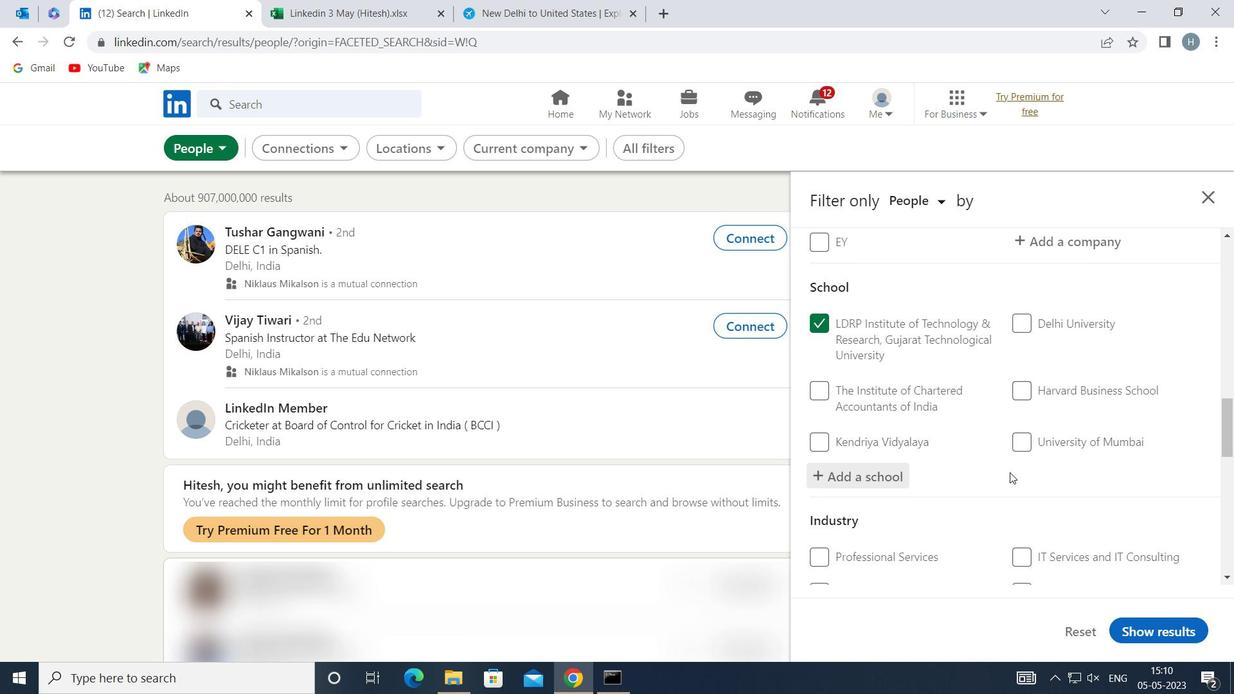 
Action: Mouse scrolled (1007, 471) with delta (0, 0)
Screenshot: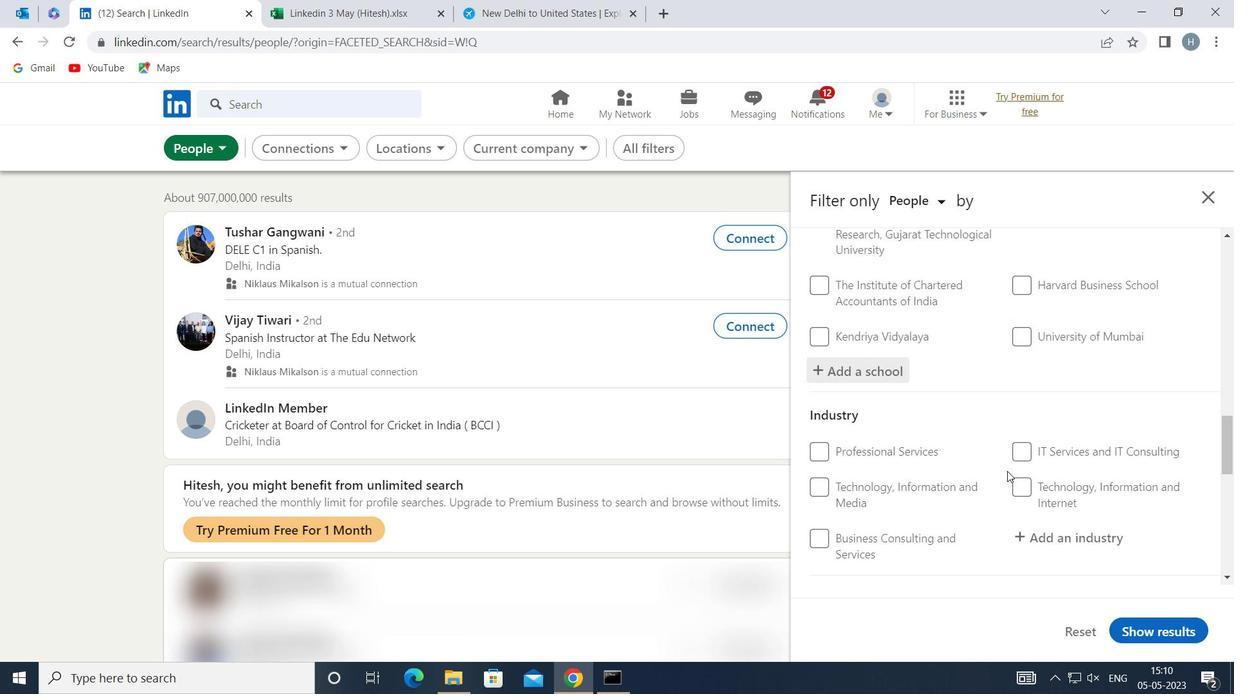 
Action: Mouse moved to (1053, 404)
Screenshot: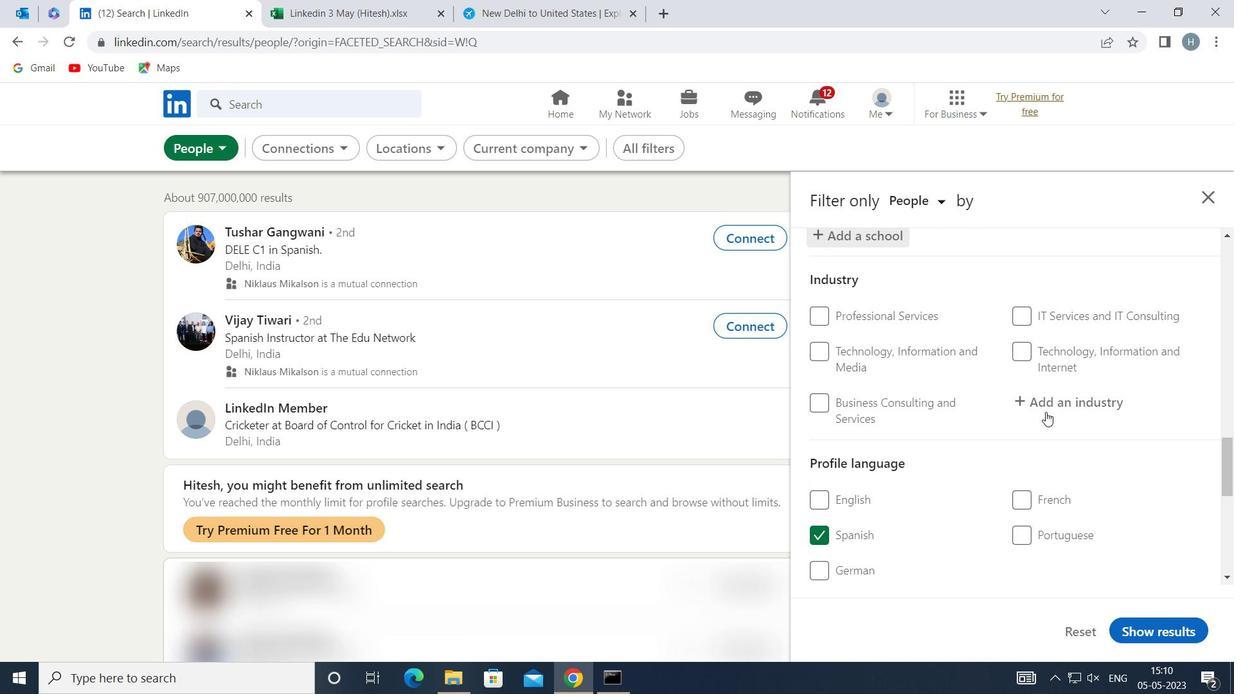 
Action: Mouse pressed left at (1053, 404)
Screenshot: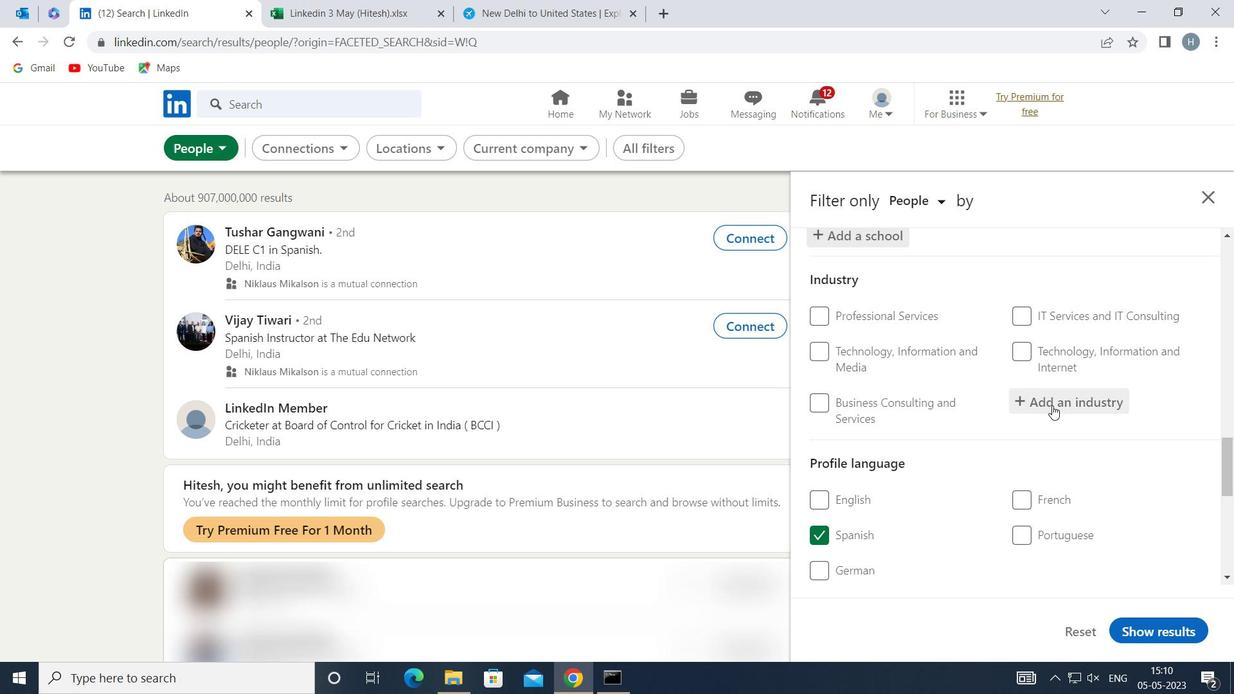 
Action: Mouse moved to (1052, 404)
Screenshot: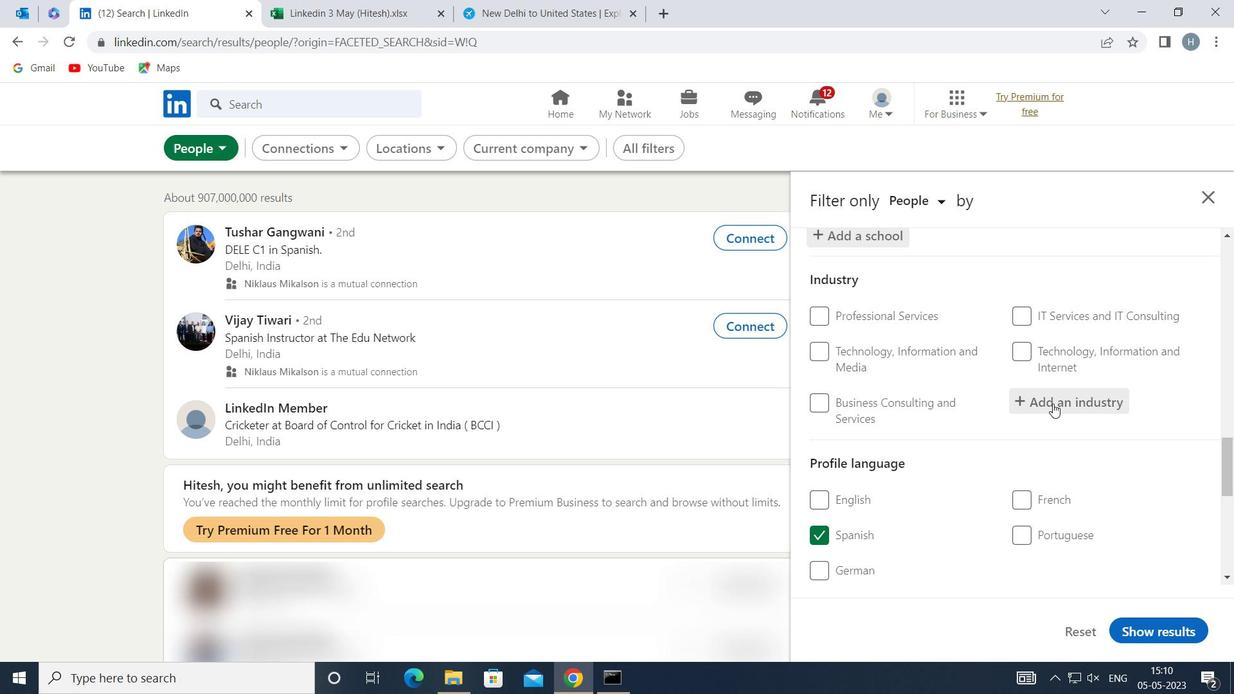 
Action: Key pressed <Key.shift>DIGITAL<Key.space><Key.shift>ACC
Screenshot: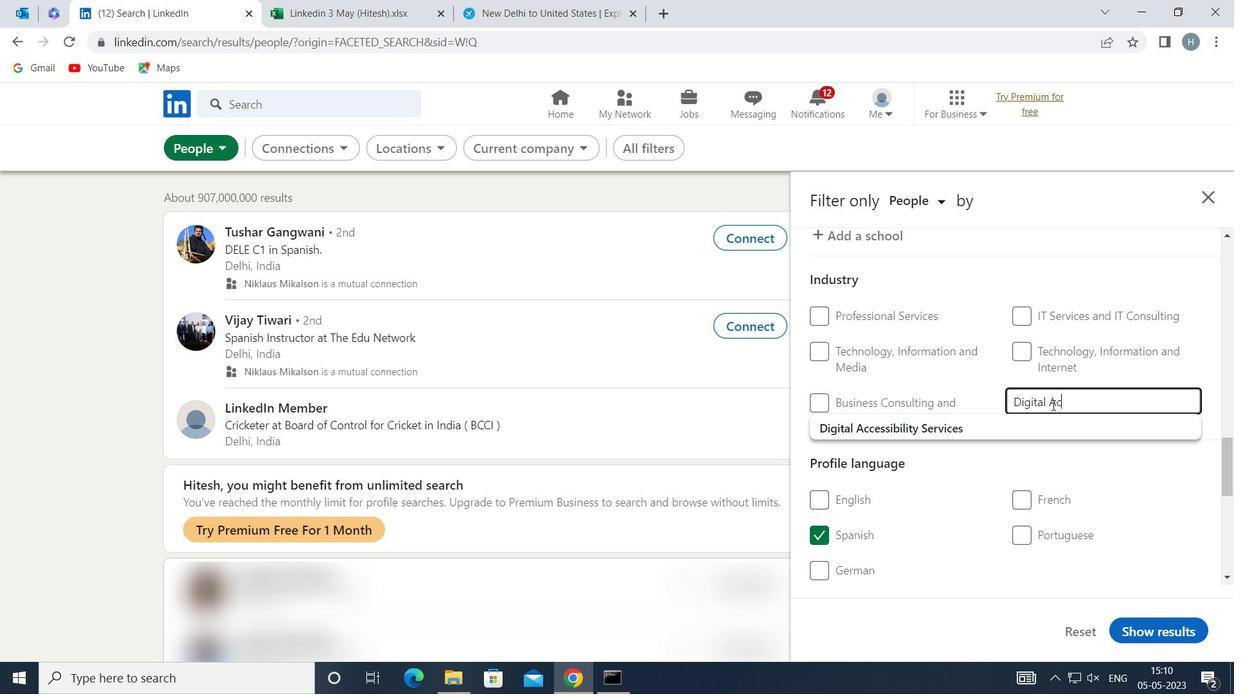 
Action: Mouse moved to (979, 426)
Screenshot: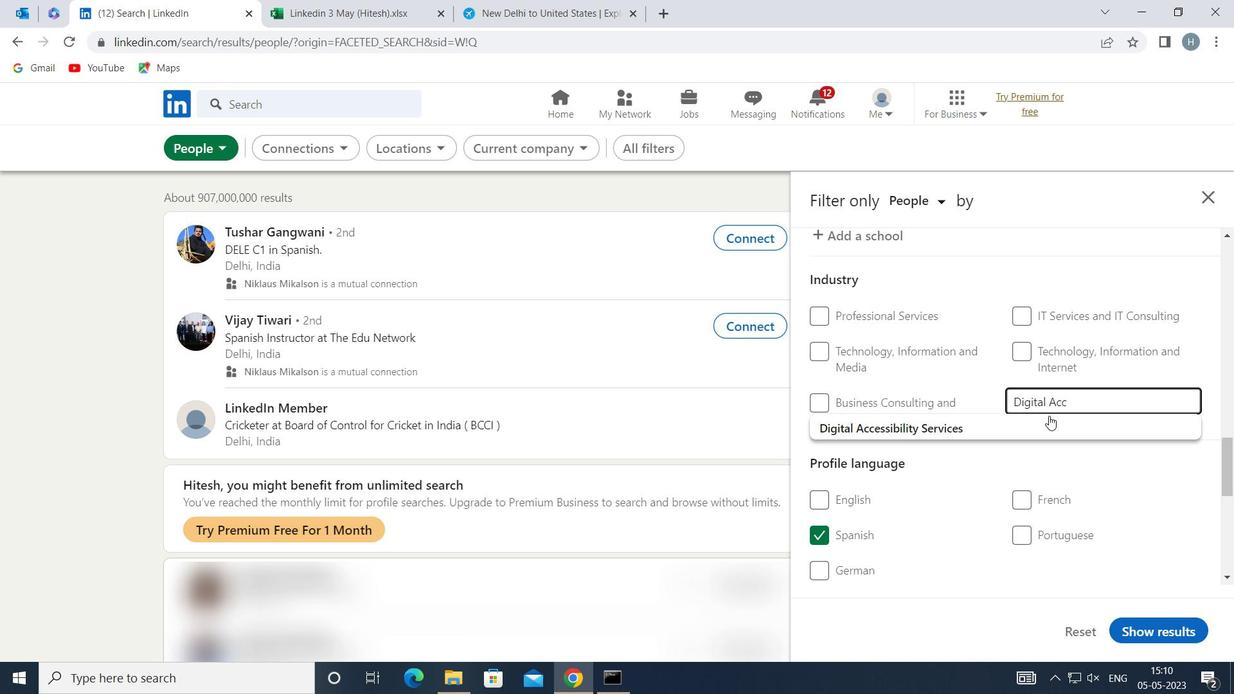 
Action: Mouse pressed left at (979, 426)
Screenshot: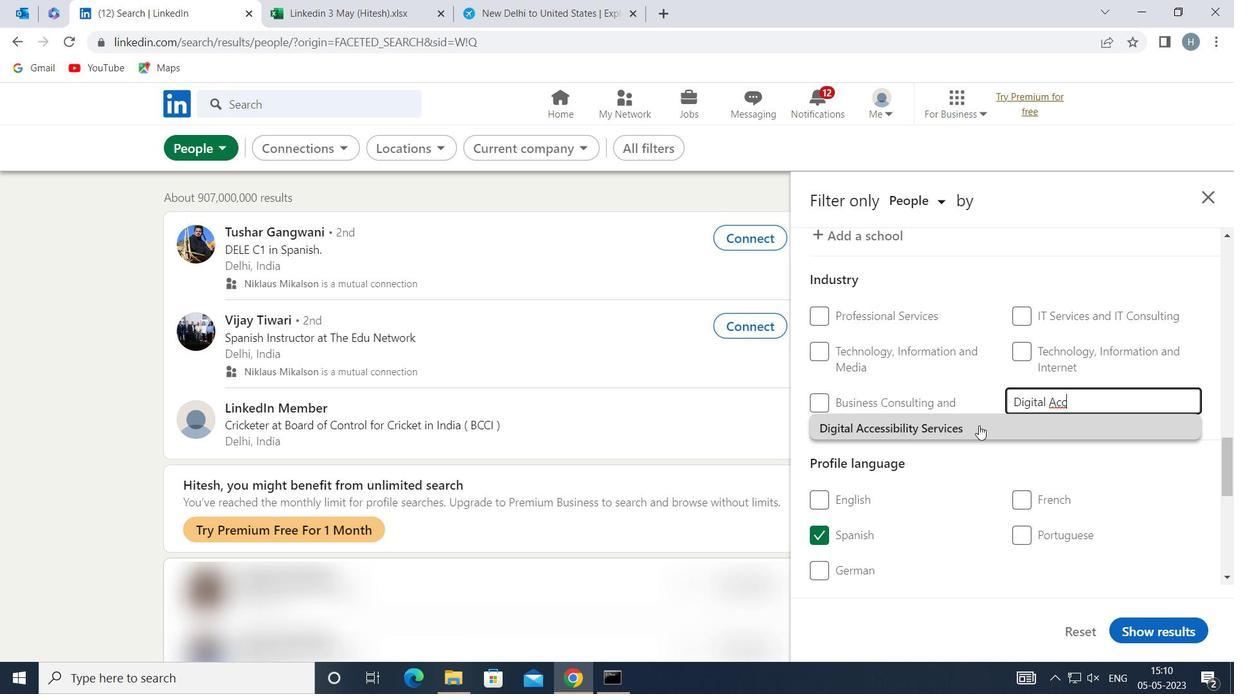
Action: Mouse moved to (944, 426)
Screenshot: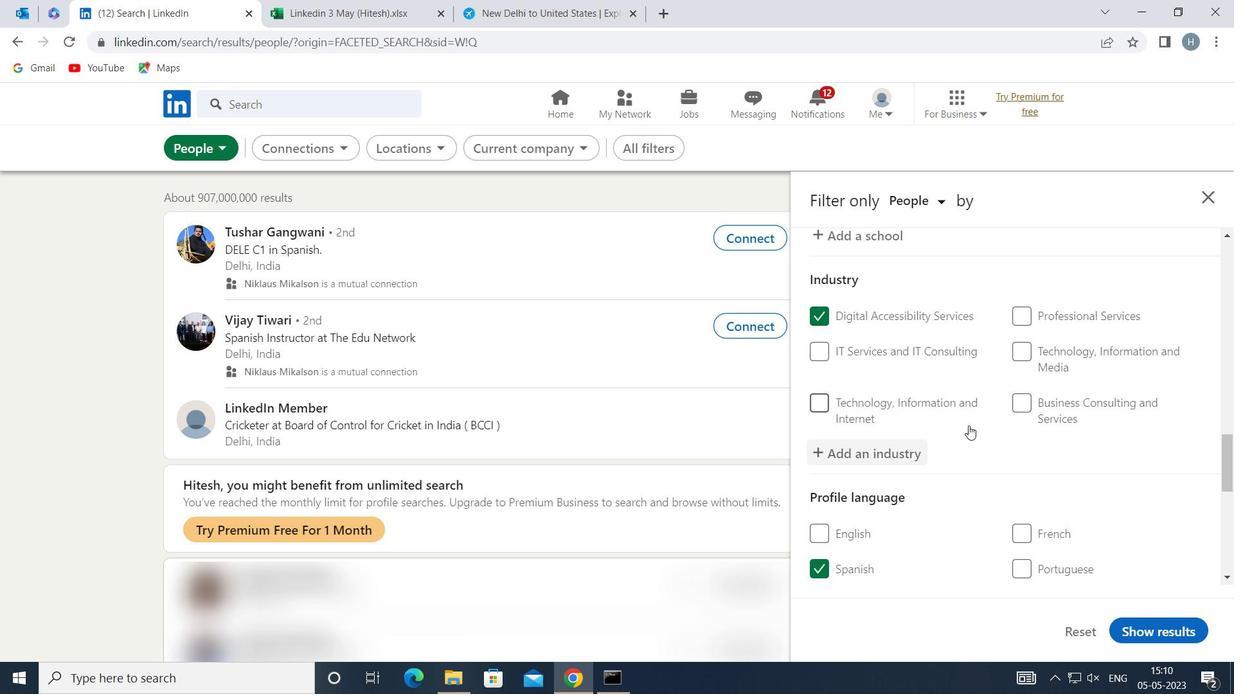 
Action: Mouse scrolled (944, 426) with delta (0, 0)
Screenshot: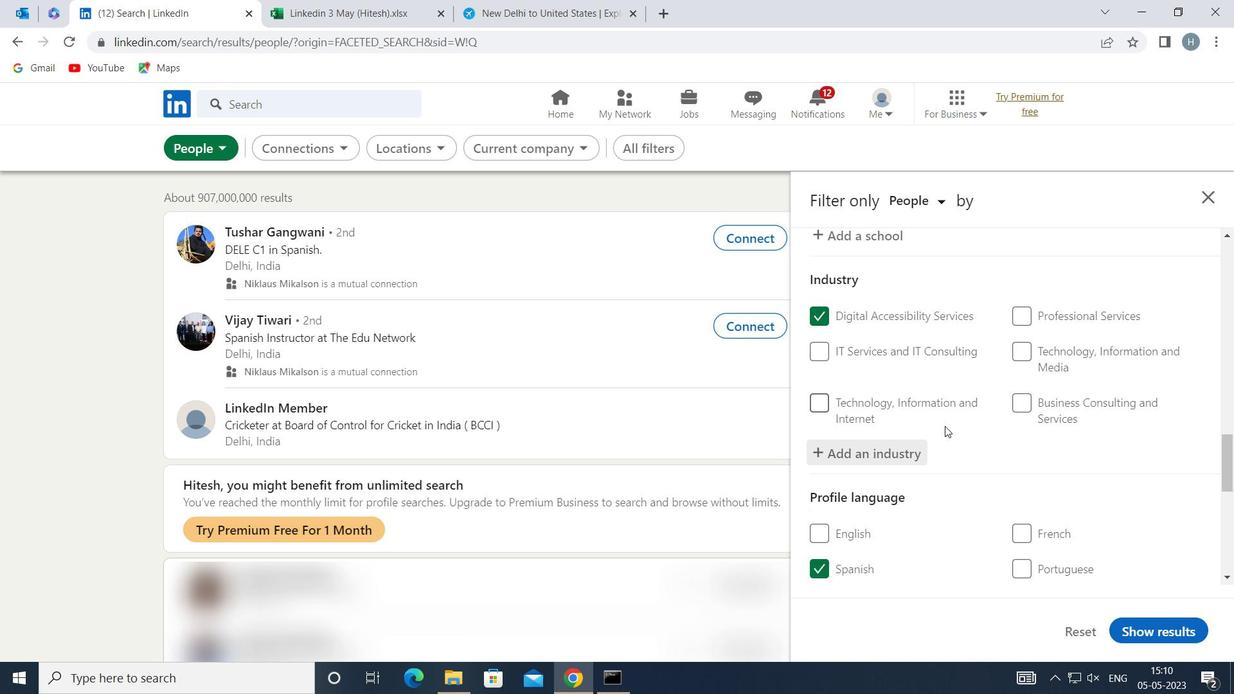 
Action: Mouse scrolled (944, 426) with delta (0, 0)
Screenshot: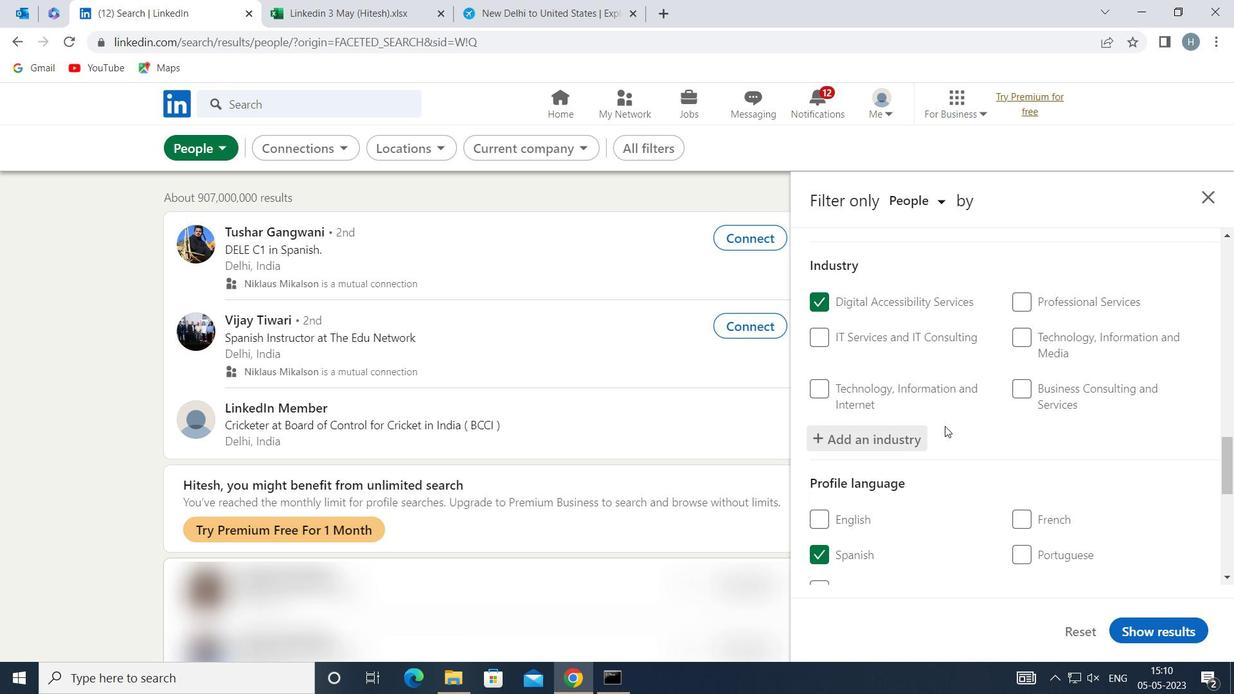 
Action: Mouse scrolled (944, 426) with delta (0, 0)
Screenshot: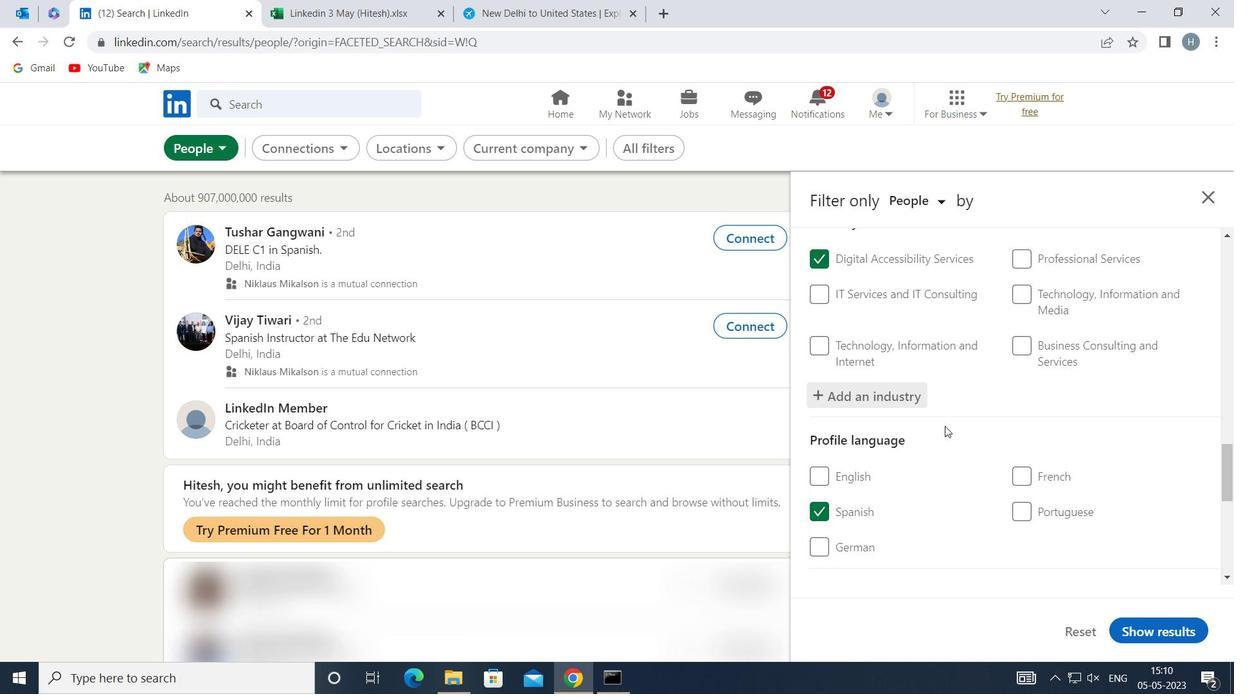 
Action: Mouse moved to (944, 426)
Screenshot: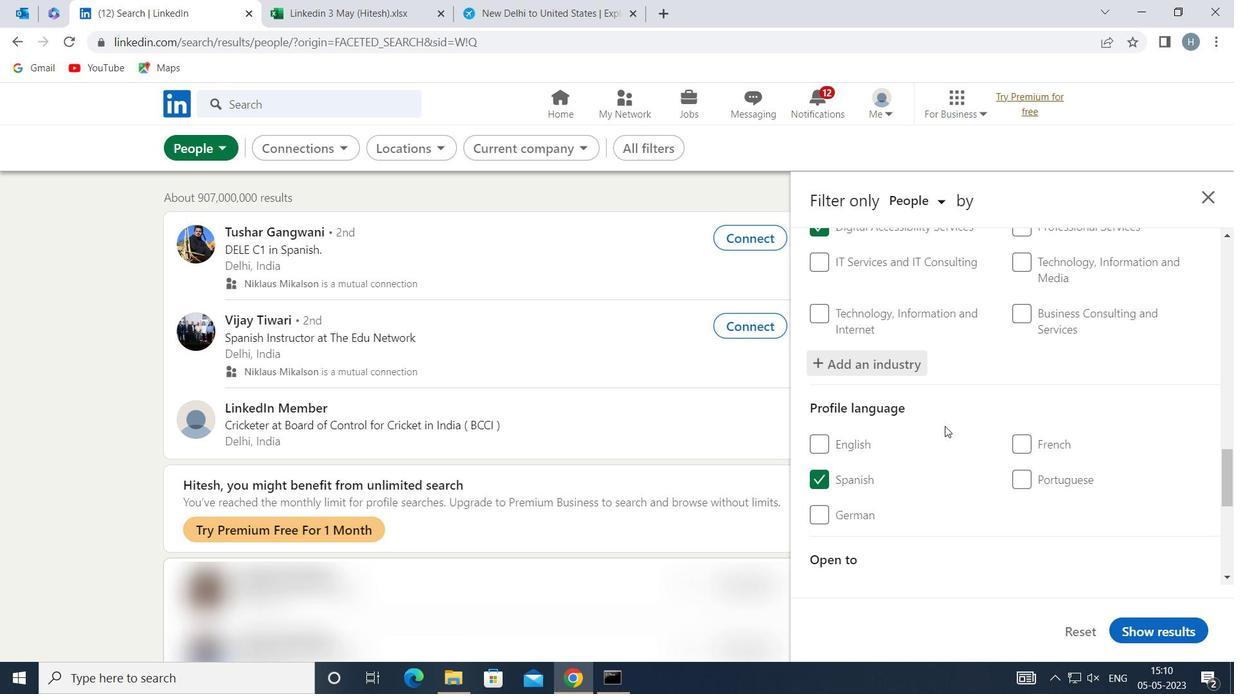 
Action: Mouse scrolled (944, 426) with delta (0, 0)
Screenshot: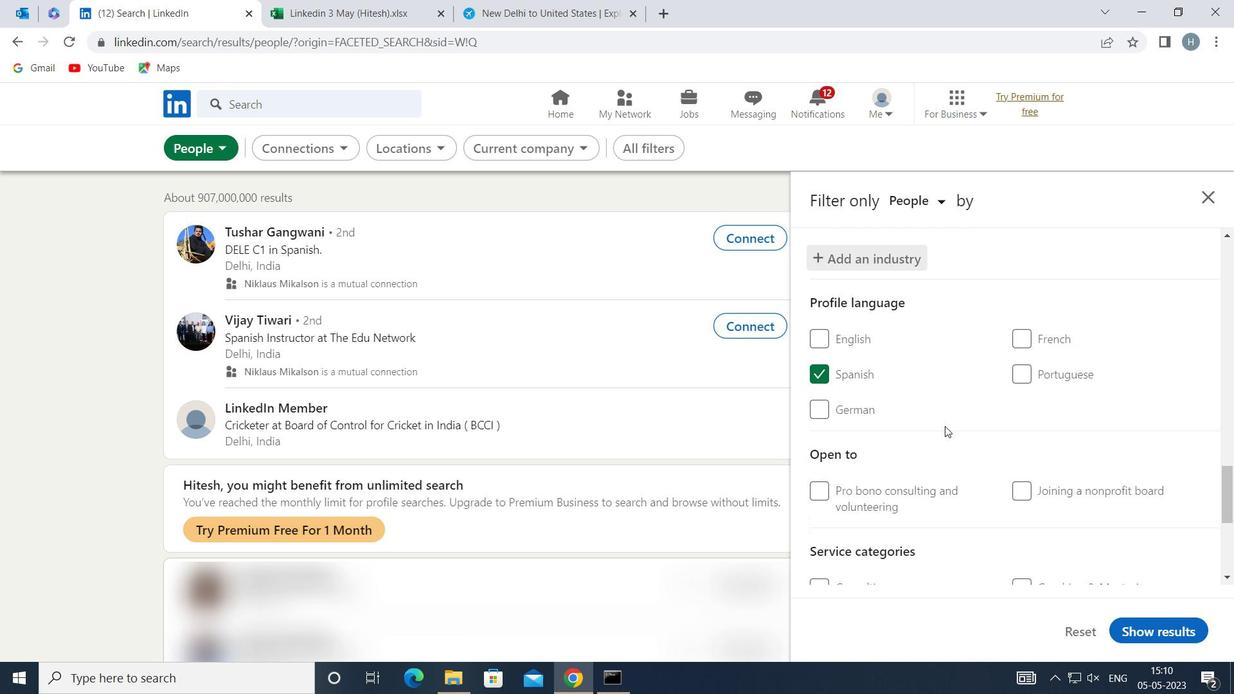 
Action: Mouse moved to (945, 426)
Screenshot: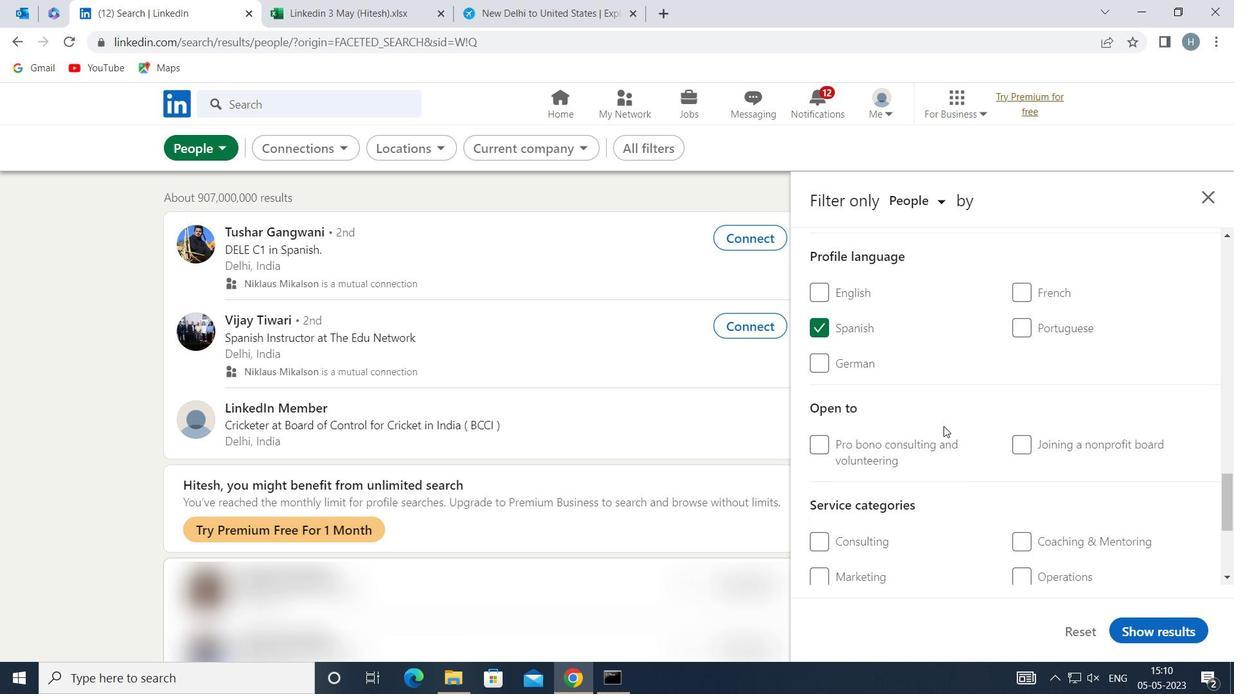 
Action: Mouse scrolled (945, 425) with delta (0, 0)
Screenshot: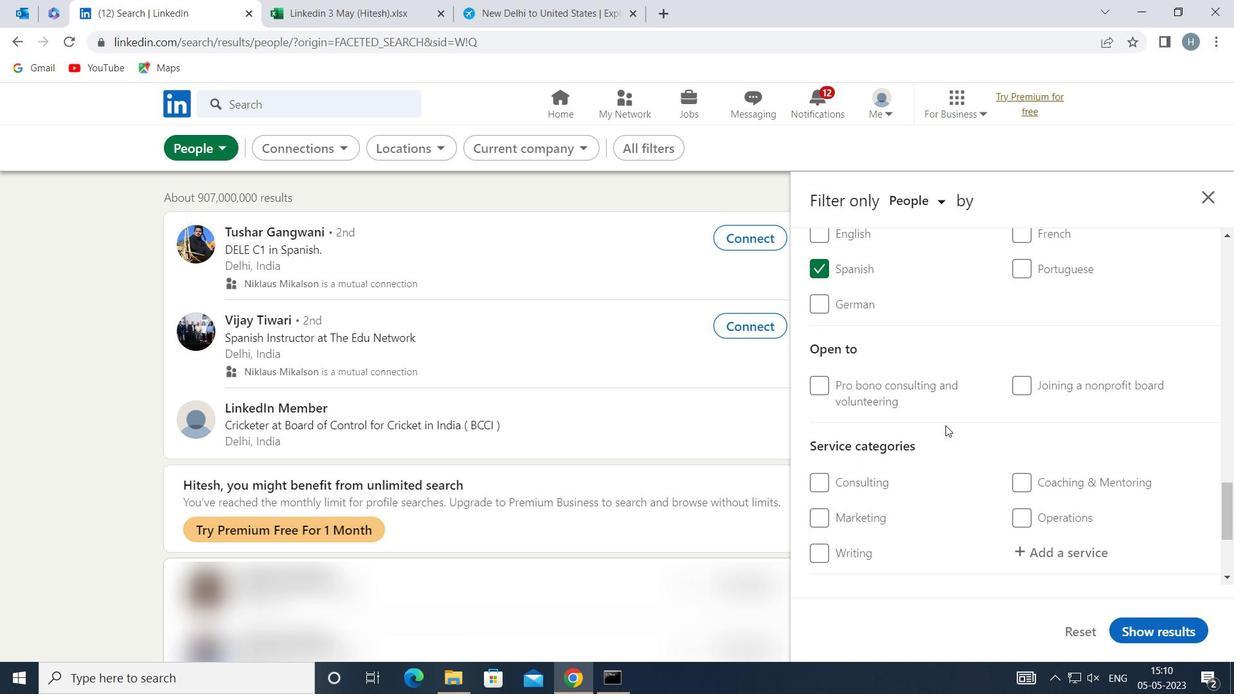 
Action: Mouse moved to (1041, 444)
Screenshot: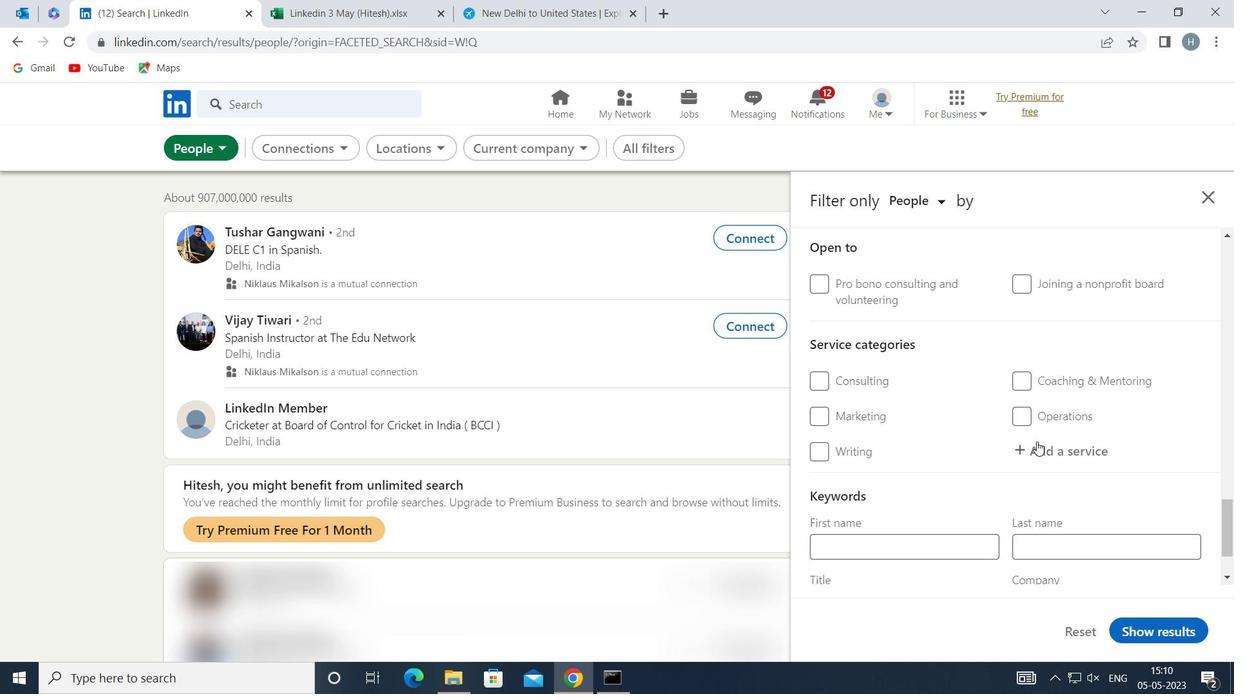 
Action: Mouse pressed left at (1041, 444)
Screenshot: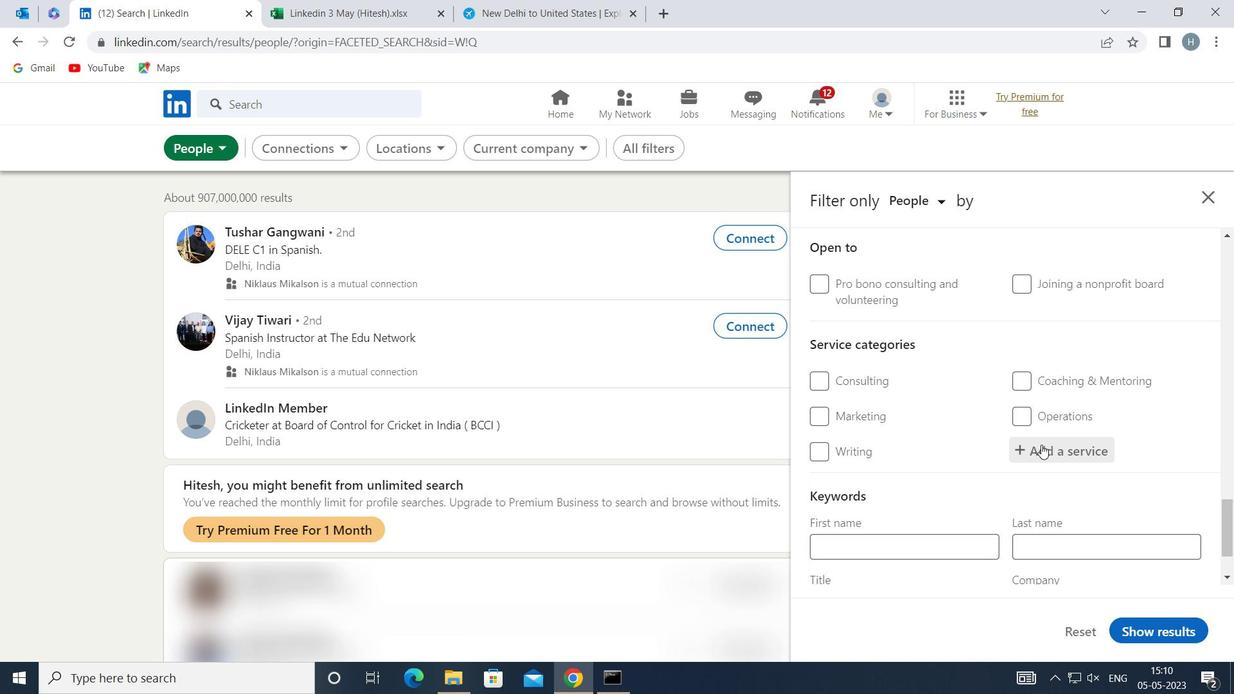 
Action: Mouse moved to (1040, 444)
Screenshot: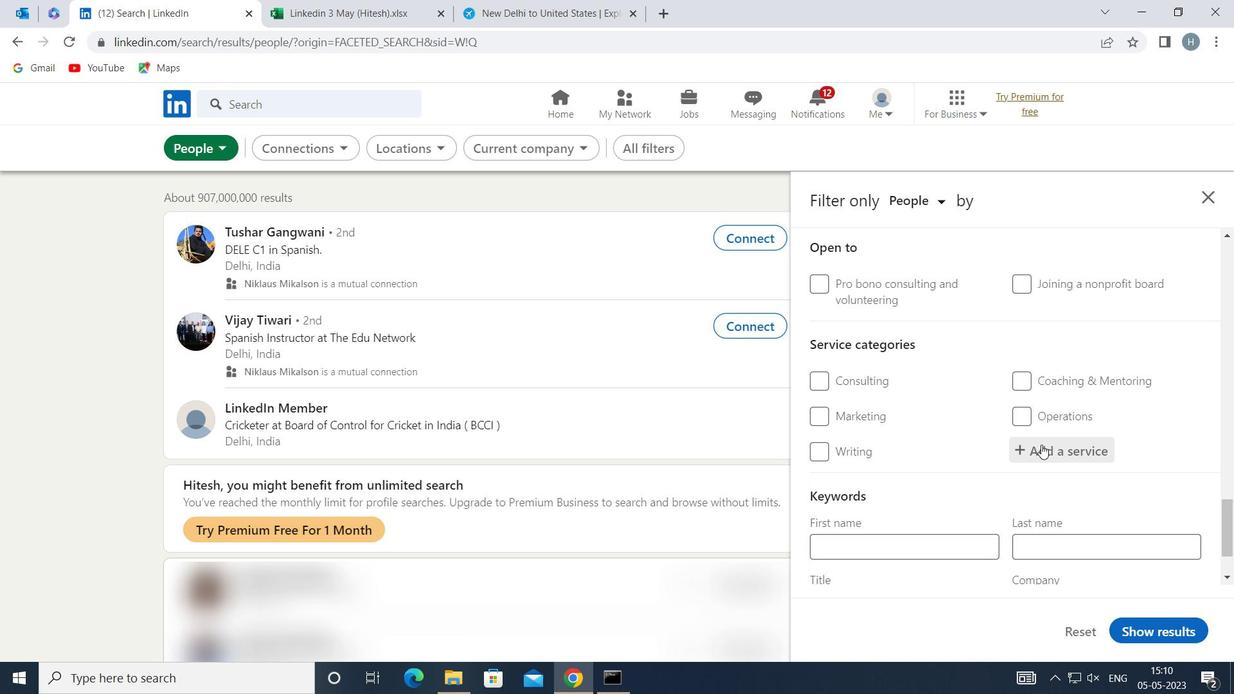 
Action: Key pressed <Key.shift>GHOSTWRI
Screenshot: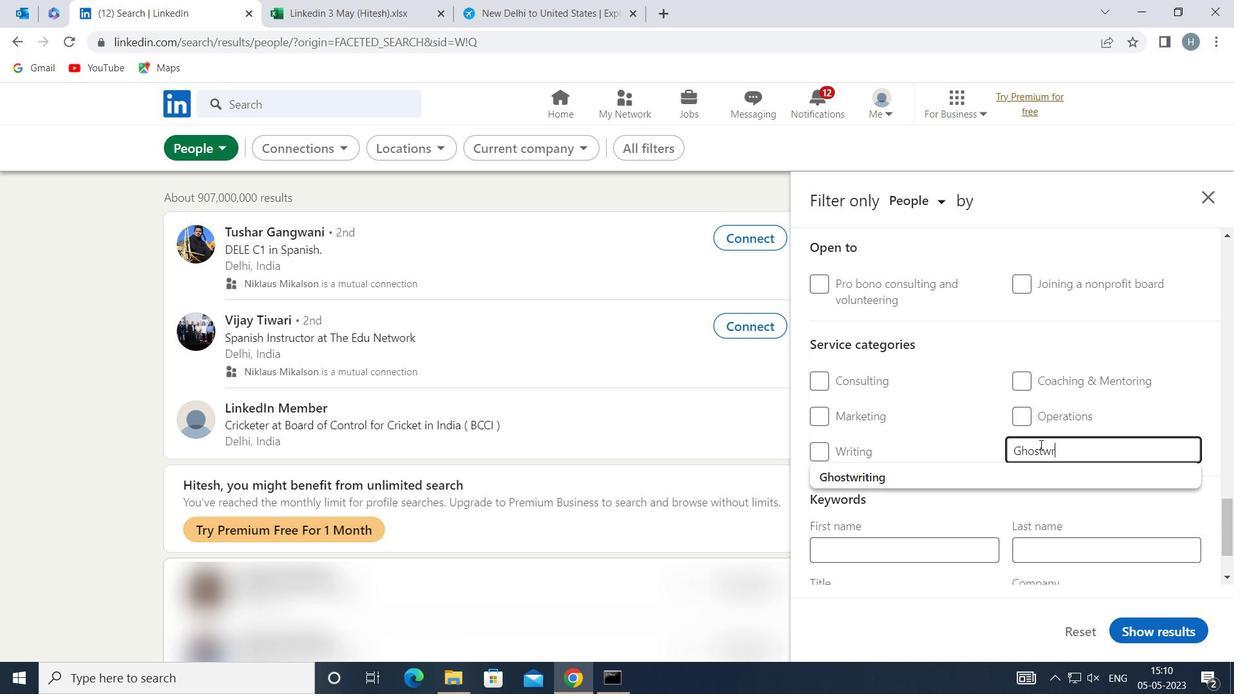 
Action: Mouse moved to (932, 471)
Screenshot: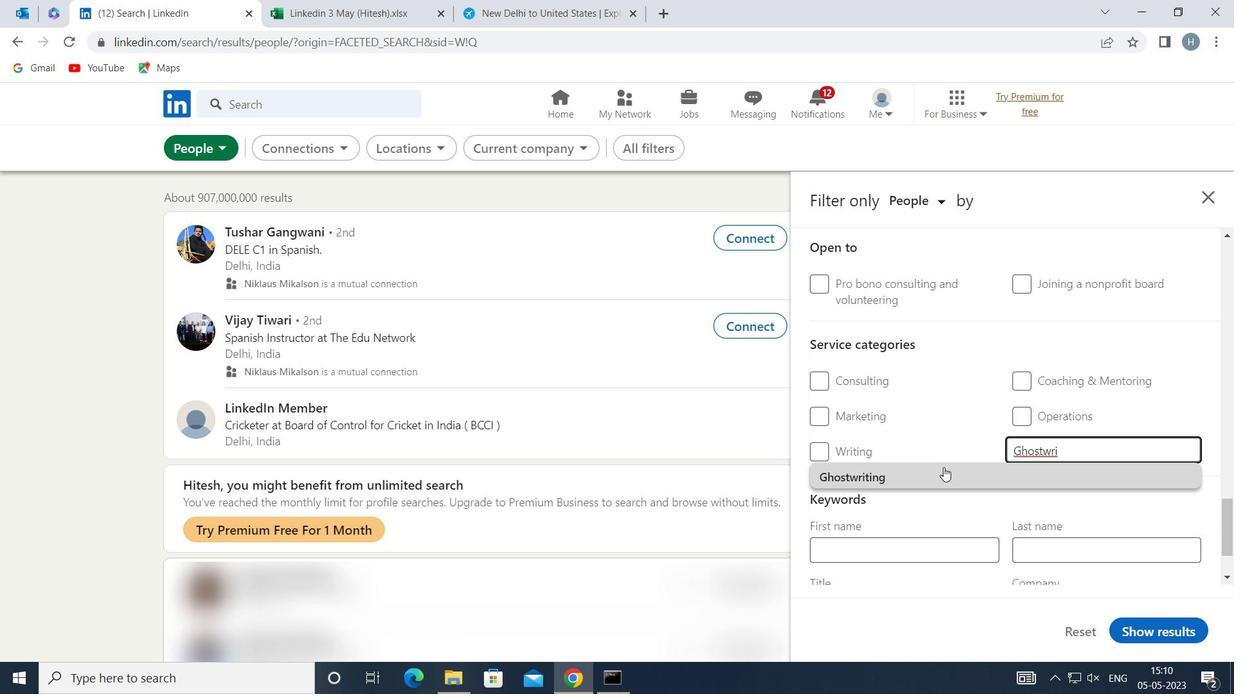 
Action: Mouse pressed left at (932, 471)
Screenshot: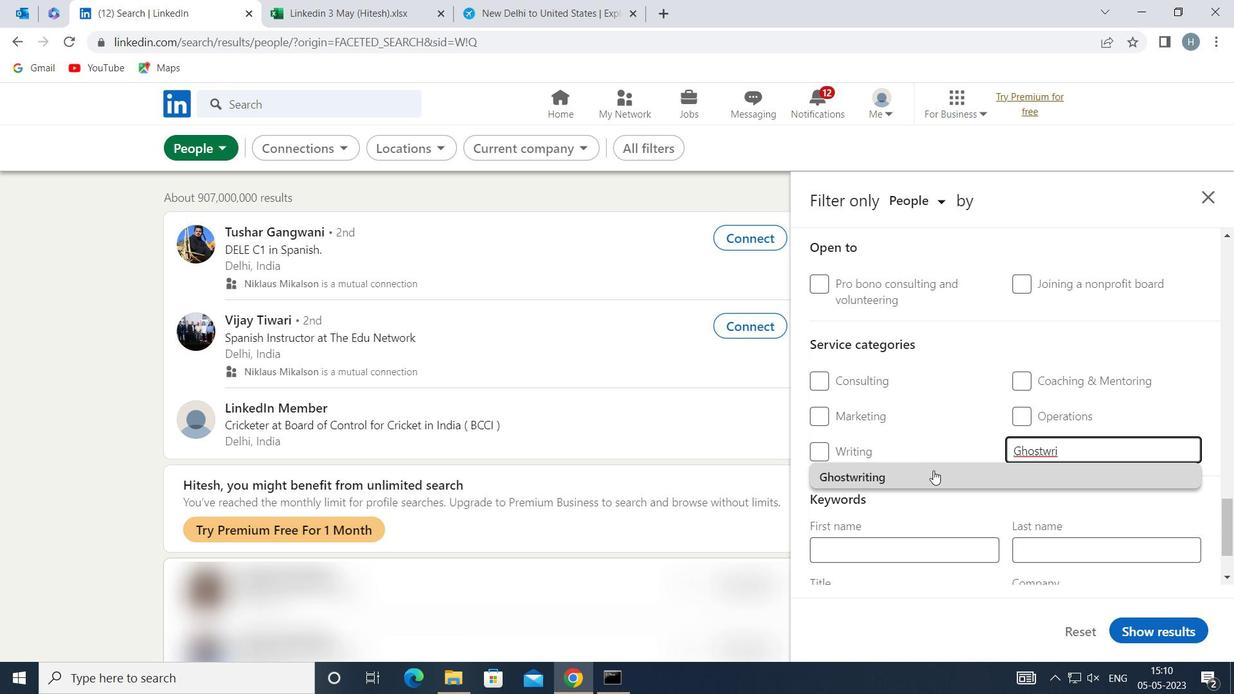 
Action: Mouse moved to (943, 444)
Screenshot: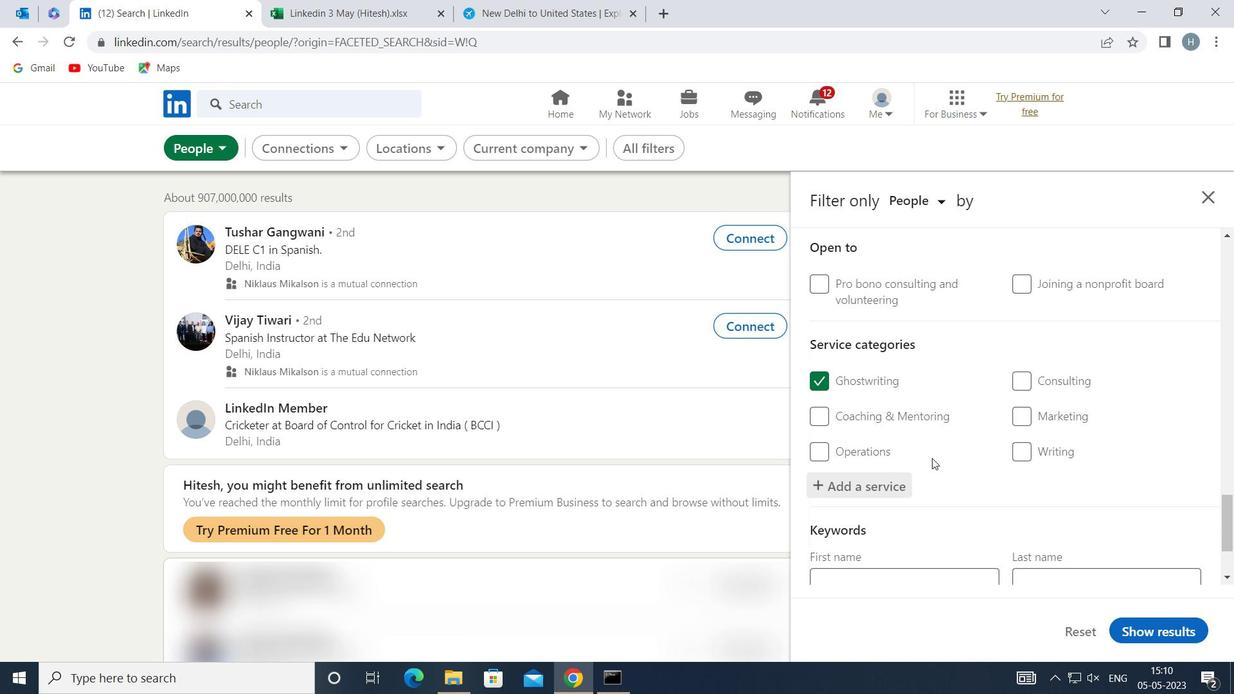 
Action: Mouse scrolled (943, 444) with delta (0, 0)
Screenshot: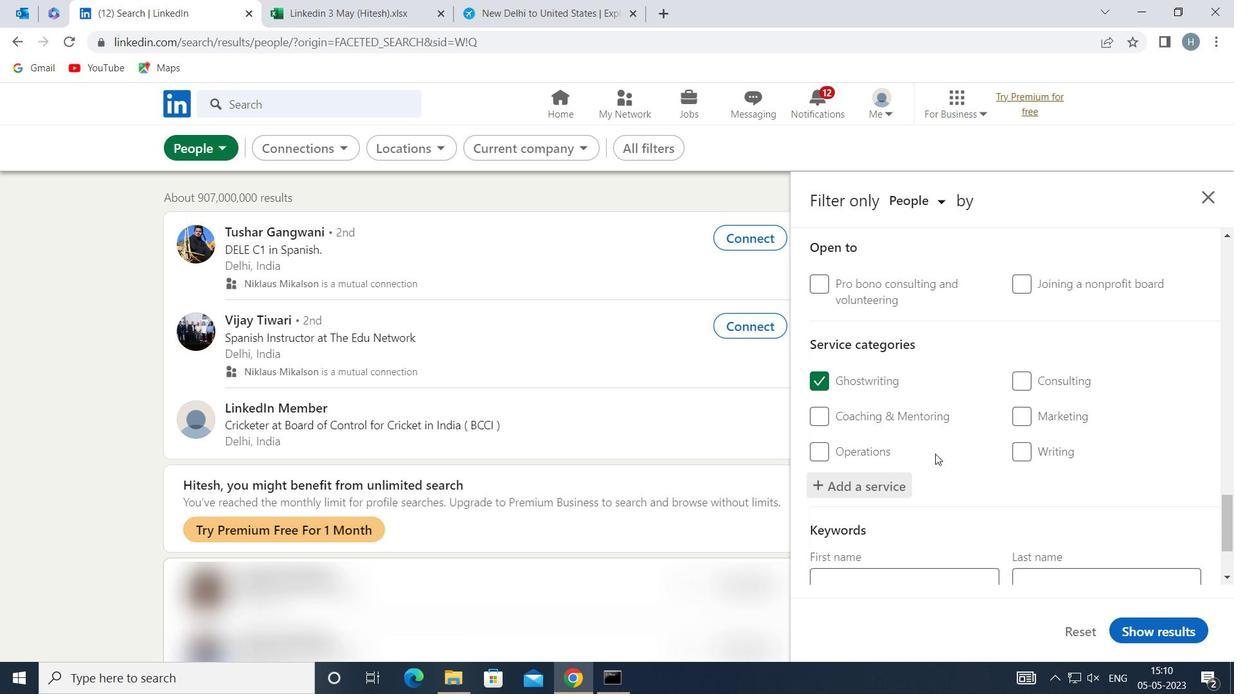 
Action: Mouse scrolled (943, 444) with delta (0, 0)
Screenshot: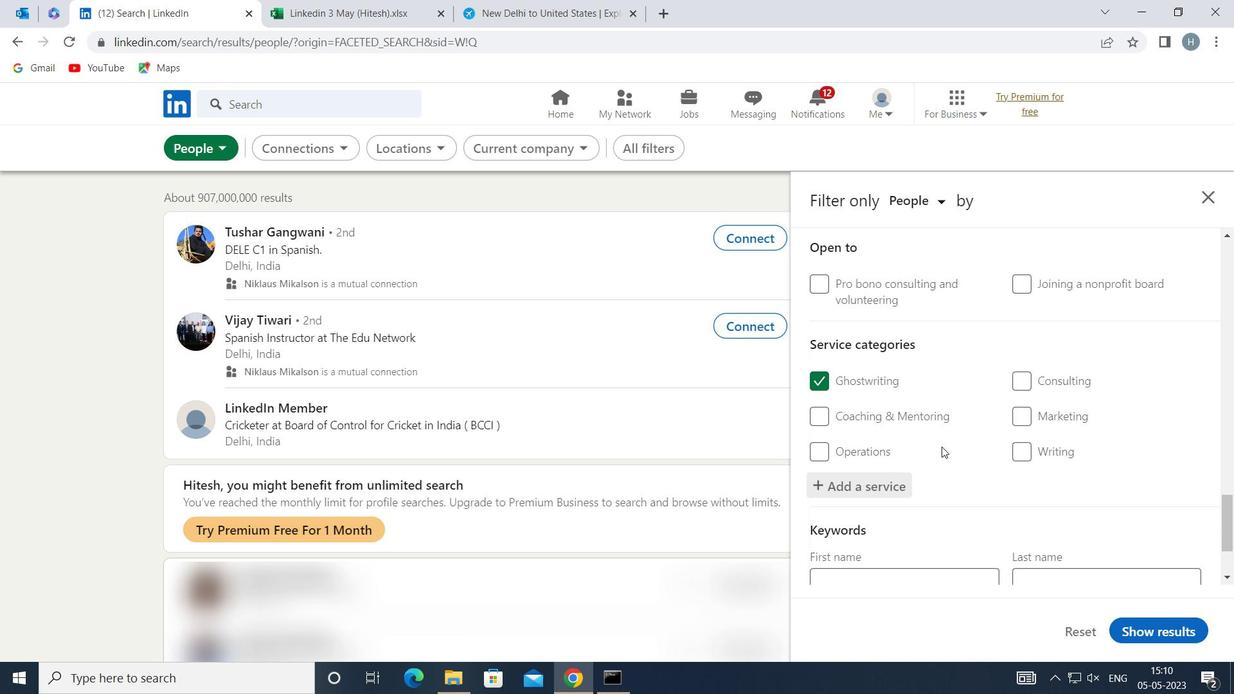 
Action: Mouse moved to (946, 440)
Screenshot: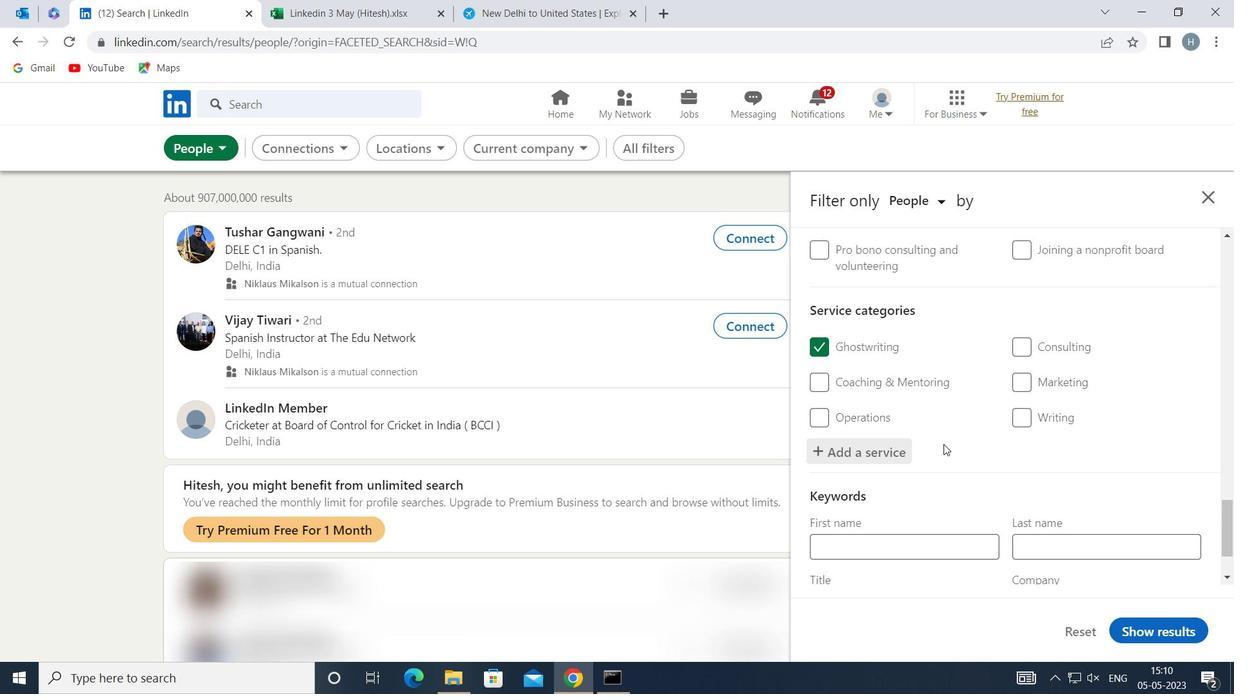
Action: Mouse scrolled (946, 440) with delta (0, 0)
Screenshot: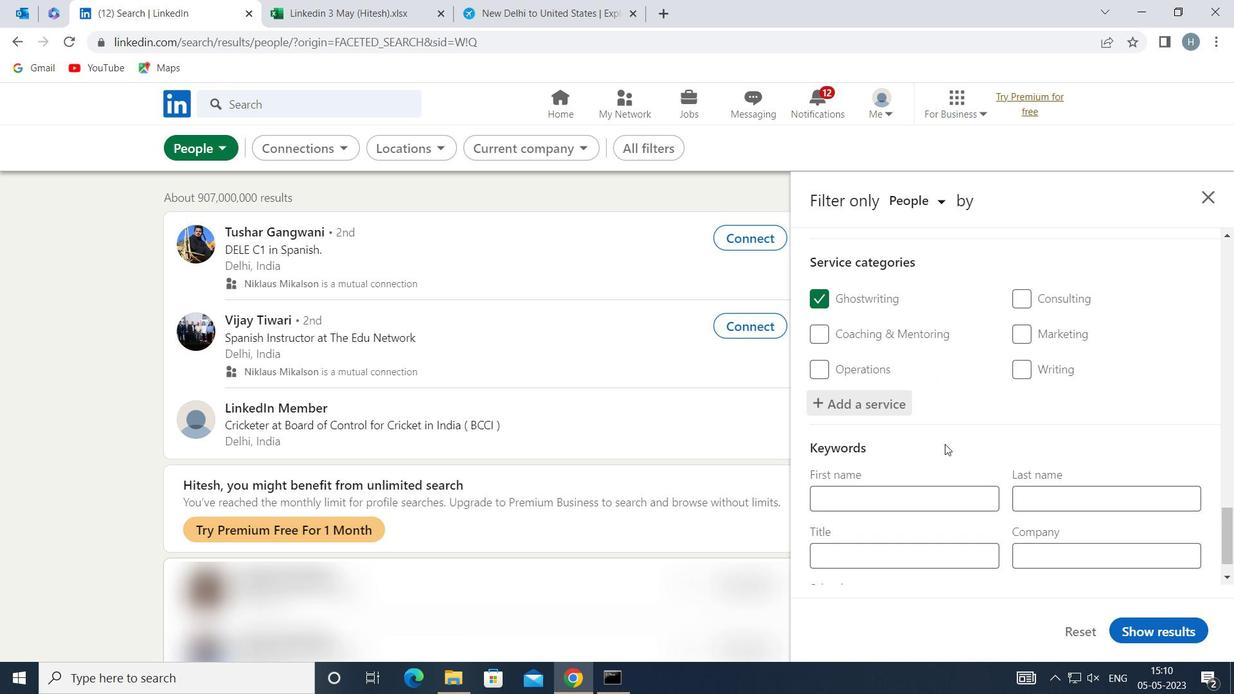 
Action: Mouse scrolled (946, 440) with delta (0, 0)
Screenshot: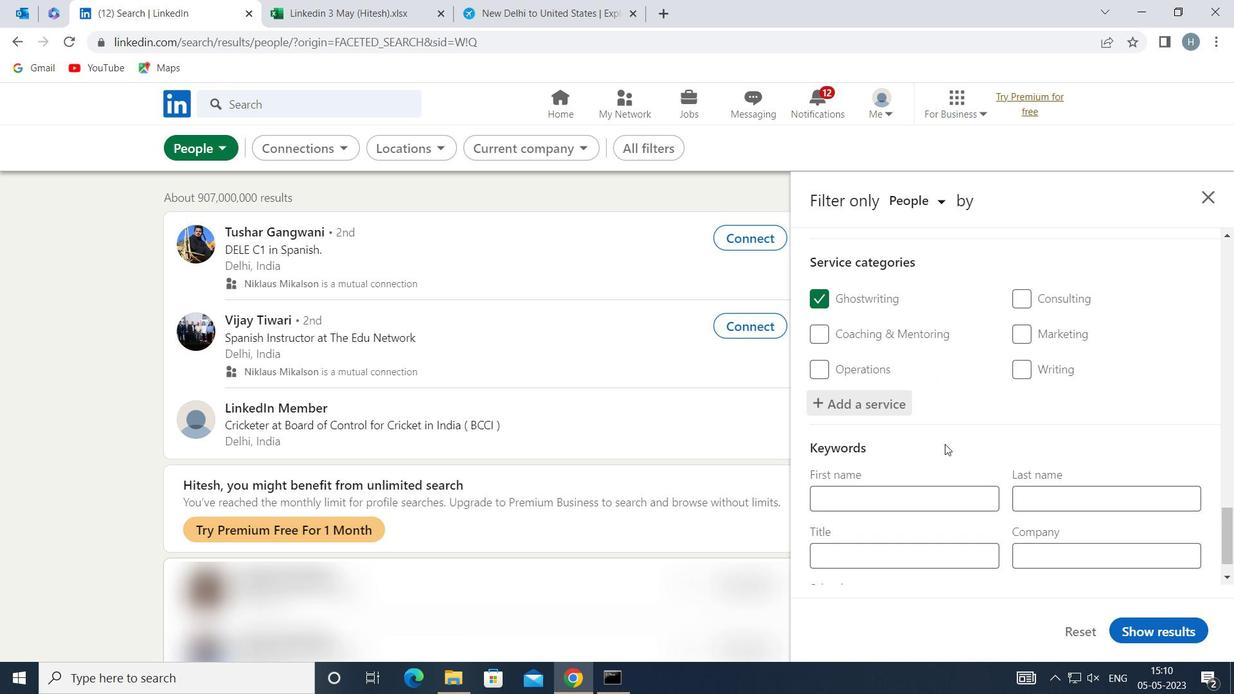 
Action: Mouse scrolled (946, 440) with delta (0, 0)
Screenshot: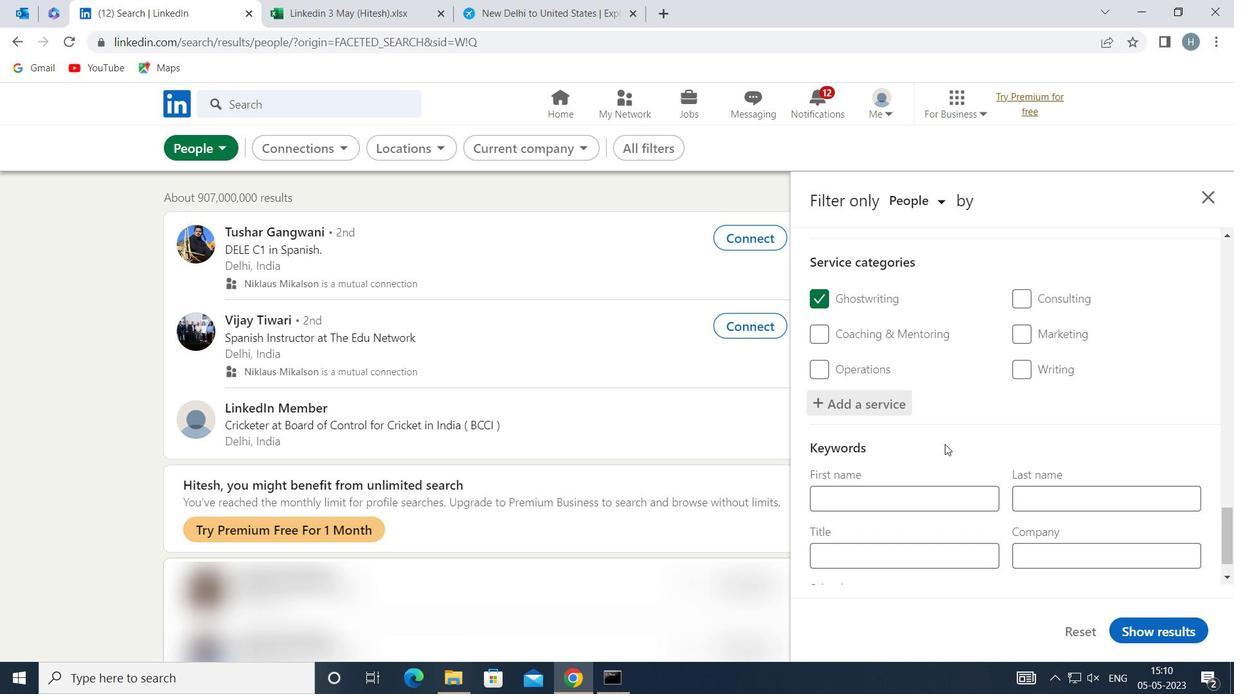 
Action: Mouse scrolled (946, 440) with delta (0, 0)
Screenshot: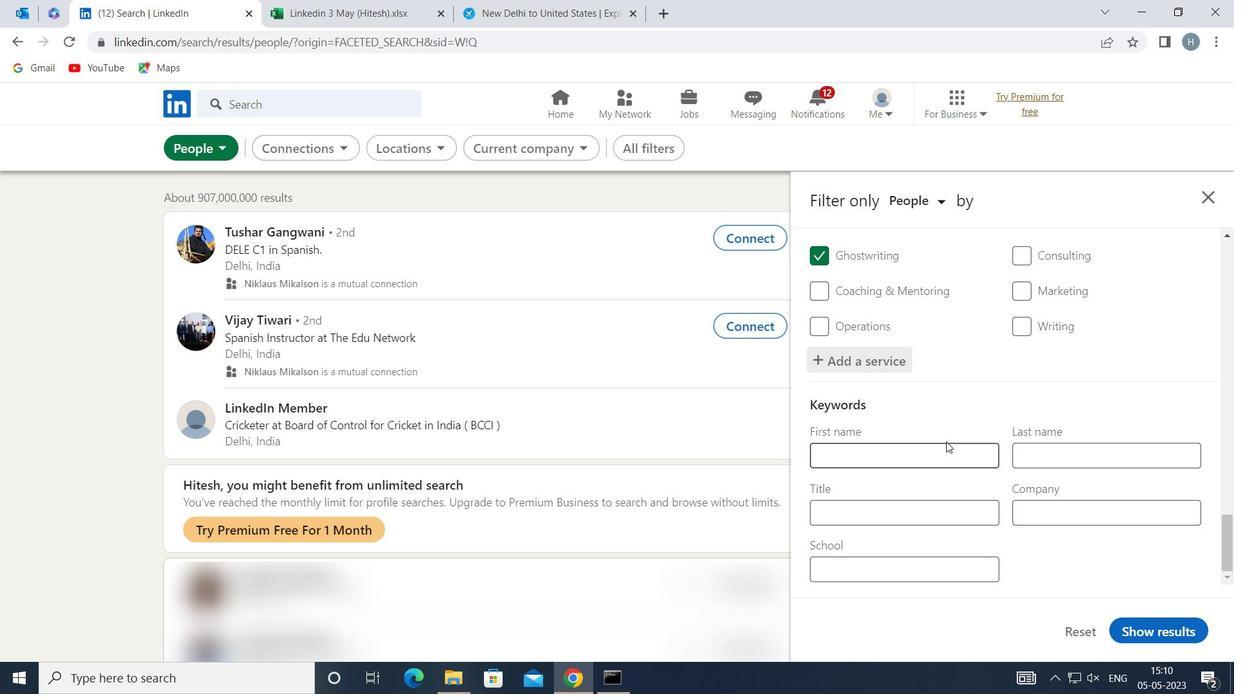 
Action: Mouse moved to (941, 511)
Screenshot: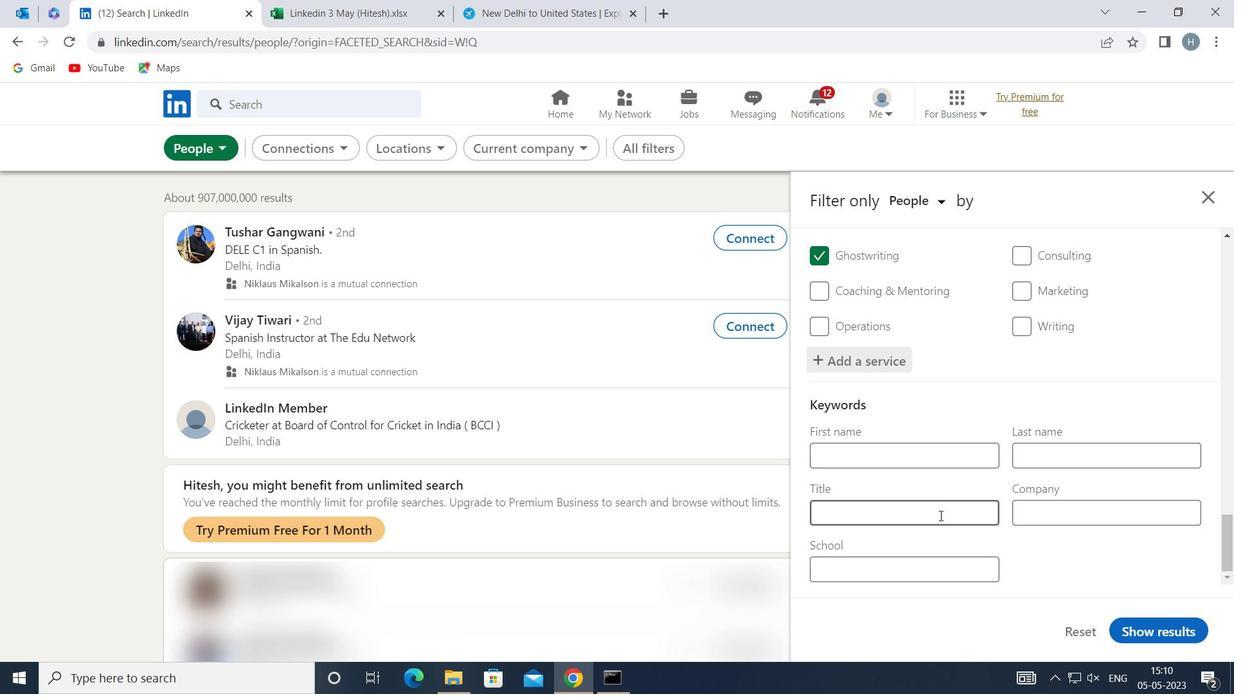 
Action: Mouse pressed left at (941, 511)
Screenshot: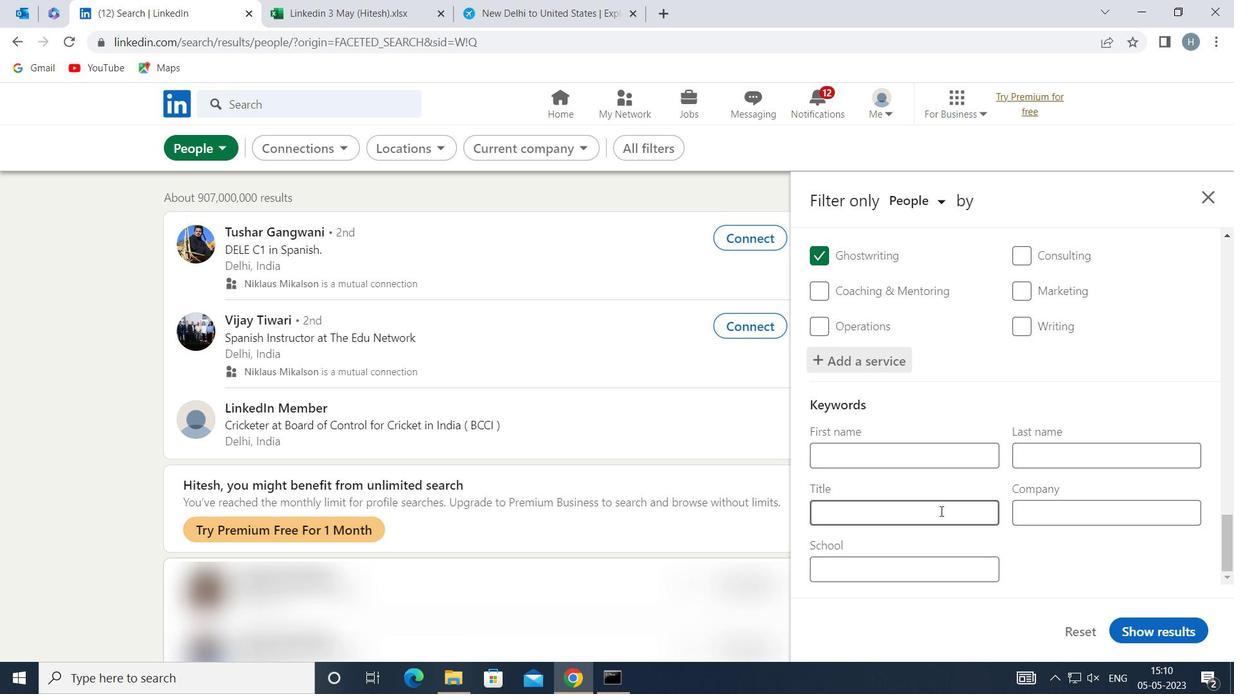 
Action: Mouse moved to (941, 510)
Screenshot: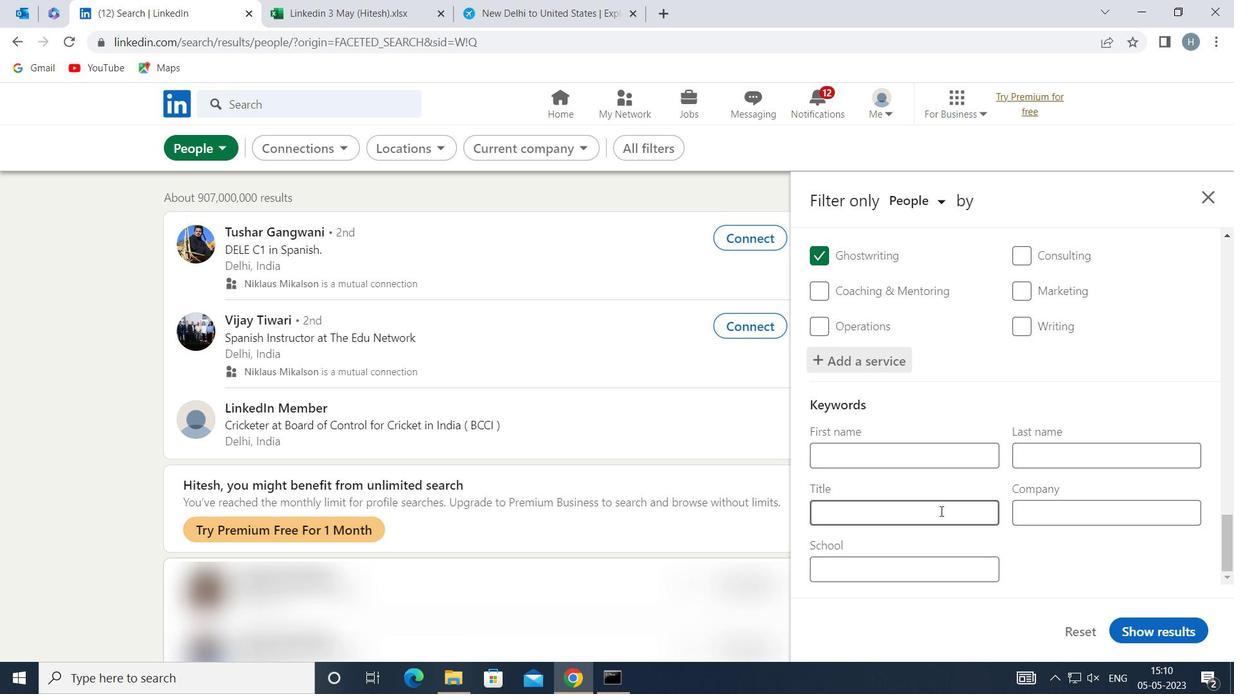 
Action: Key pressed <Key.shift>COMMUNICATIONS<Key.space><Key.shift>DIRECTOR
Screenshot: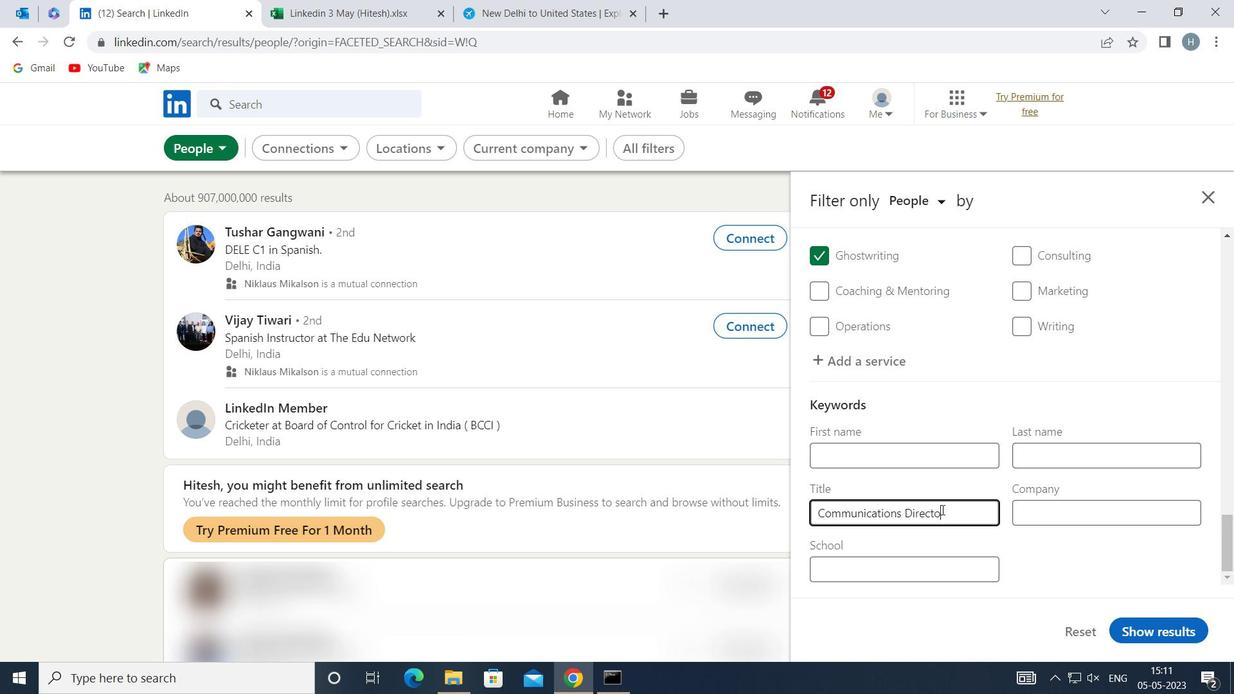 
Action: Mouse moved to (1171, 627)
Screenshot: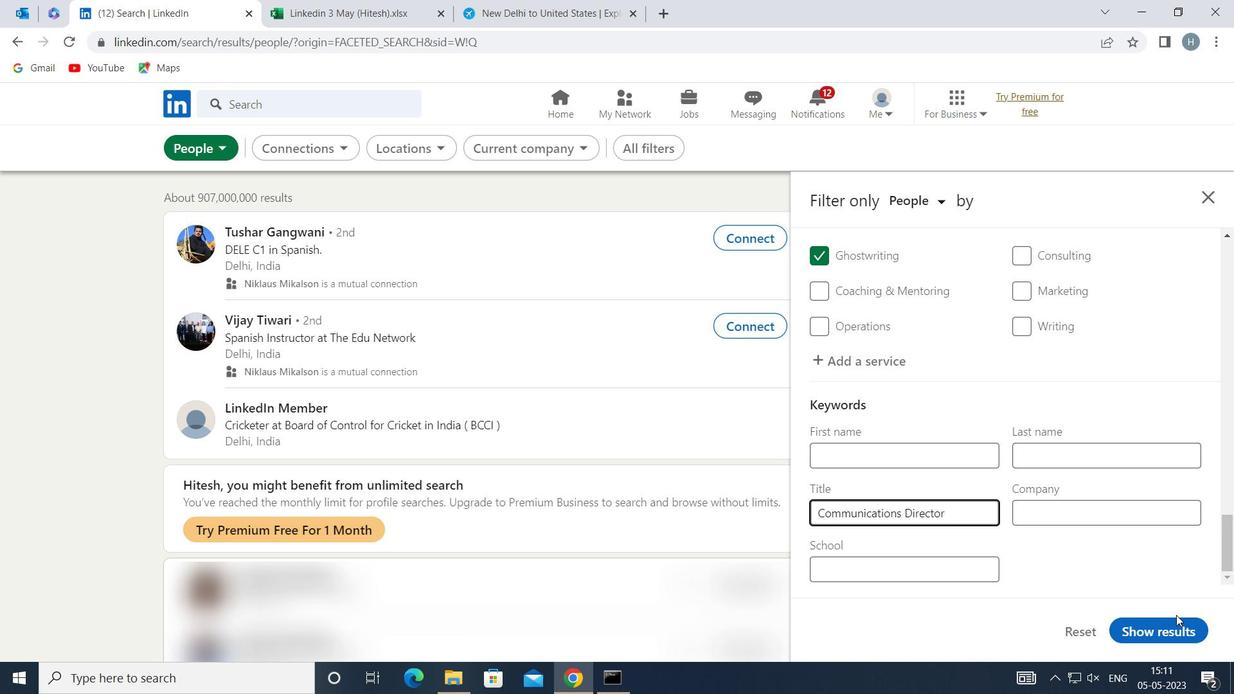 
Action: Mouse pressed left at (1171, 627)
Screenshot: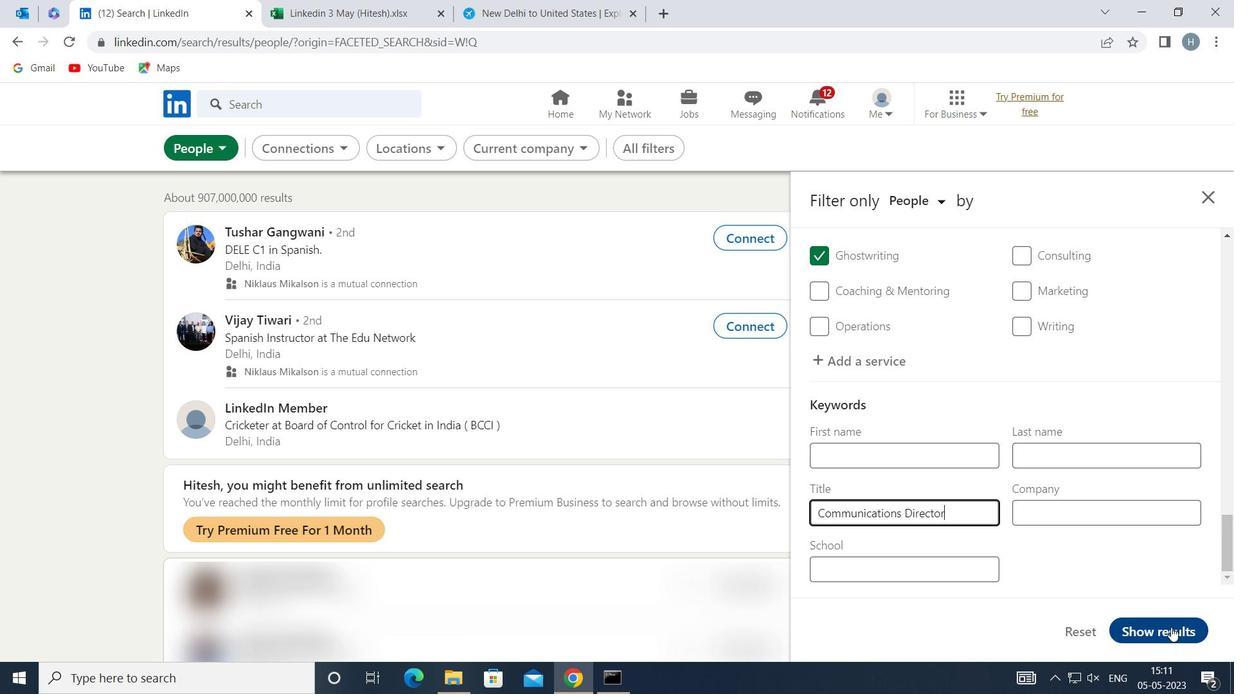 
Action: Mouse moved to (998, 498)
Screenshot: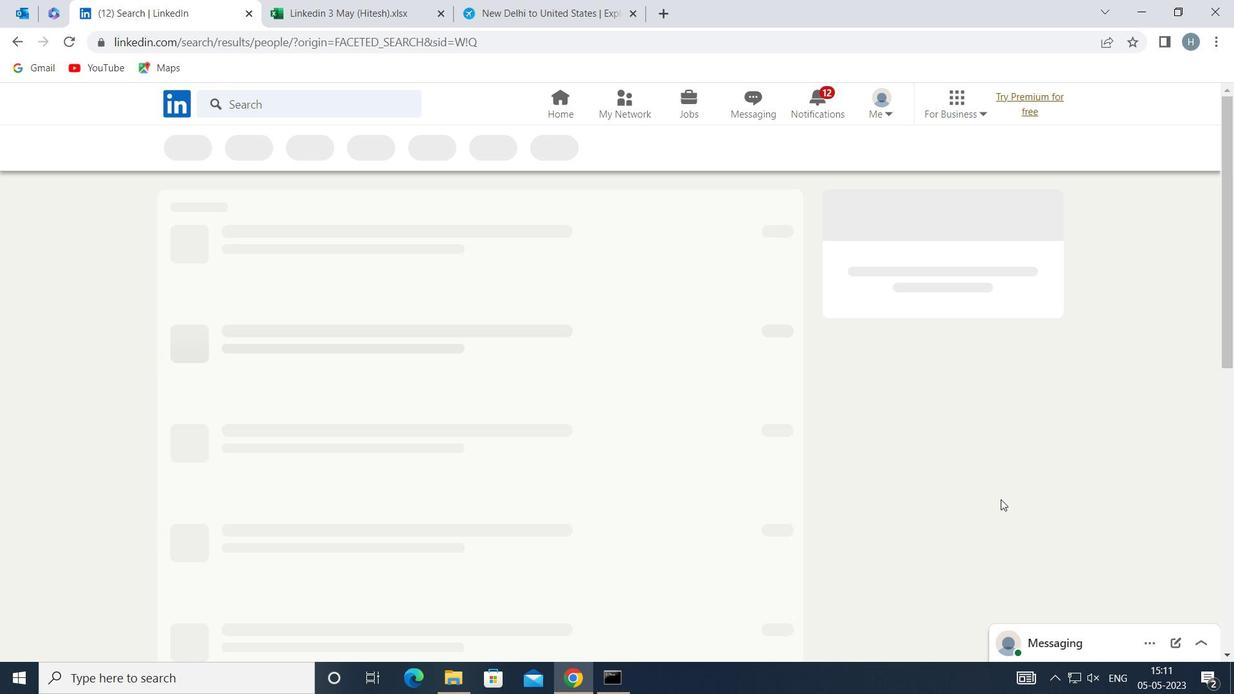 
